 Task: Play online Risk (conquerclub) game.
Action: Mouse moved to (482, 495)
Screenshot: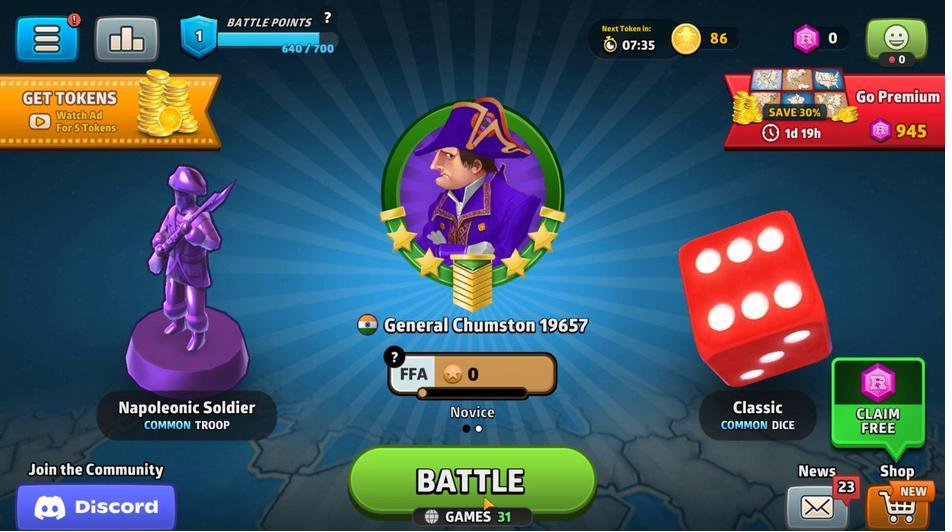
Action: Mouse pressed left at (482, 495)
Screenshot: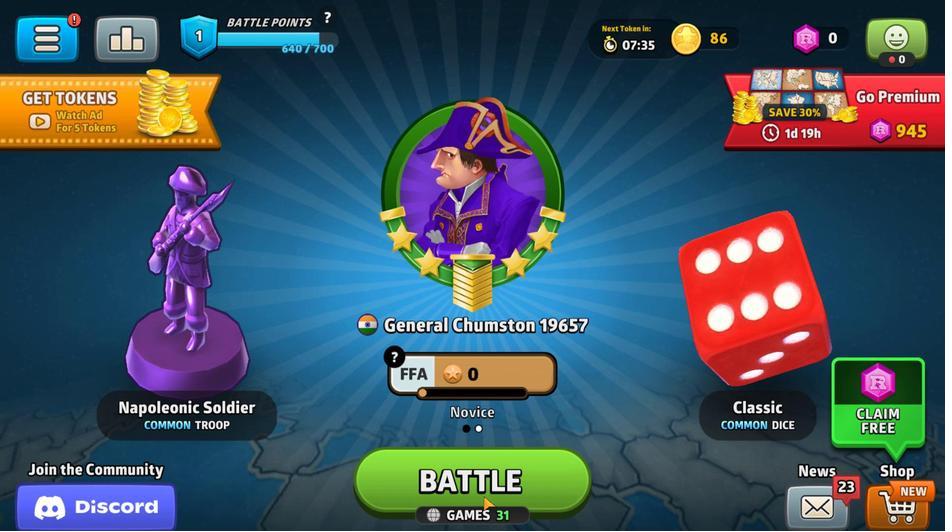 
Action: Mouse moved to (843, 491)
Screenshot: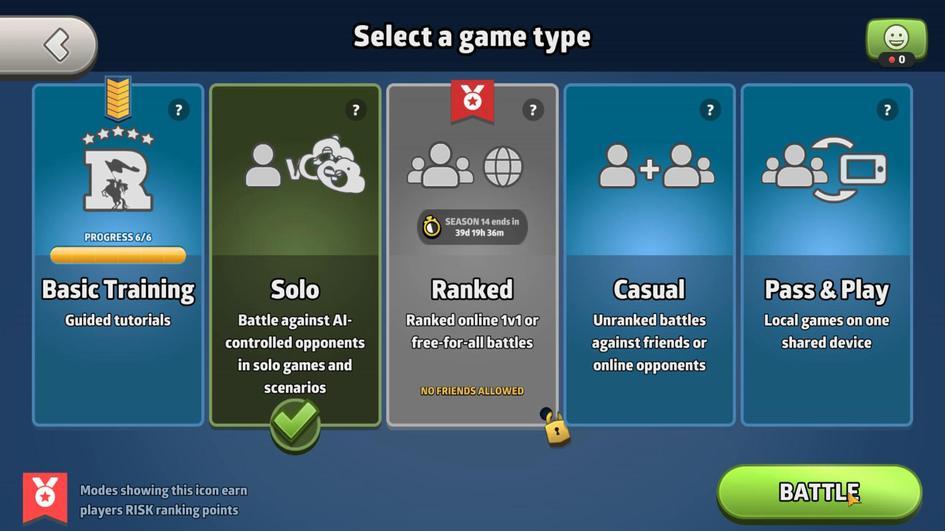 
Action: Mouse pressed left at (843, 491)
Screenshot: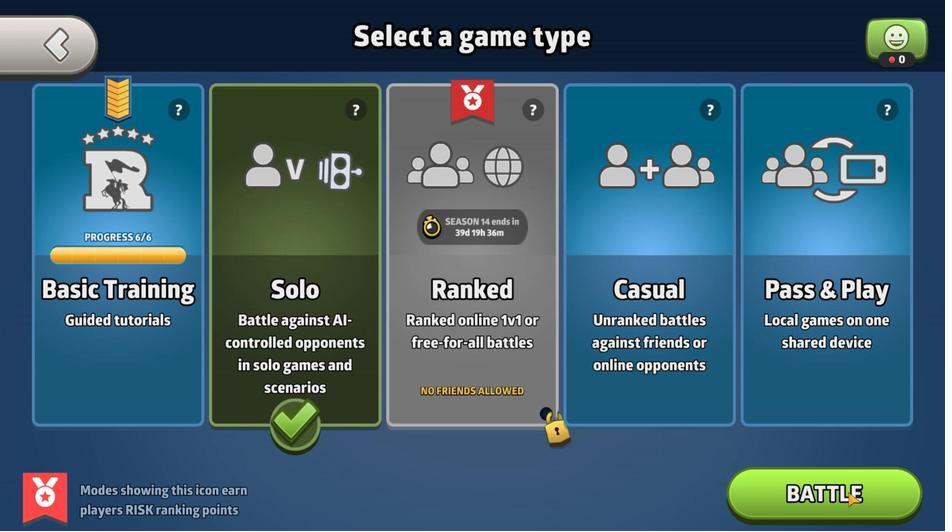 
Action: Mouse moved to (919, 7)
Screenshot: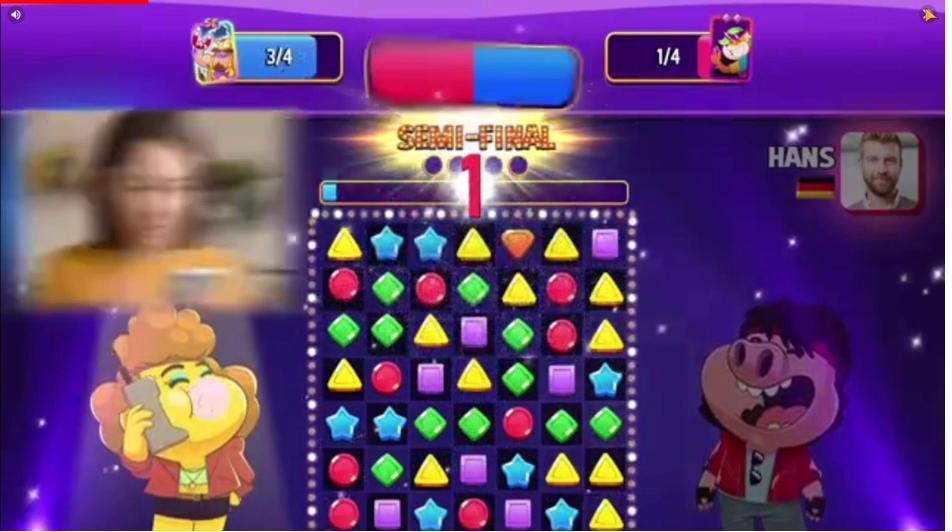 
Action: Mouse pressed left at (919, 7)
Screenshot: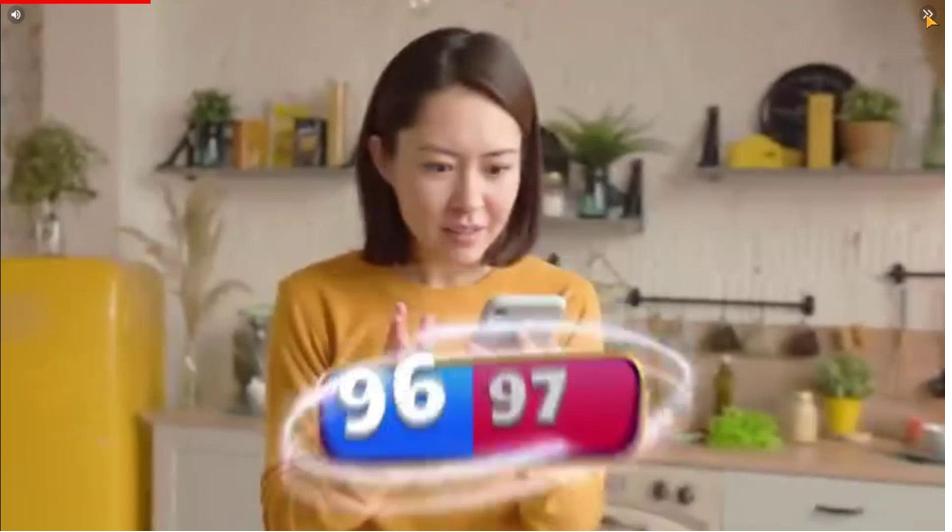 
Action: Mouse moved to (923, 12)
Screenshot: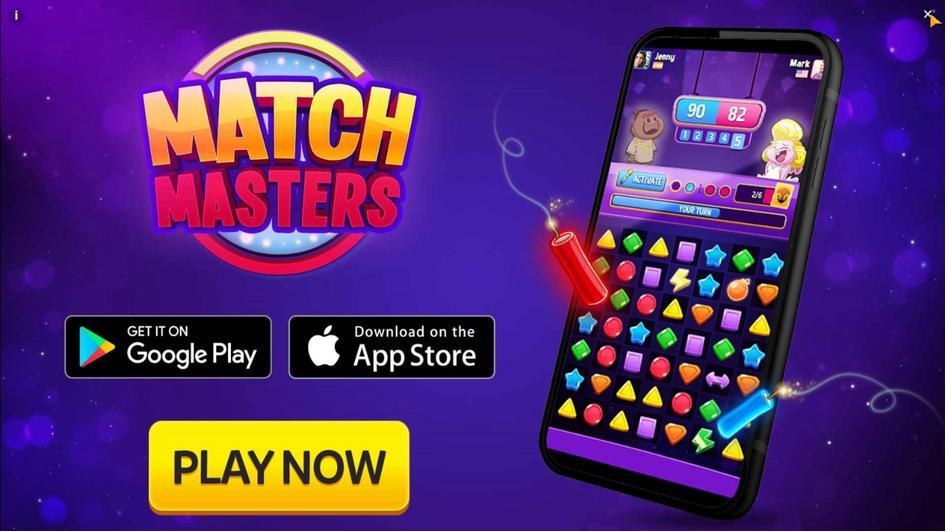 
Action: Mouse pressed left at (923, 12)
Screenshot: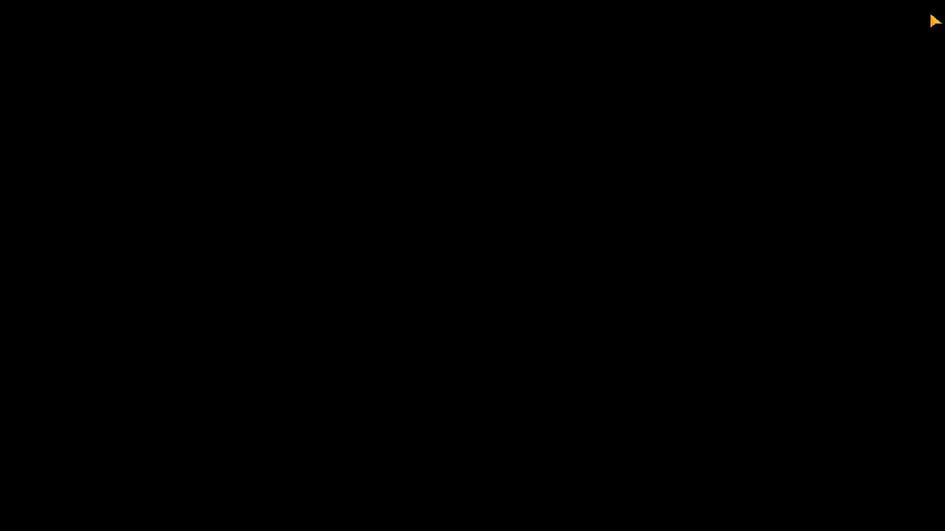 
Action: Mouse moved to (216, 327)
Screenshot: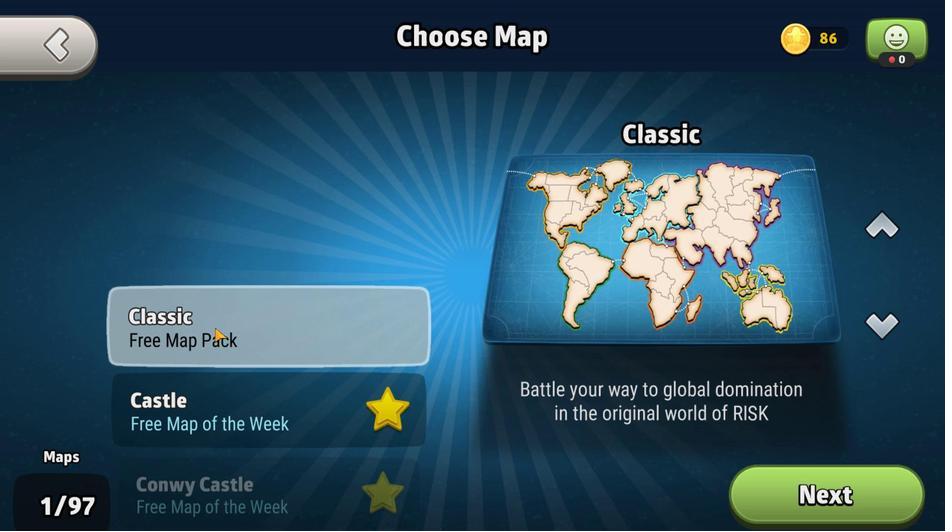 
Action: Mouse pressed left at (216, 327)
Screenshot: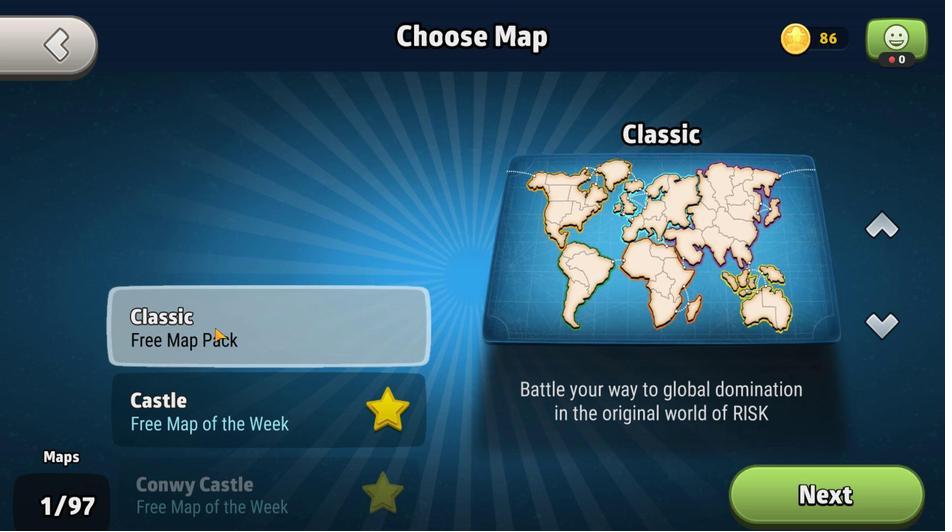 
Action: Mouse moved to (789, 487)
Screenshot: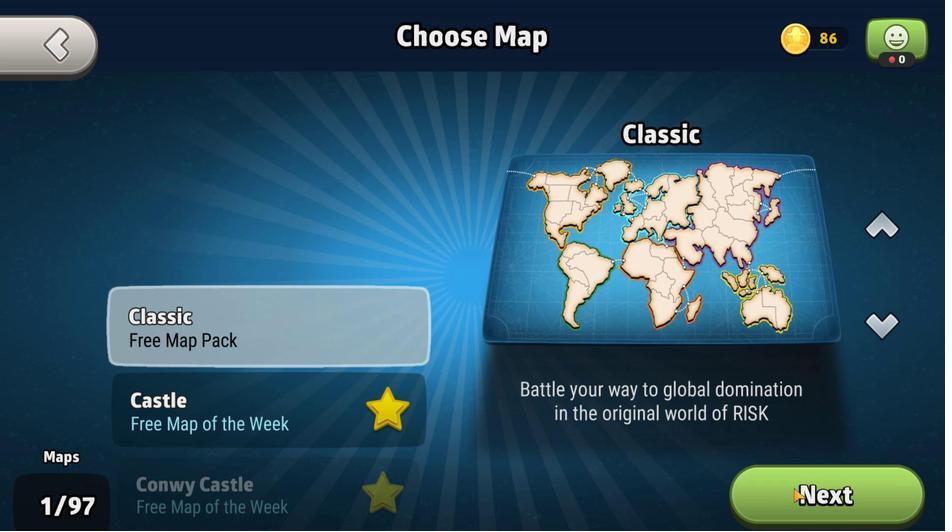 
Action: Mouse pressed left at (789, 487)
Screenshot: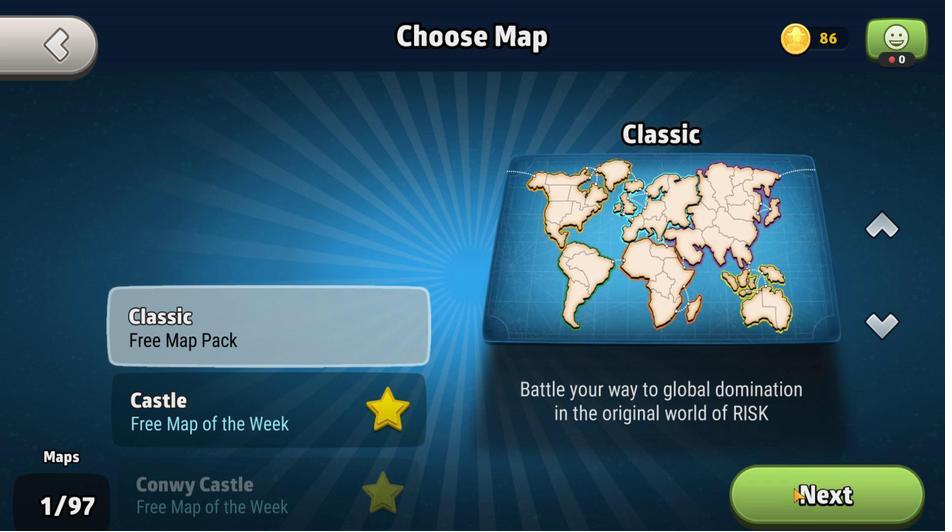 
Action: Mouse moved to (798, 496)
Screenshot: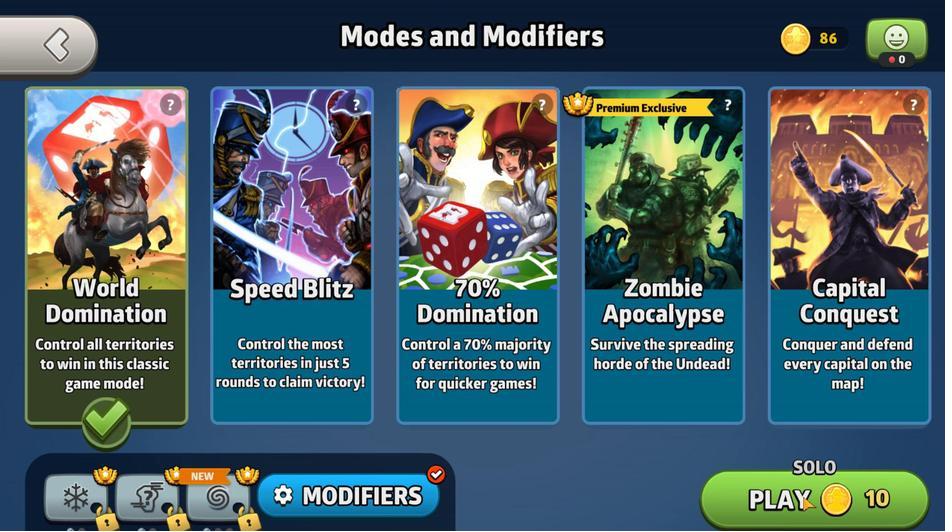 
Action: Mouse pressed left at (798, 496)
Screenshot: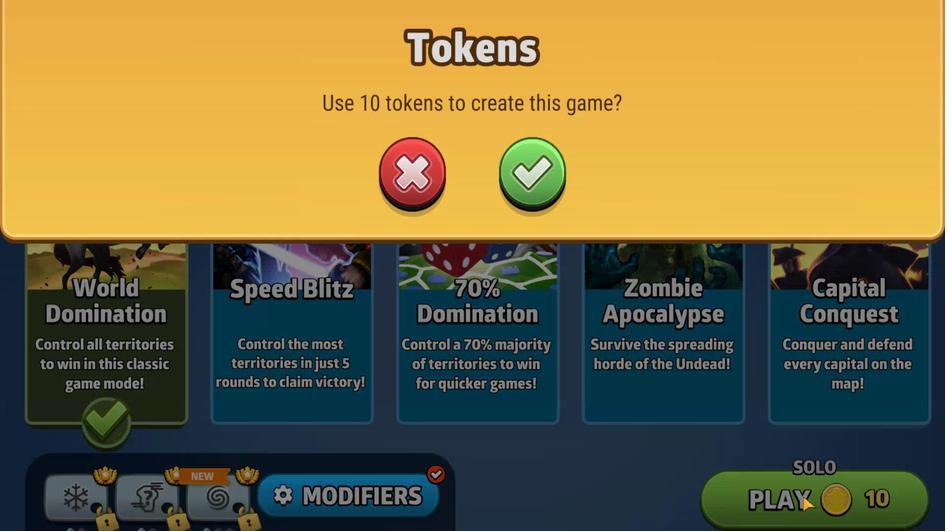 
Action: Mouse moved to (527, 171)
Screenshot: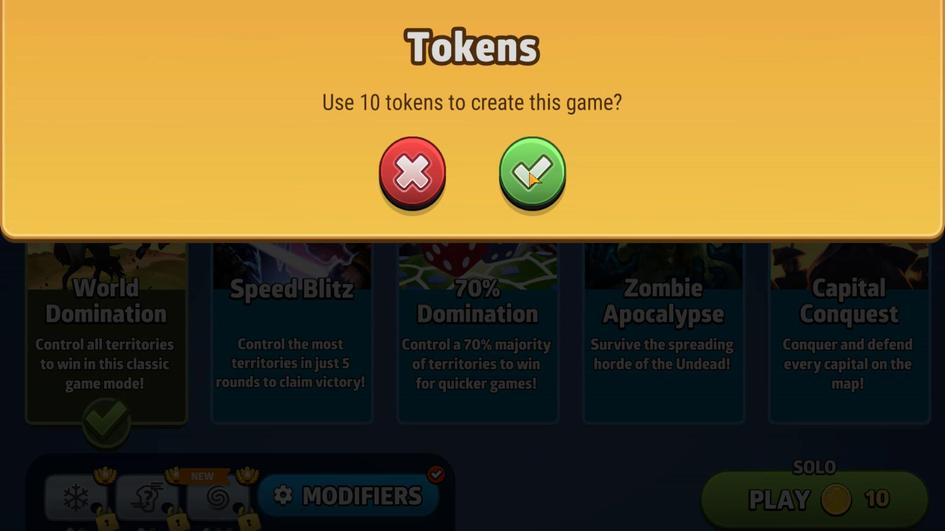 
Action: Mouse pressed left at (527, 171)
Screenshot: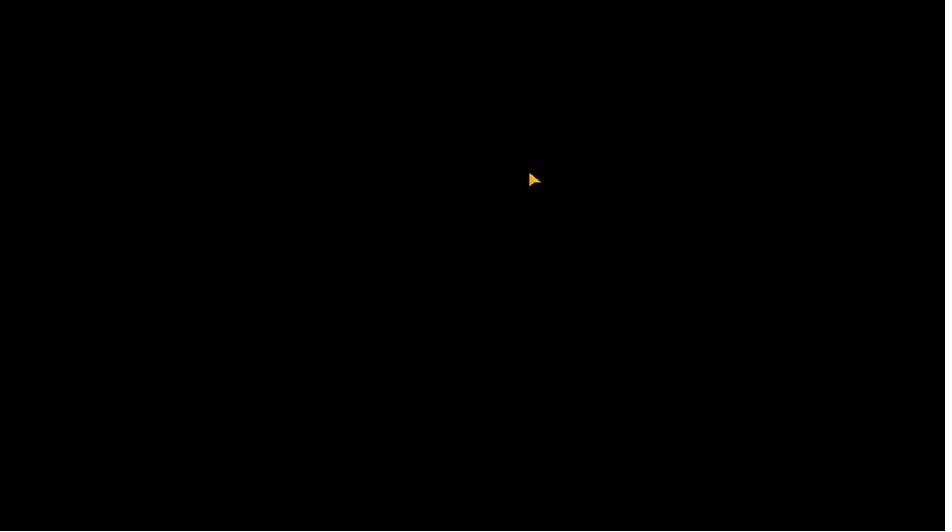 
Action: Mouse moved to (458, 235)
Screenshot: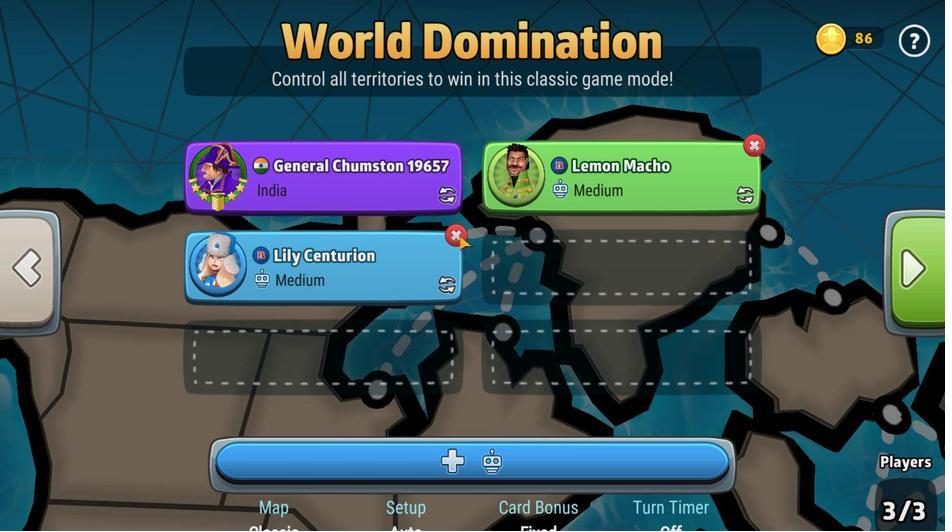 
Action: Mouse pressed left at (458, 235)
Screenshot: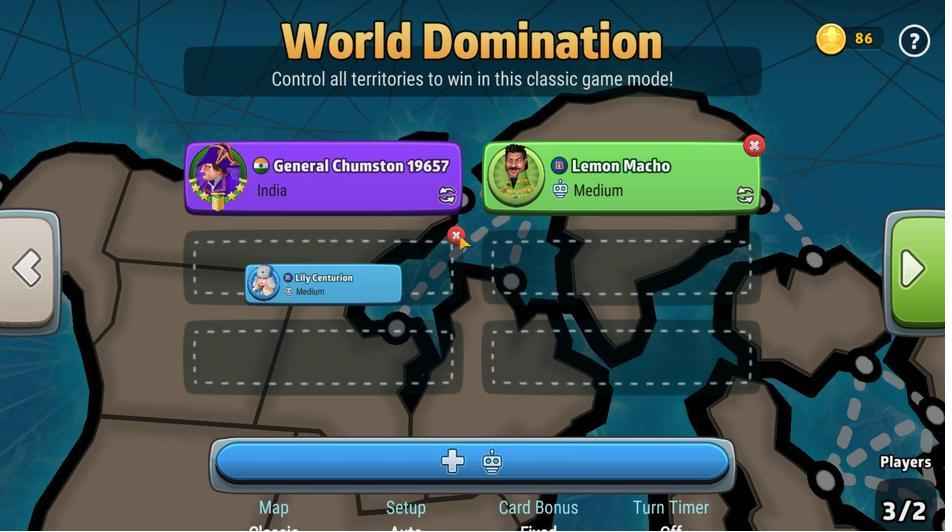 
Action: Mouse moved to (918, 260)
Screenshot: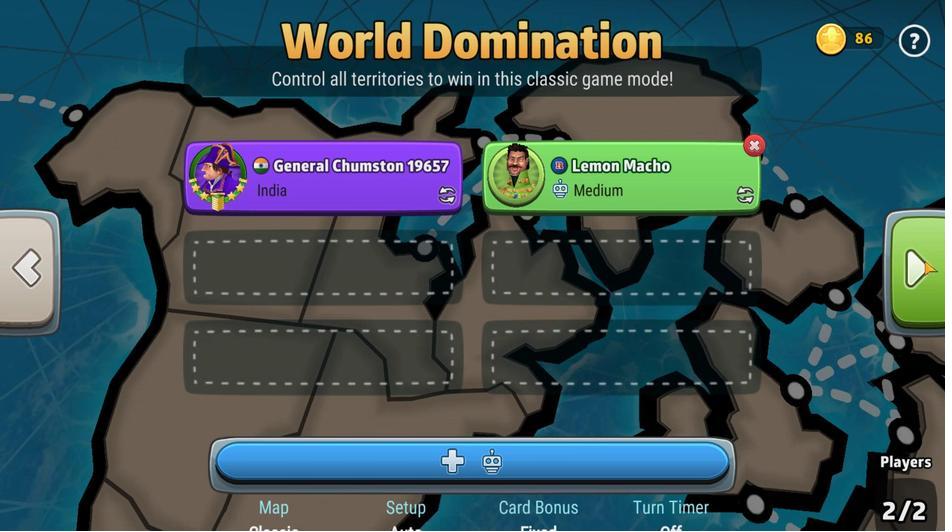 
Action: Mouse pressed left at (918, 260)
Screenshot: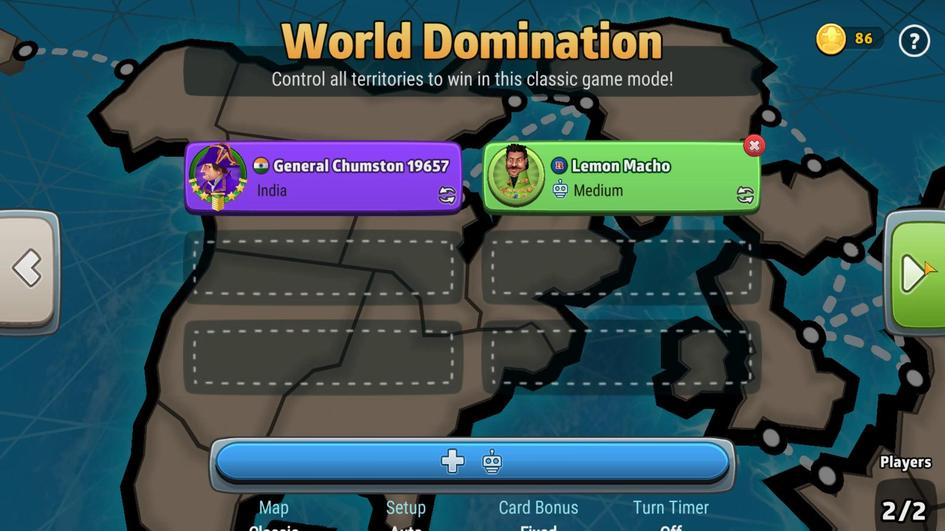 
Action: Mouse moved to (350, 70)
Screenshot: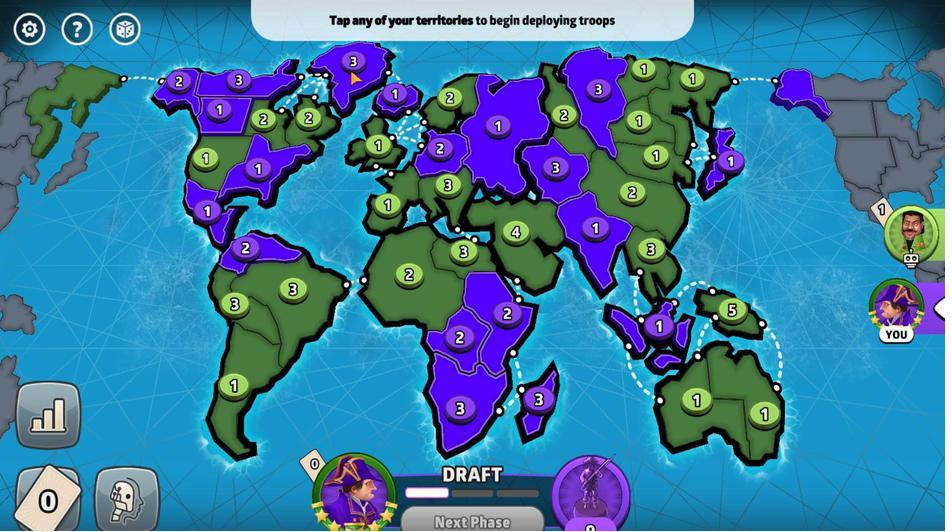 
Action: Mouse pressed left at (350, 70)
Screenshot: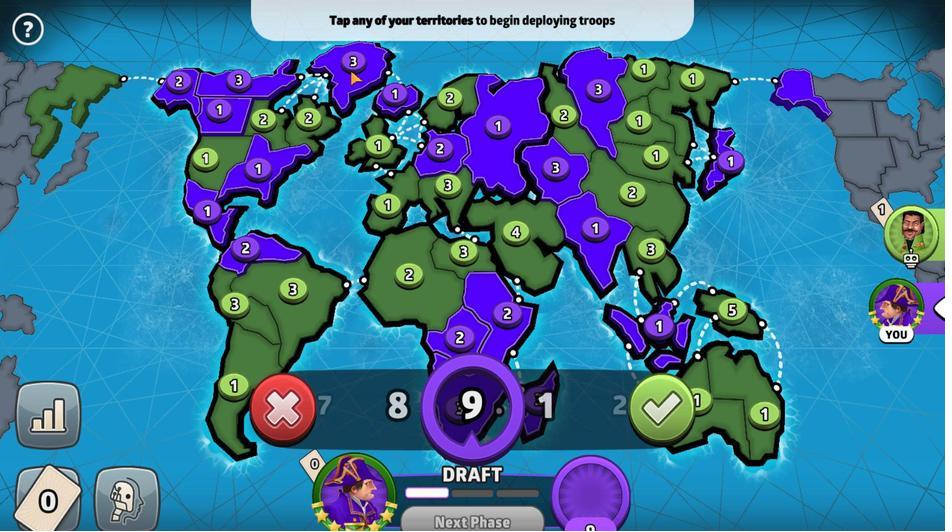
Action: Mouse moved to (674, 405)
Screenshot: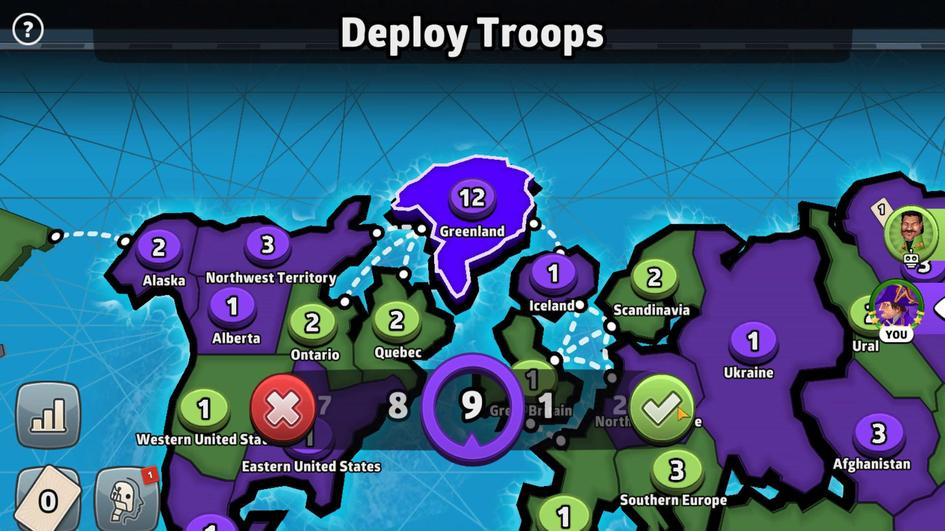 
Action: Mouse pressed left at (674, 405)
Screenshot: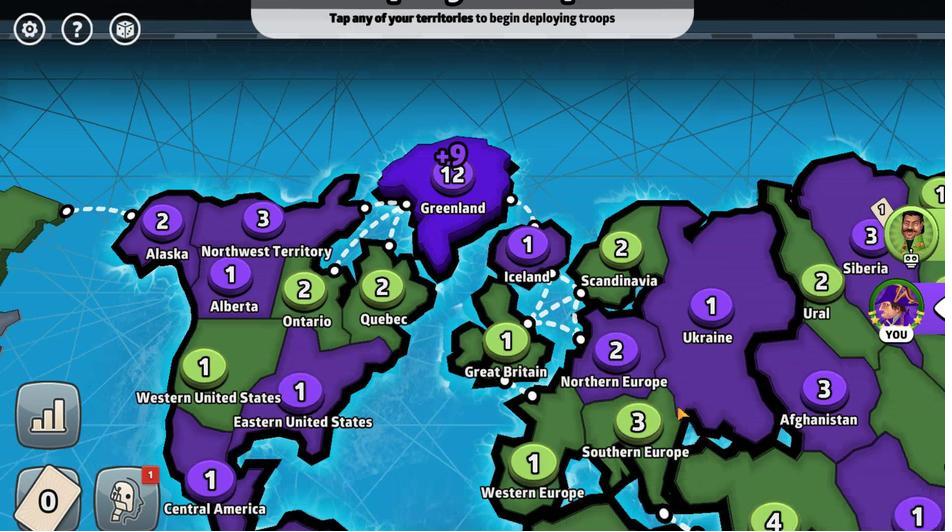 
Action: Mouse moved to (521, 513)
Screenshot: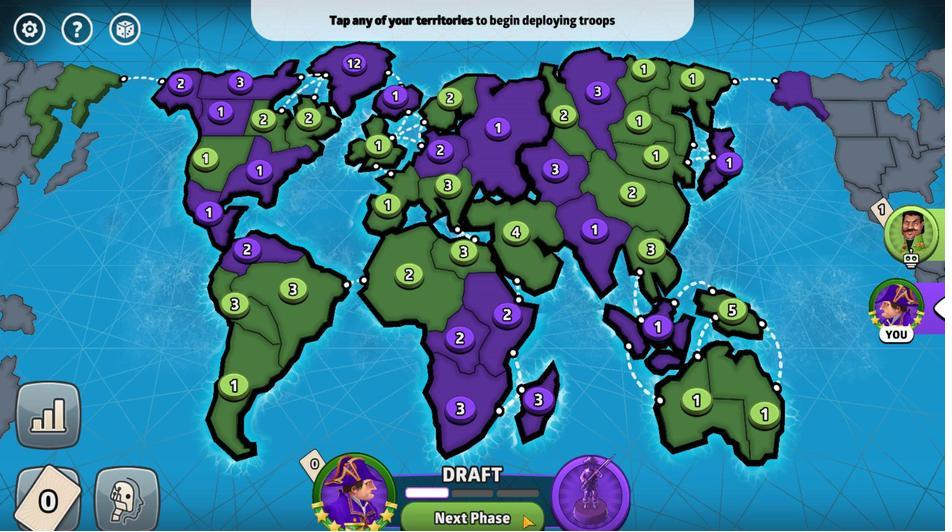
Action: Mouse pressed left at (521, 513)
Screenshot: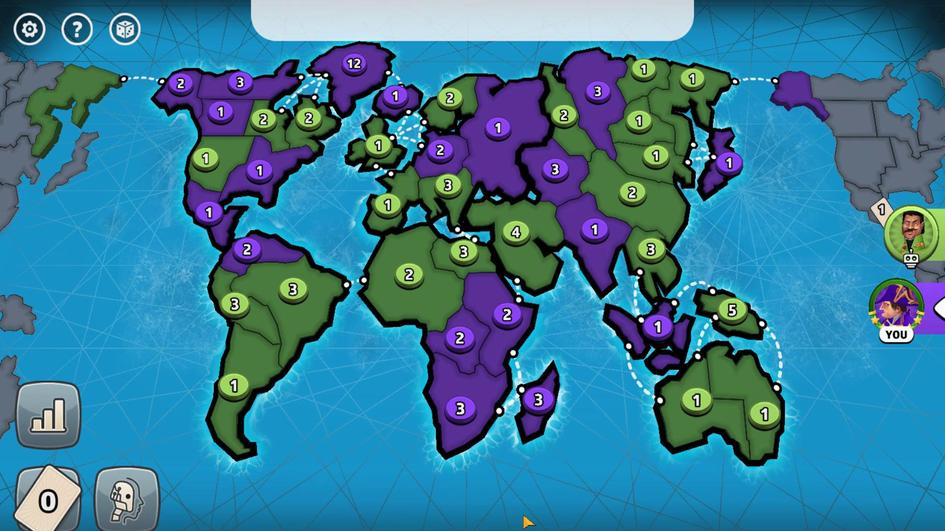 
Action: Mouse moved to (347, 73)
Screenshot: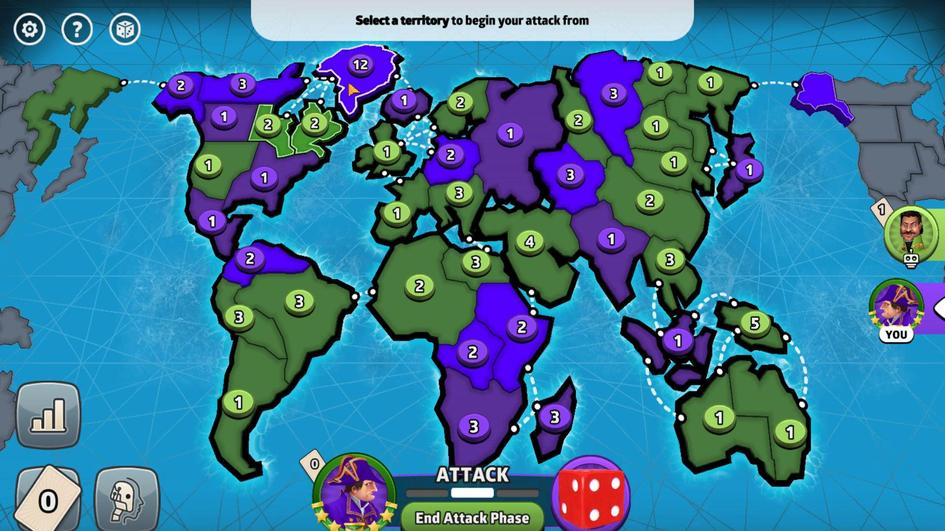
Action: Mouse pressed left at (347, 73)
Screenshot: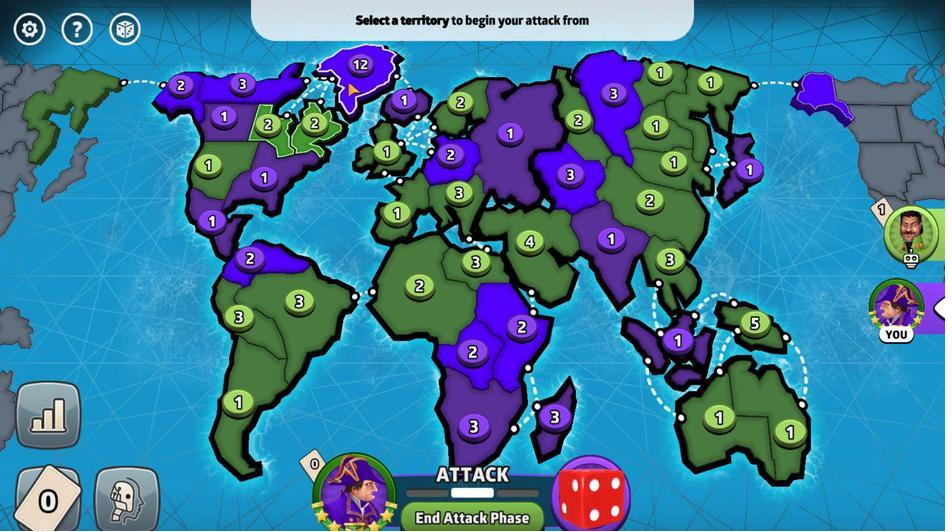 
Action: Mouse moved to (466, 271)
Screenshot: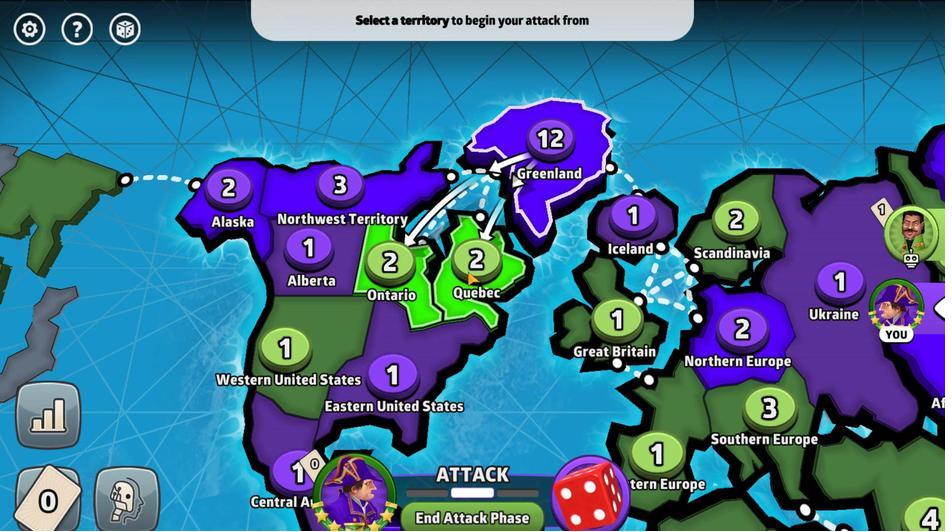 
Action: Mouse pressed left at (466, 271)
Screenshot: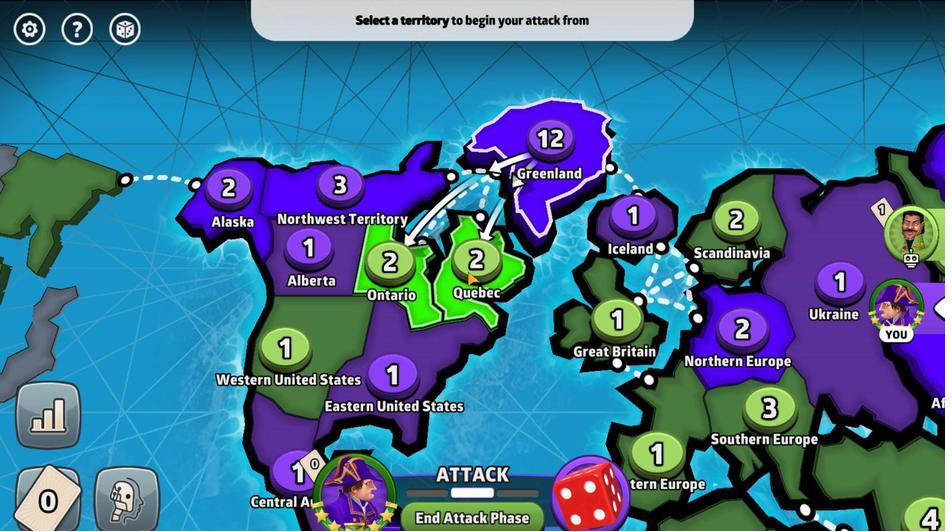 
Action: Mouse moved to (487, 438)
Screenshot: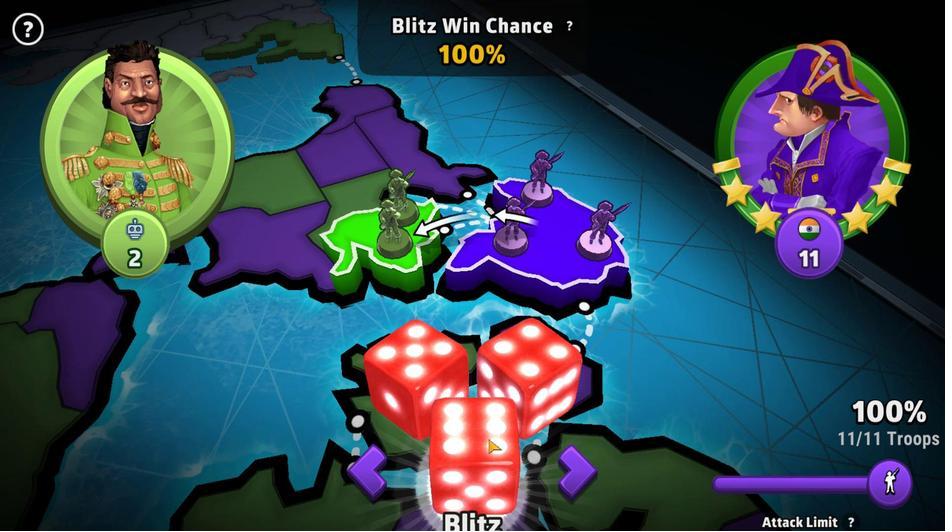 
Action: Mouse pressed left at (487, 438)
Screenshot: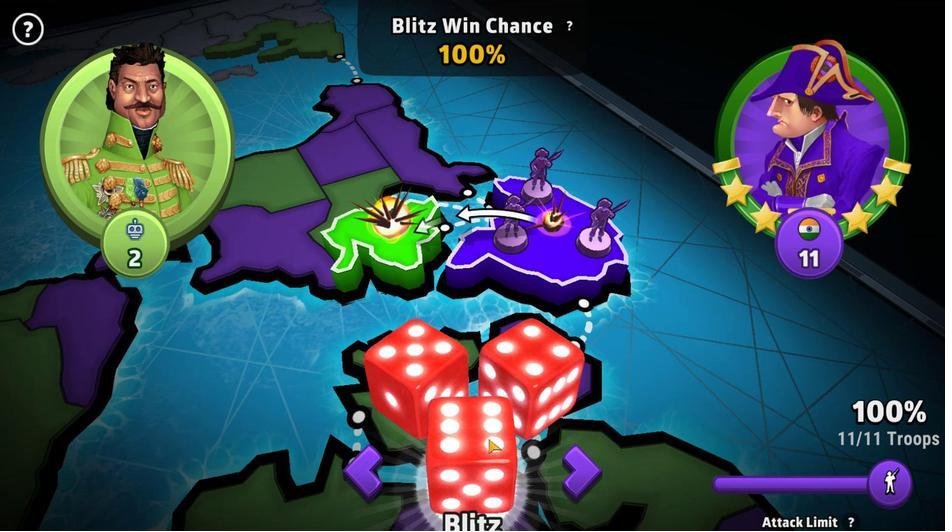
Action: Mouse moved to (656, 411)
Screenshot: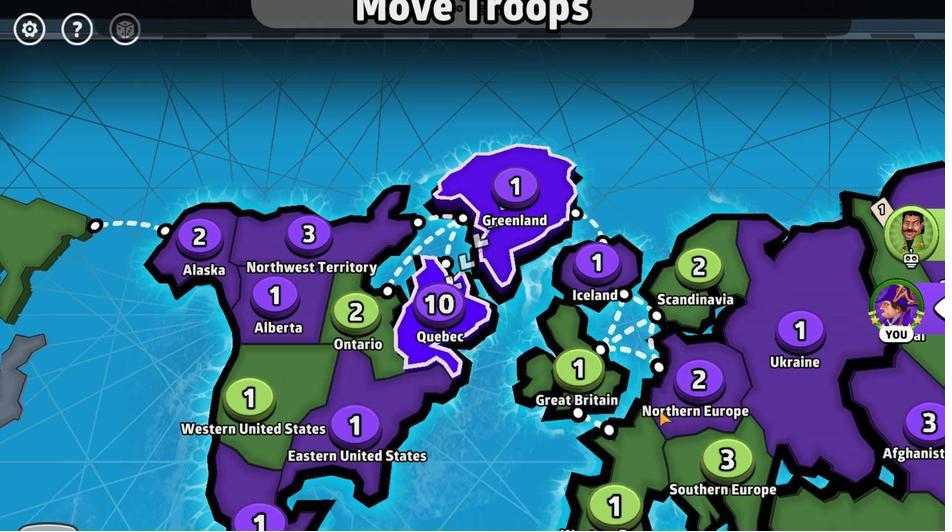 
Action: Mouse pressed left at (656, 411)
Screenshot: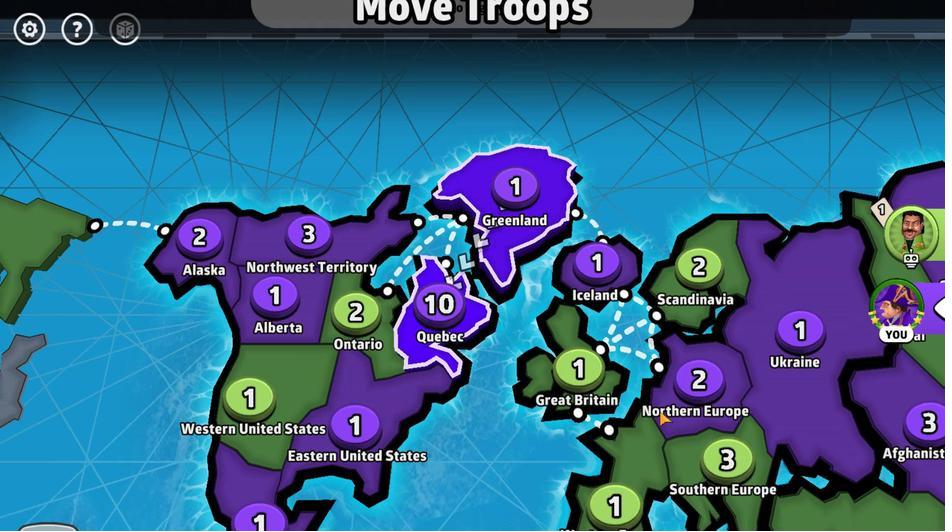 
Action: Mouse moved to (424, 206)
Screenshot: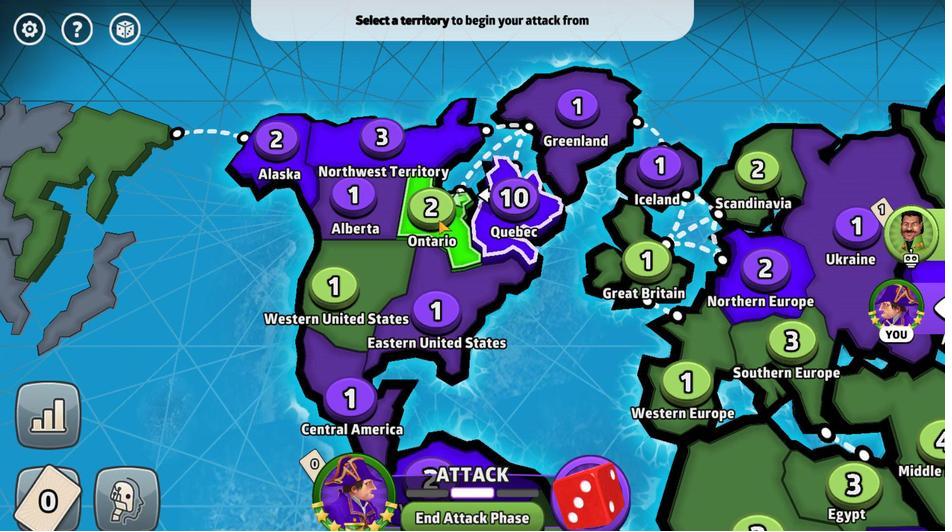 
Action: Mouse pressed left at (424, 206)
Screenshot: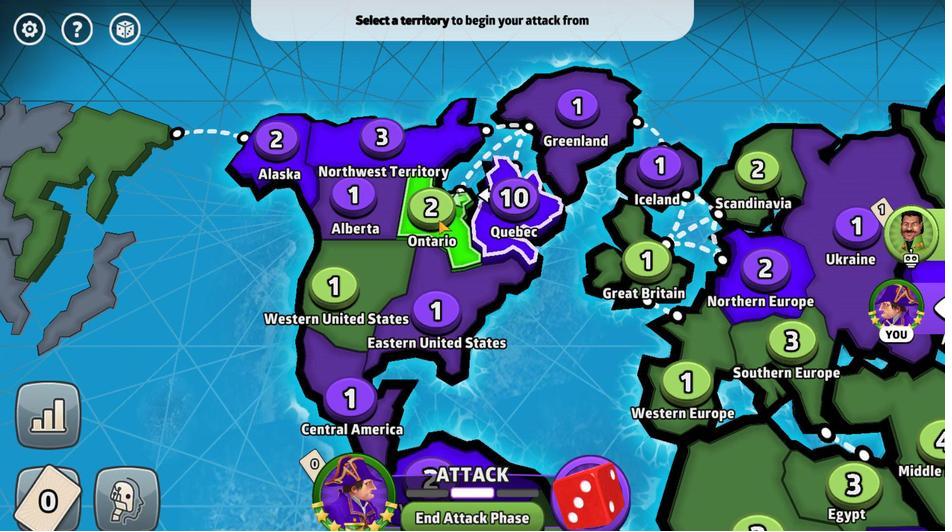 
Action: Mouse moved to (457, 461)
Screenshot: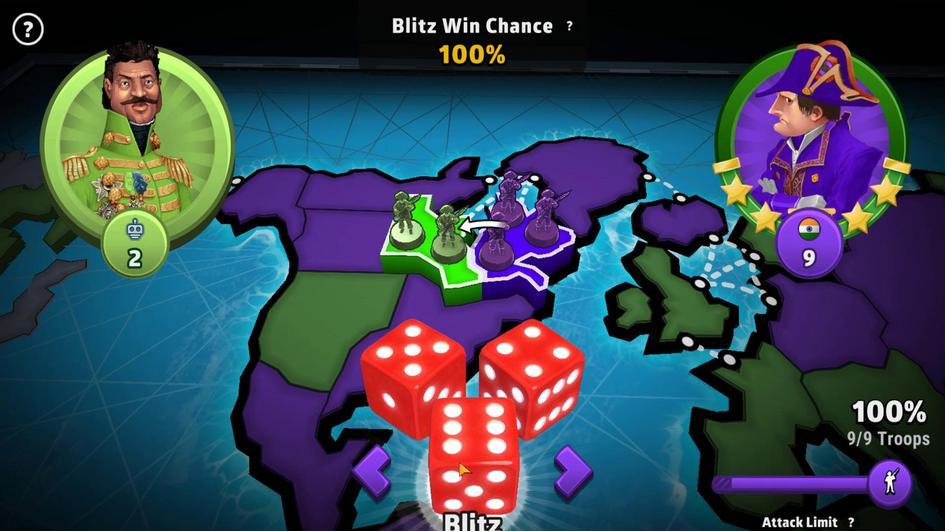 
Action: Mouse pressed left at (457, 461)
Screenshot: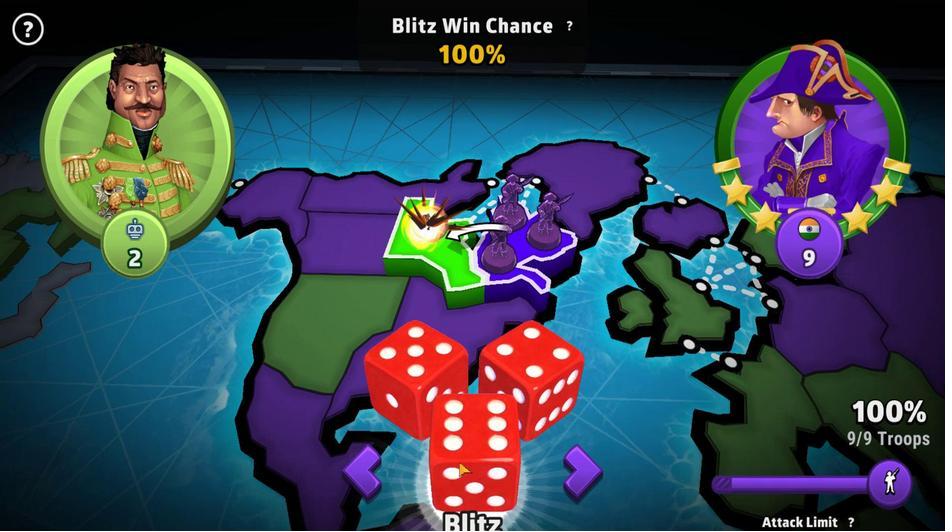 
Action: Mouse moved to (666, 418)
Screenshot: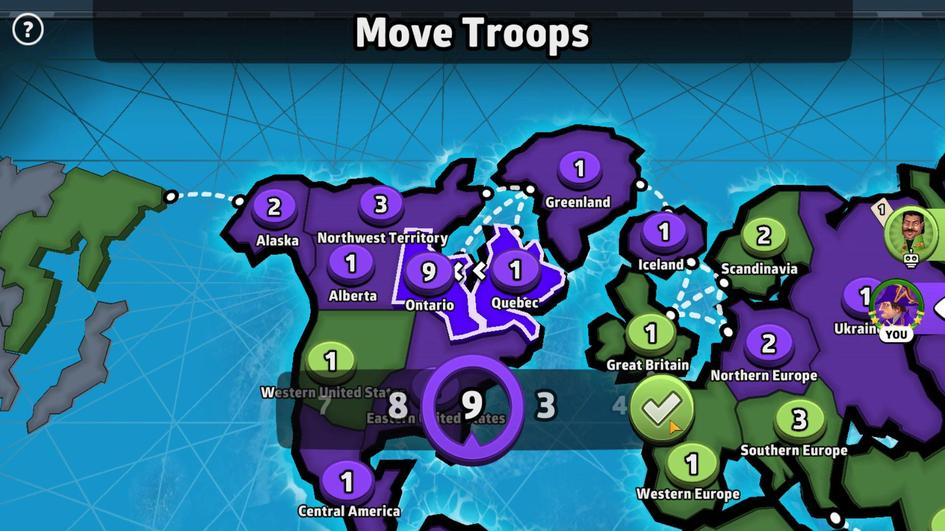 
Action: Mouse pressed left at (666, 418)
Screenshot: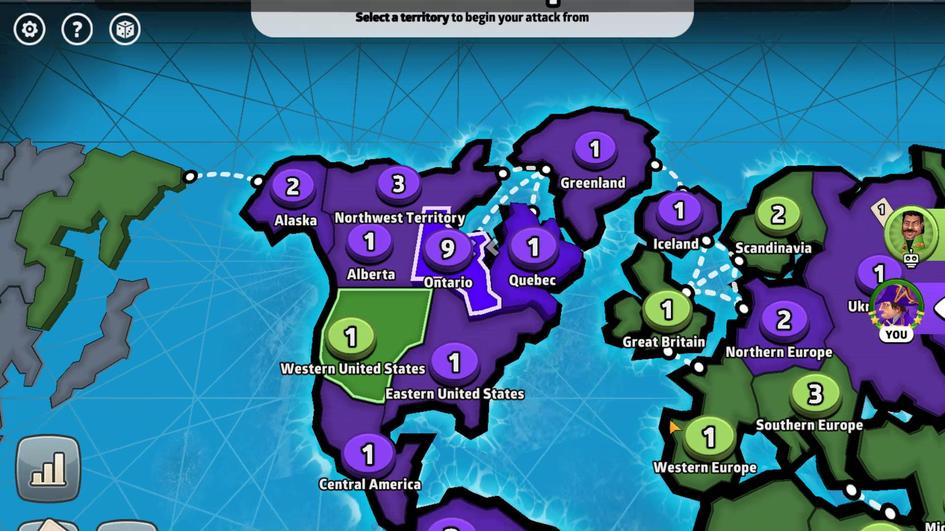 
Action: Mouse moved to (460, 247)
Screenshot: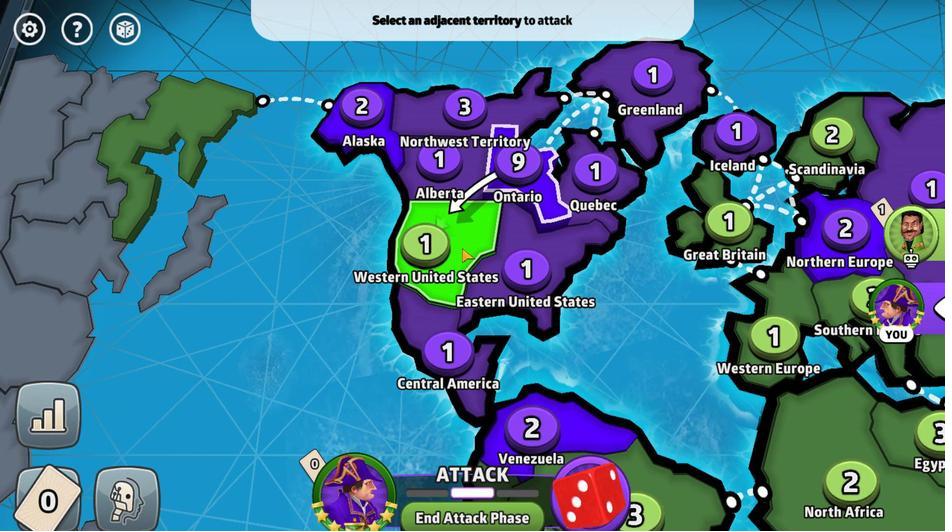 
Action: Mouse pressed left at (460, 247)
Screenshot: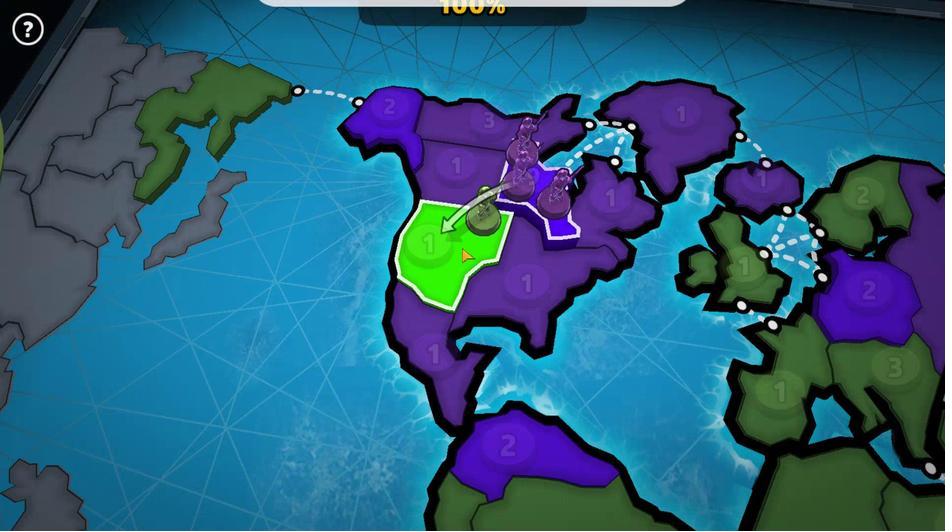 
Action: Mouse moved to (480, 422)
Screenshot: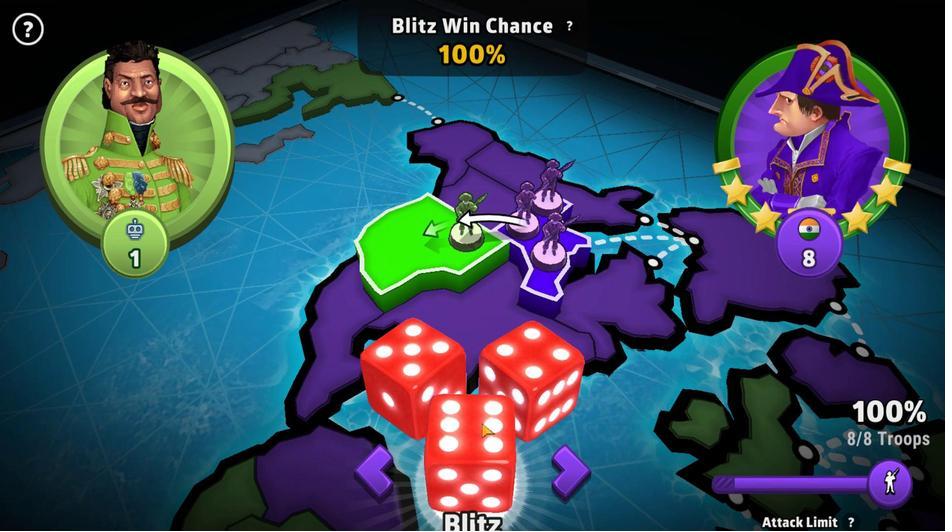 
Action: Mouse pressed left at (480, 422)
Screenshot: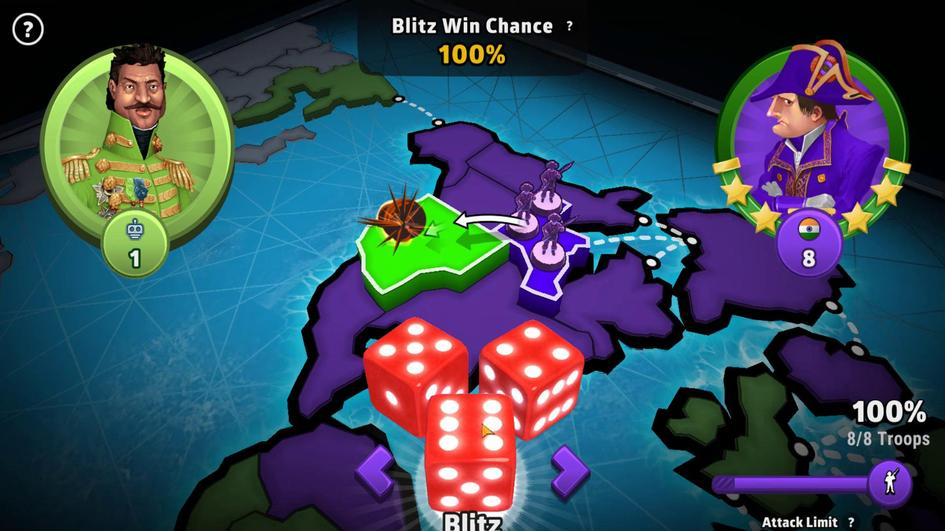 
Action: Mouse moved to (669, 412)
Screenshot: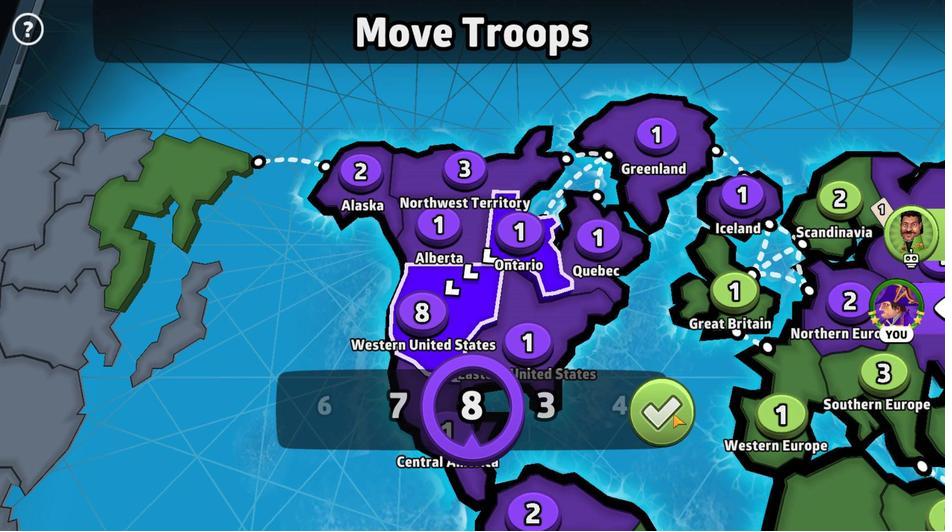 
Action: Mouse pressed left at (669, 412)
Screenshot: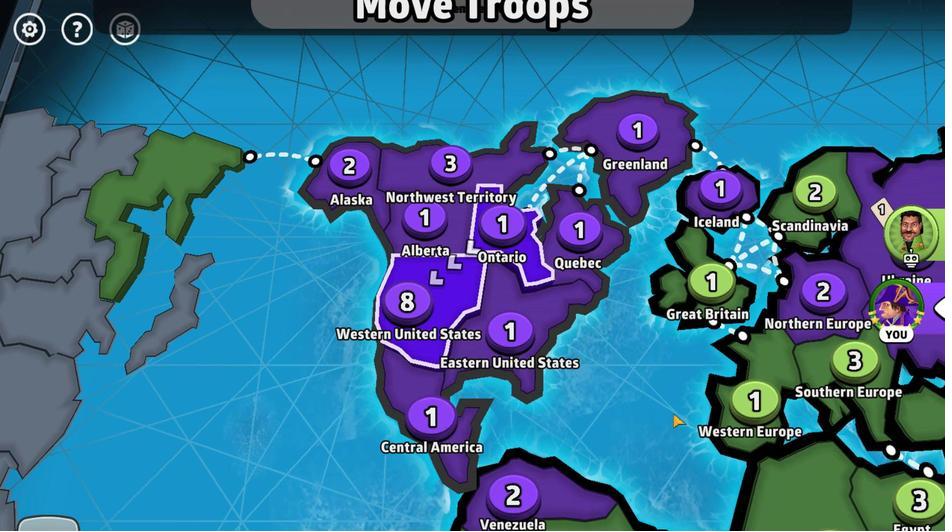 
Action: Mouse moved to (483, 516)
Screenshot: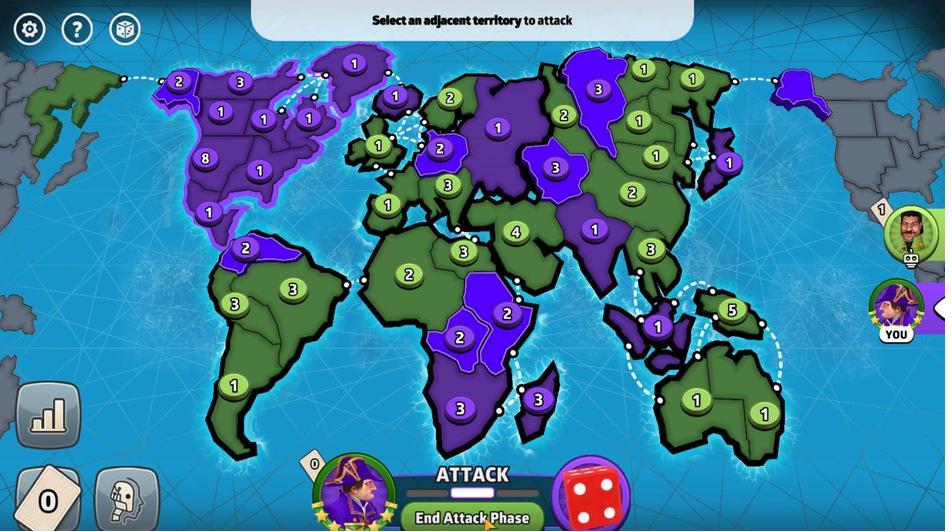 
Action: Mouse pressed left at (483, 516)
Screenshot: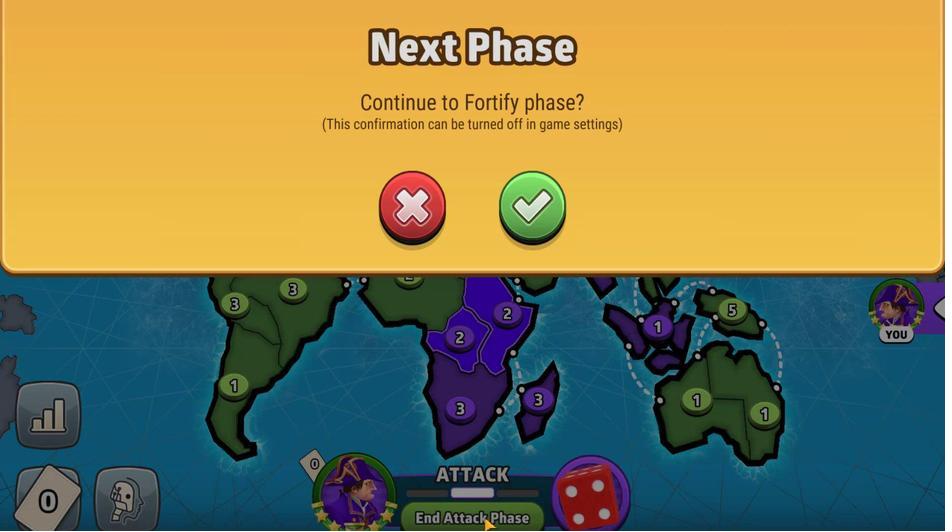 
Action: Mouse moved to (531, 228)
Screenshot: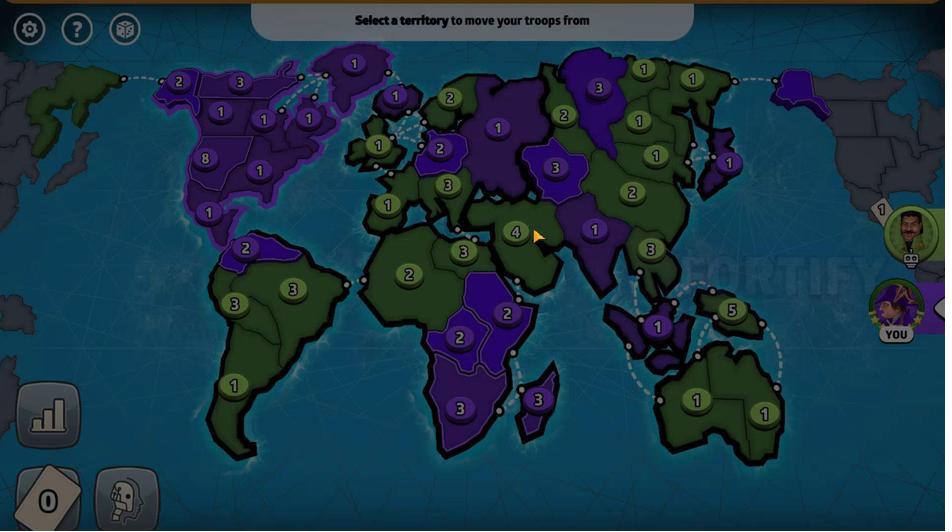 
Action: Mouse pressed left at (531, 228)
Screenshot: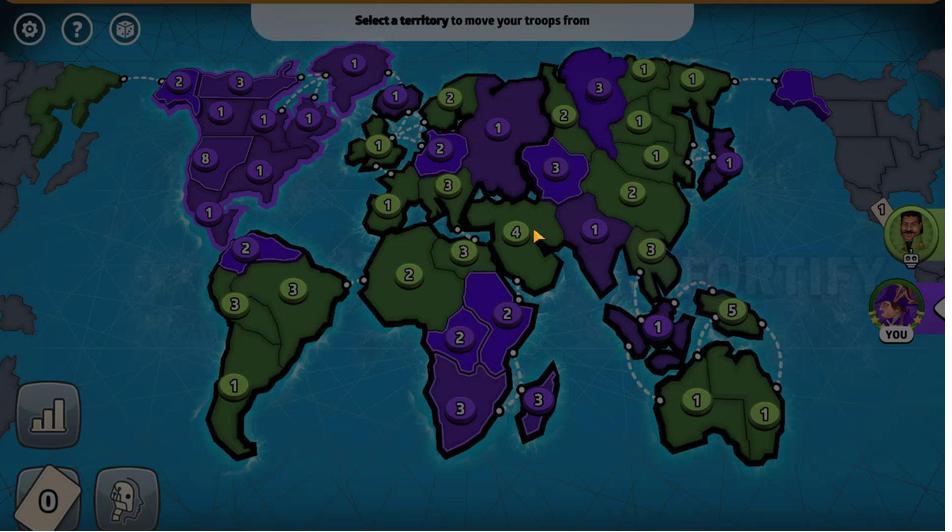 
Action: Mouse moved to (221, 157)
Screenshot: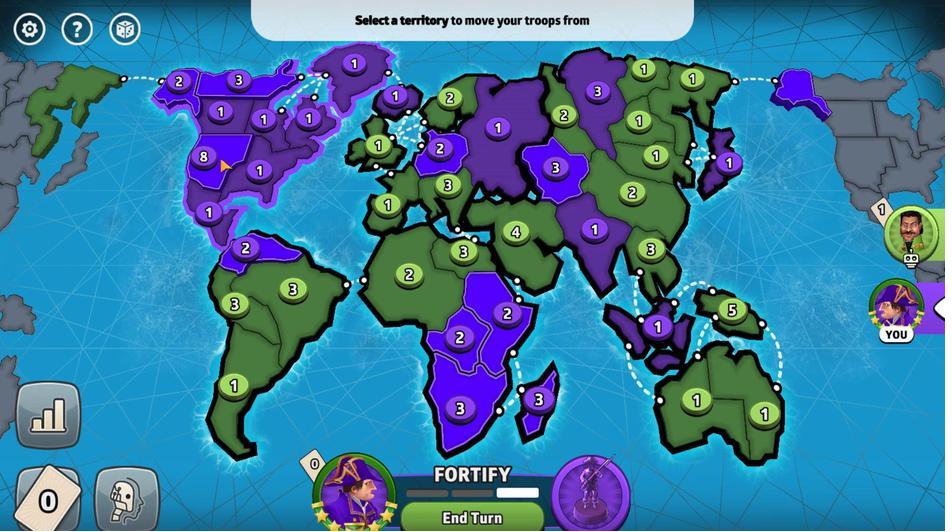 
Action: Mouse pressed left at (221, 157)
Screenshot: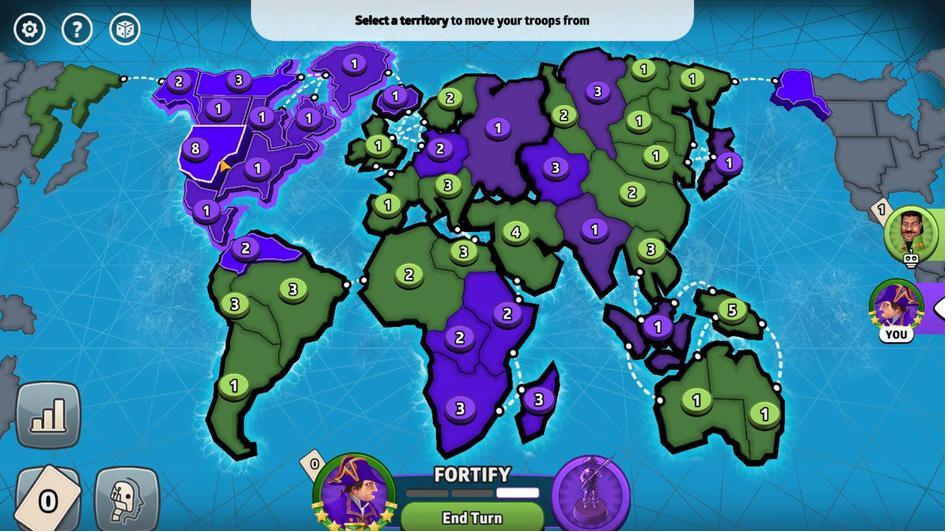 
Action: Mouse moved to (553, 174)
Screenshot: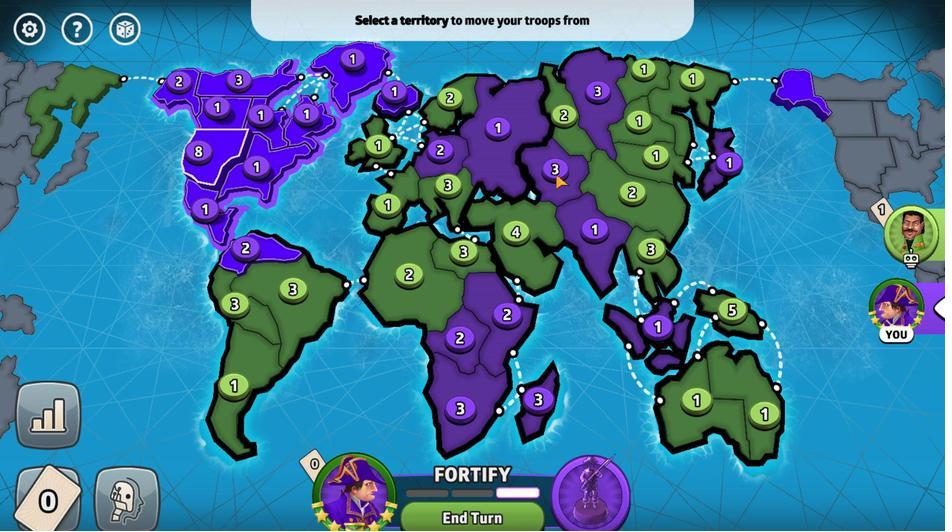 
Action: Mouse pressed left at (553, 174)
Screenshot: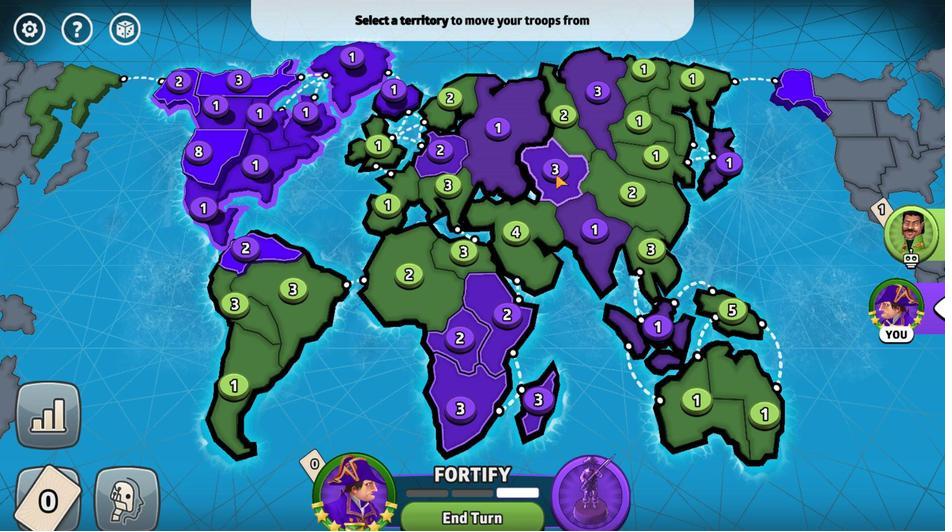 
Action: Mouse moved to (469, 519)
Screenshot: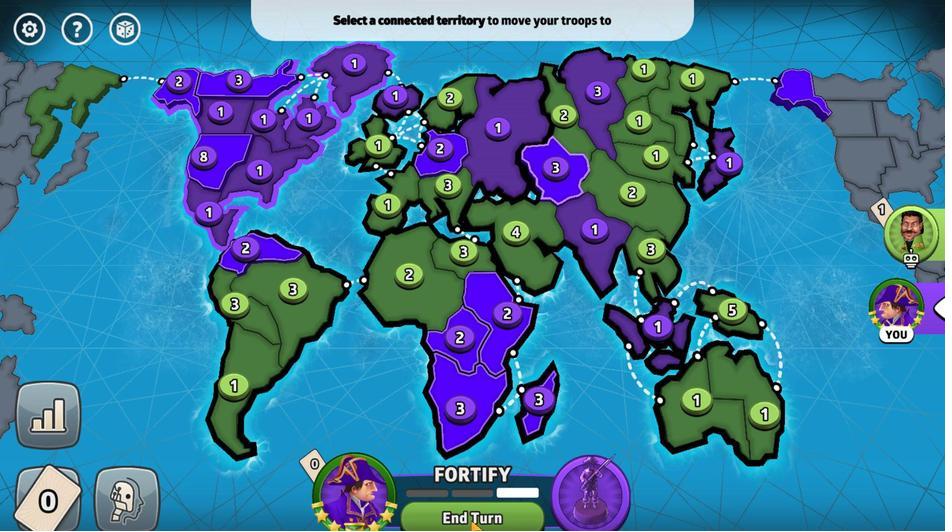 
Action: Mouse pressed left at (469, 519)
Screenshot: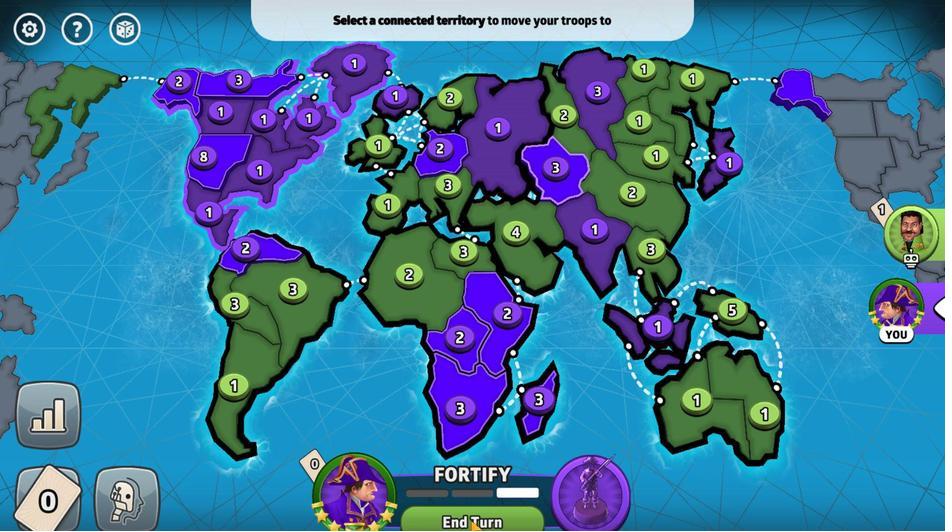 
Action: Mouse moved to (536, 219)
Screenshot: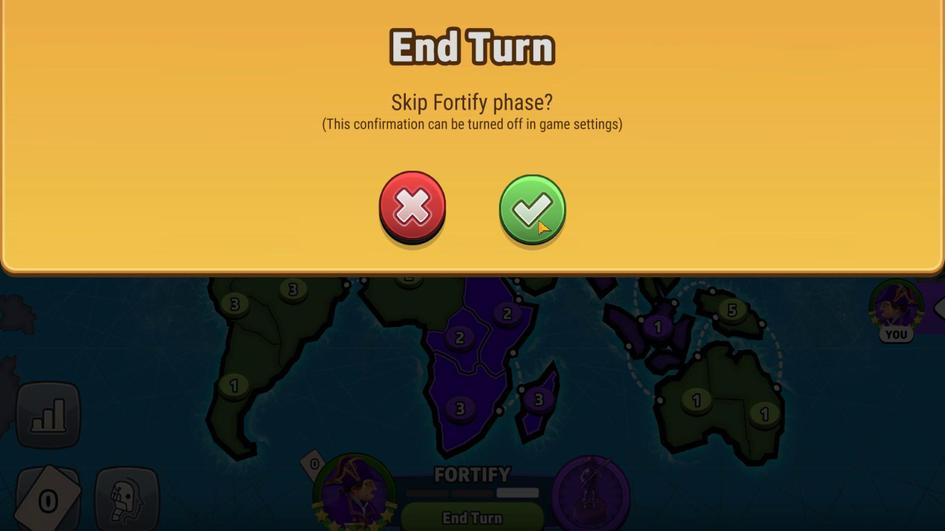 
Action: Mouse pressed left at (536, 219)
Screenshot: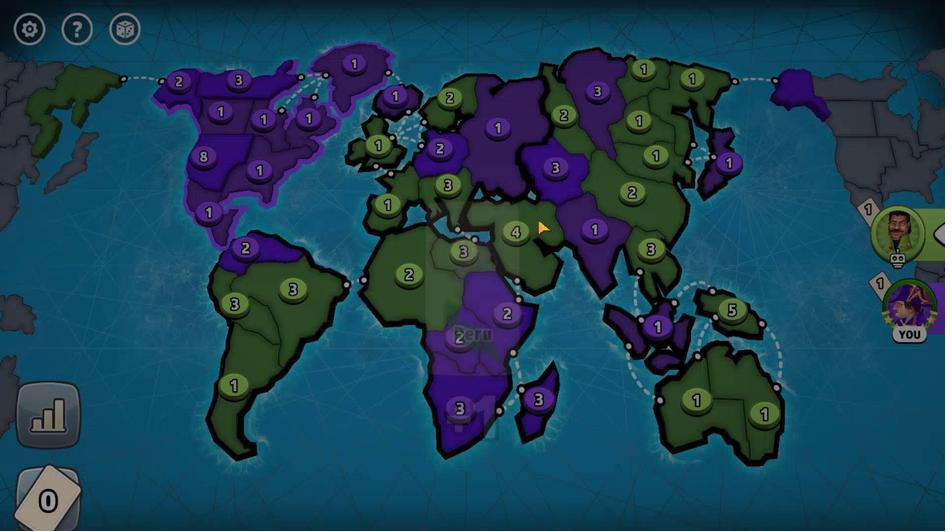 
Action: Mouse moved to (249, 248)
Screenshot: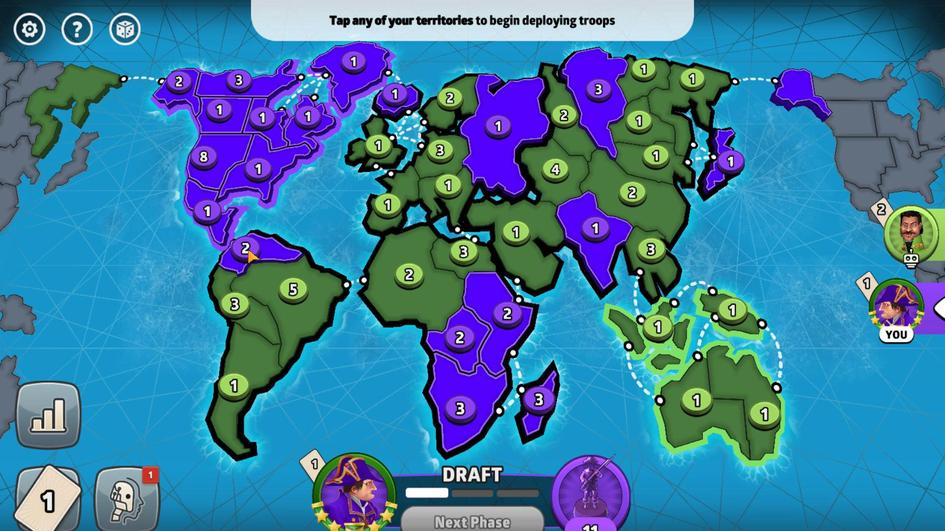 
Action: Mouse pressed left at (249, 248)
Screenshot: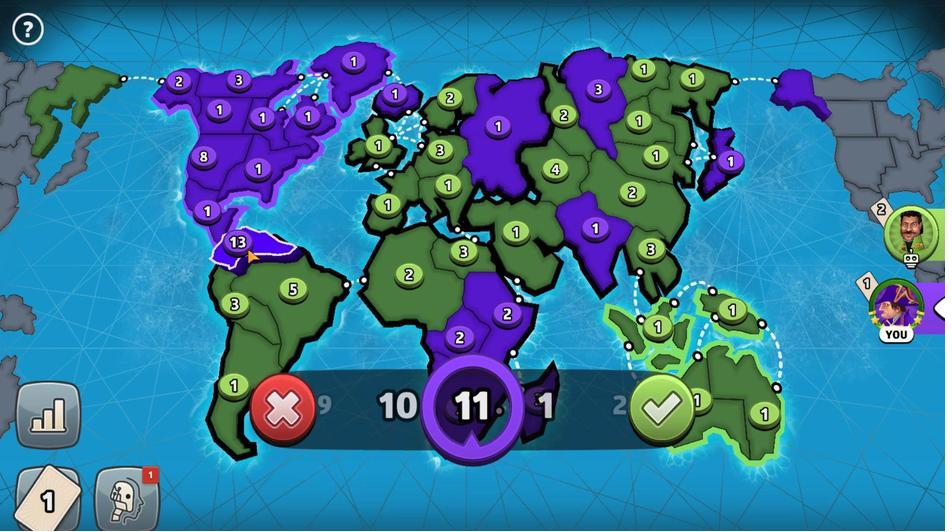 
Action: Mouse moved to (672, 400)
Screenshot: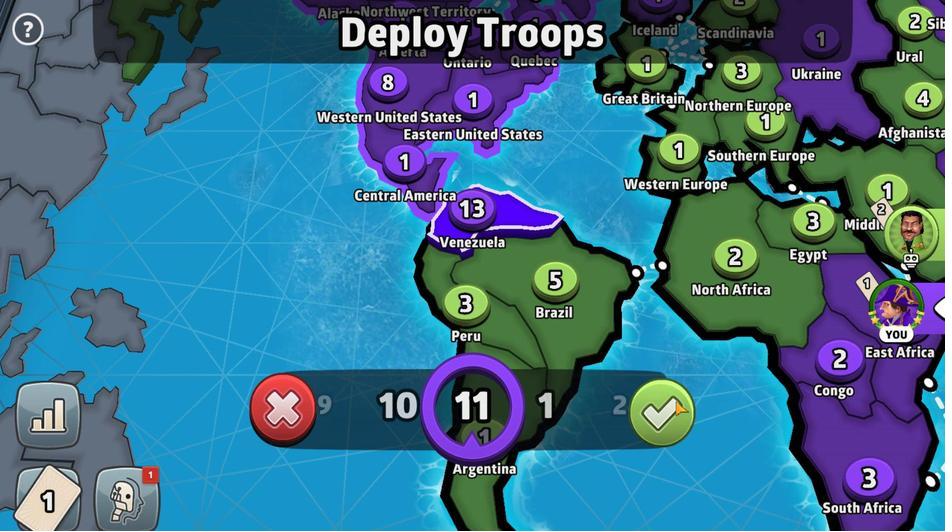 
Action: Mouse pressed left at (672, 400)
Screenshot: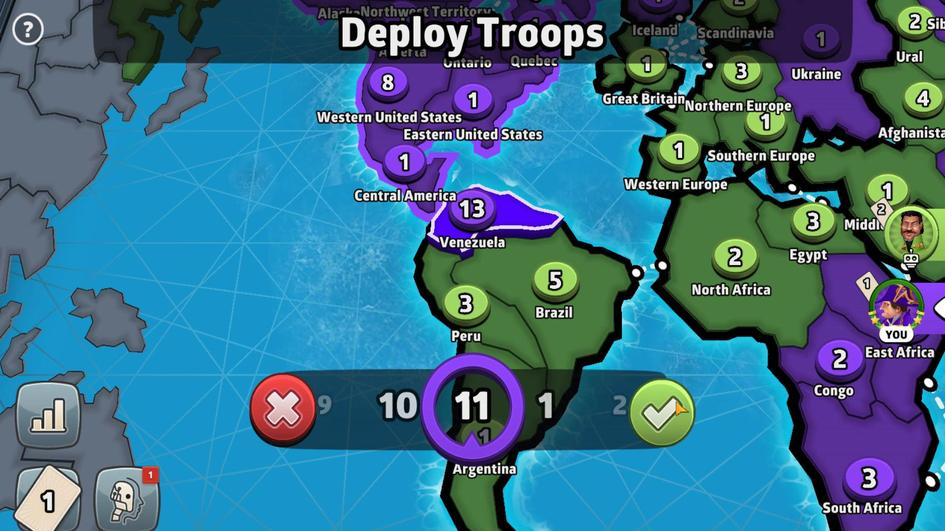 
Action: Mouse moved to (471, 526)
Screenshot: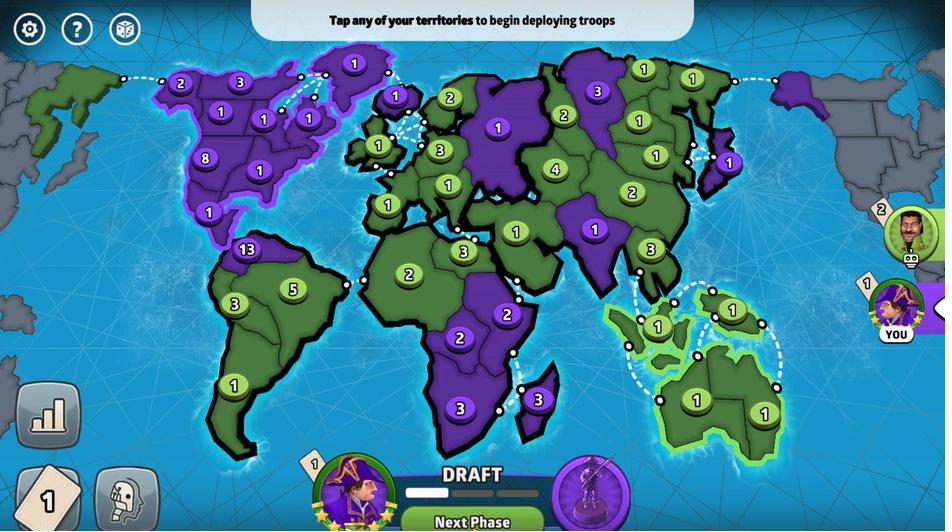 
Action: Mouse pressed left at (471, 526)
Screenshot: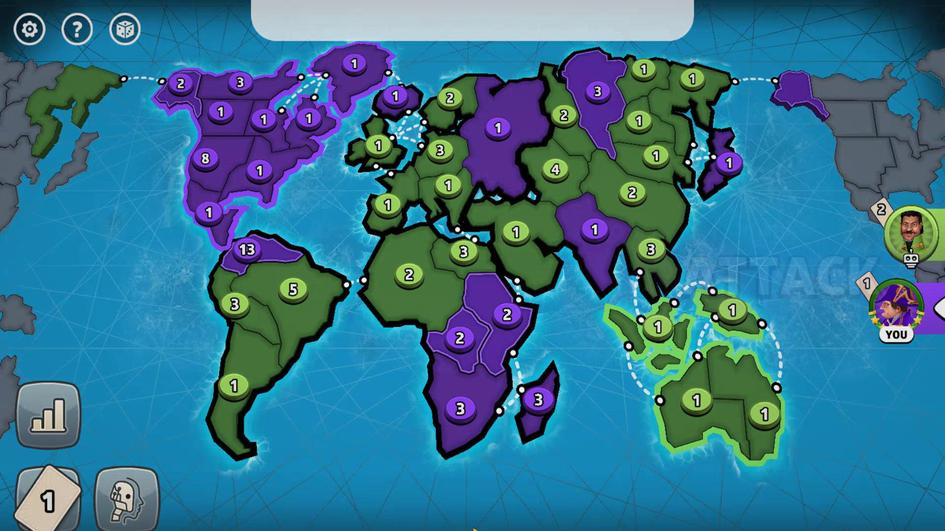 
Action: Mouse moved to (259, 254)
Screenshot: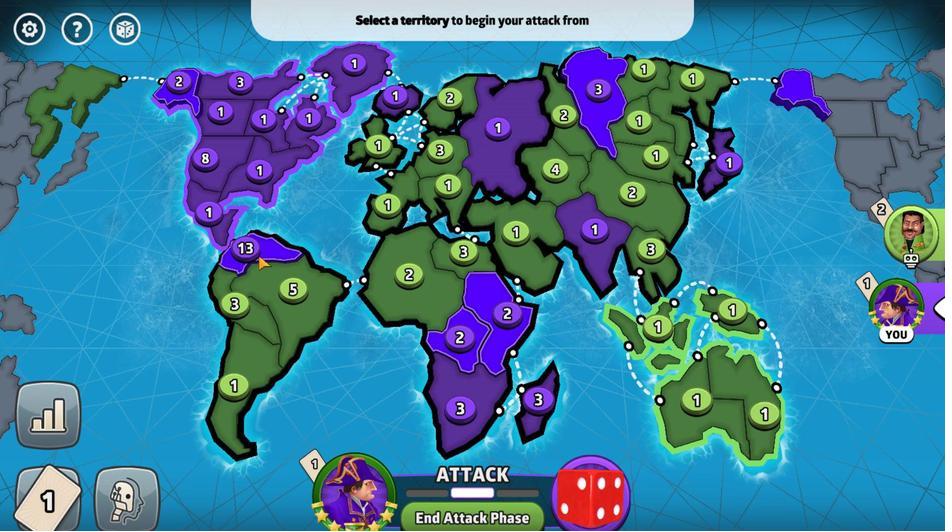 
Action: Mouse pressed left at (259, 254)
Screenshot: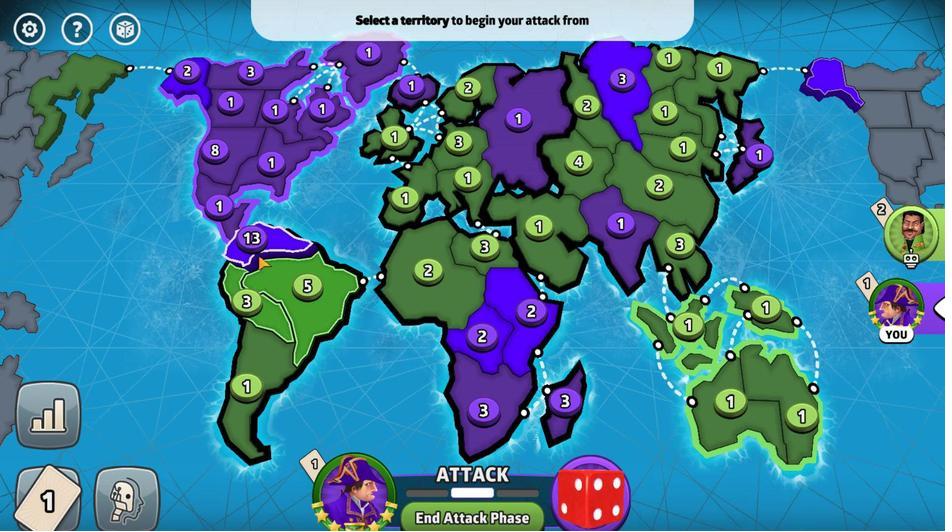
Action: Mouse moved to (395, 332)
Screenshot: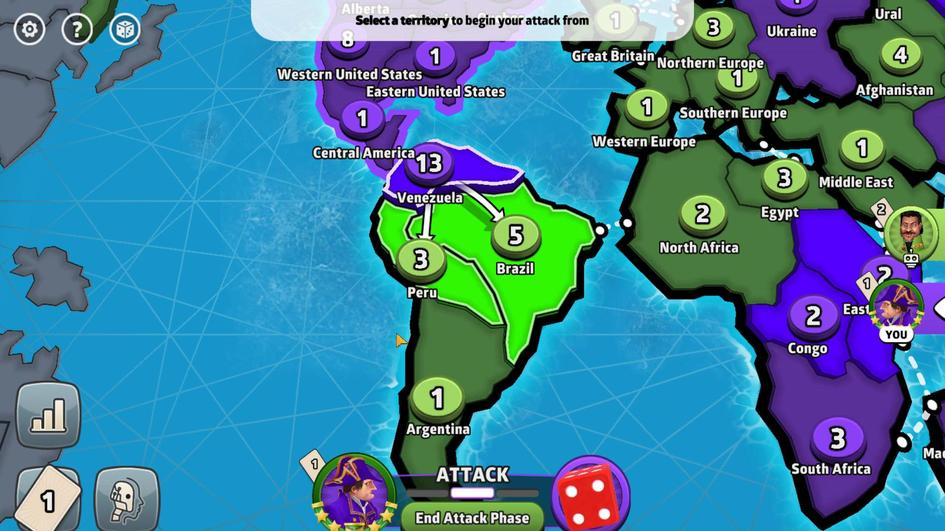 
Action: Mouse pressed left at (395, 332)
Screenshot: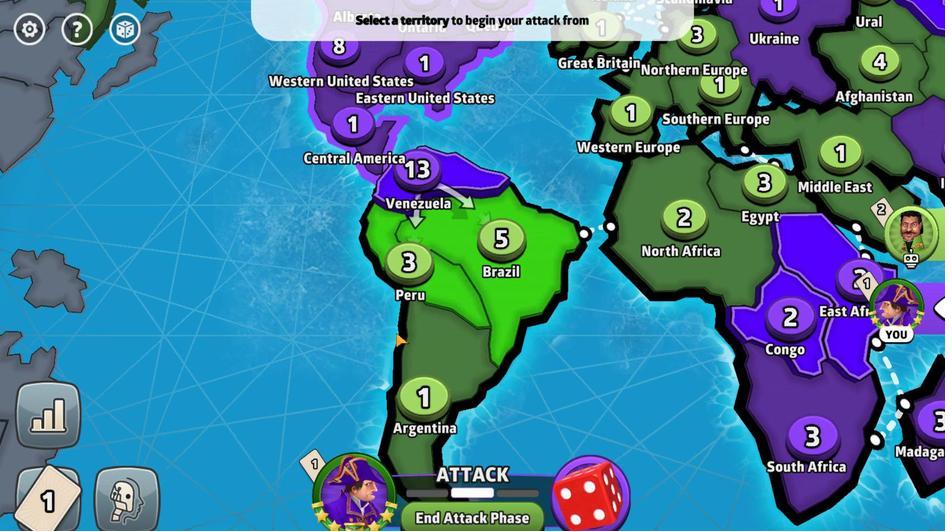 
Action: Mouse moved to (254, 245)
Screenshot: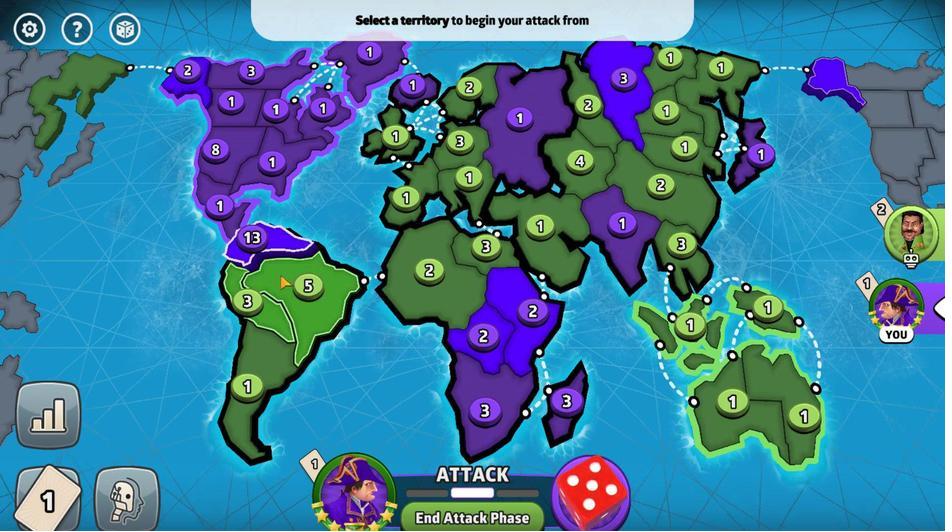 
Action: Mouse pressed left at (254, 245)
Screenshot: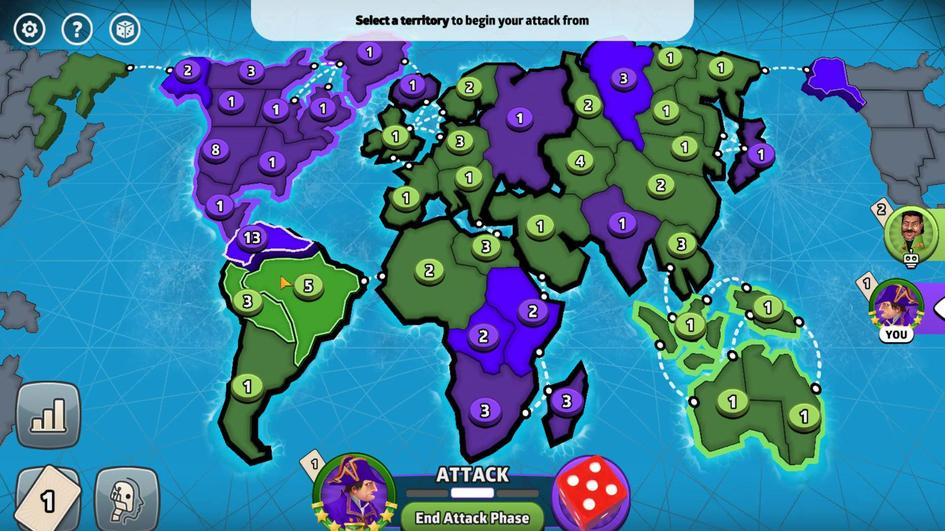 
Action: Mouse moved to (517, 268)
Screenshot: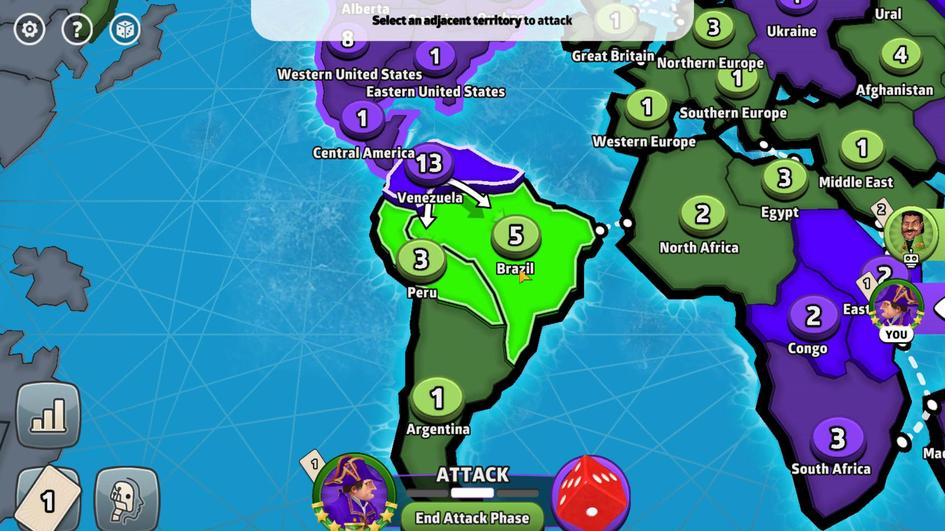
Action: Mouse pressed left at (517, 268)
Screenshot: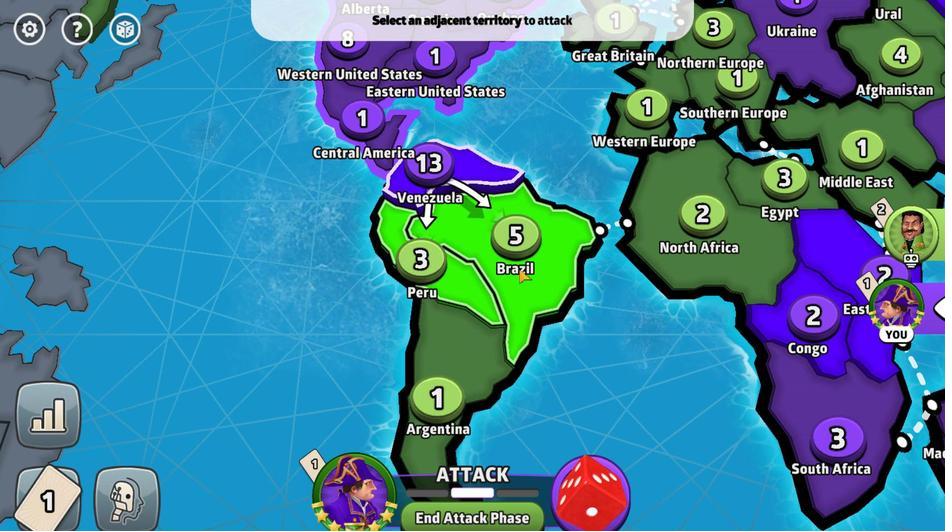 
Action: Mouse moved to (488, 443)
Screenshot: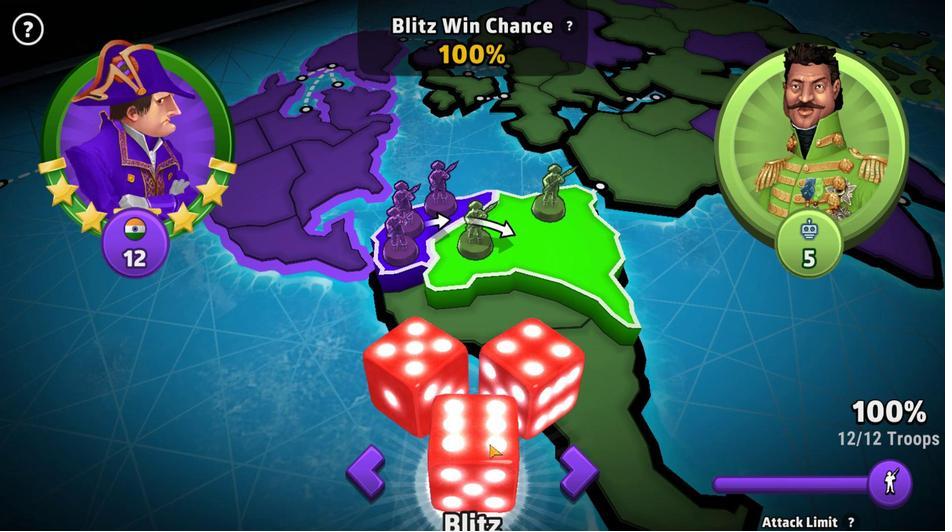 
Action: Mouse pressed left at (488, 443)
Screenshot: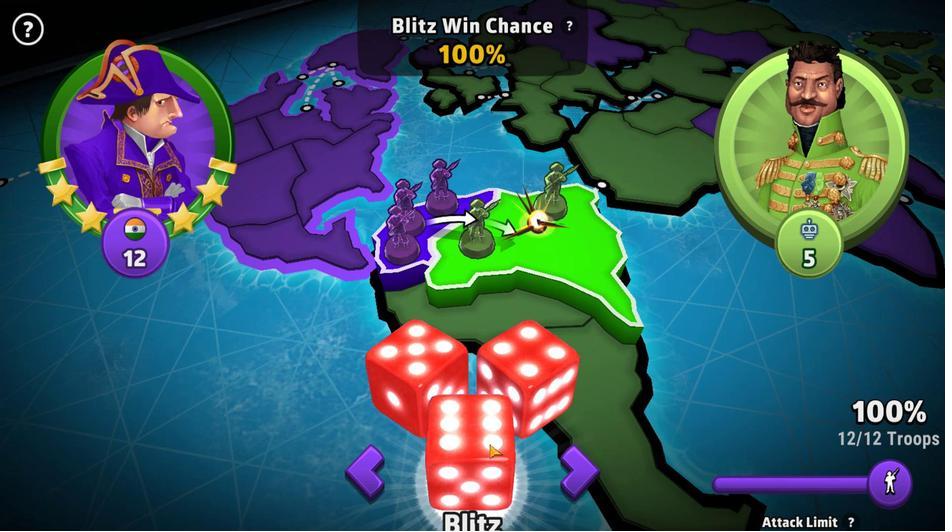 
Action: Mouse moved to (666, 417)
Screenshot: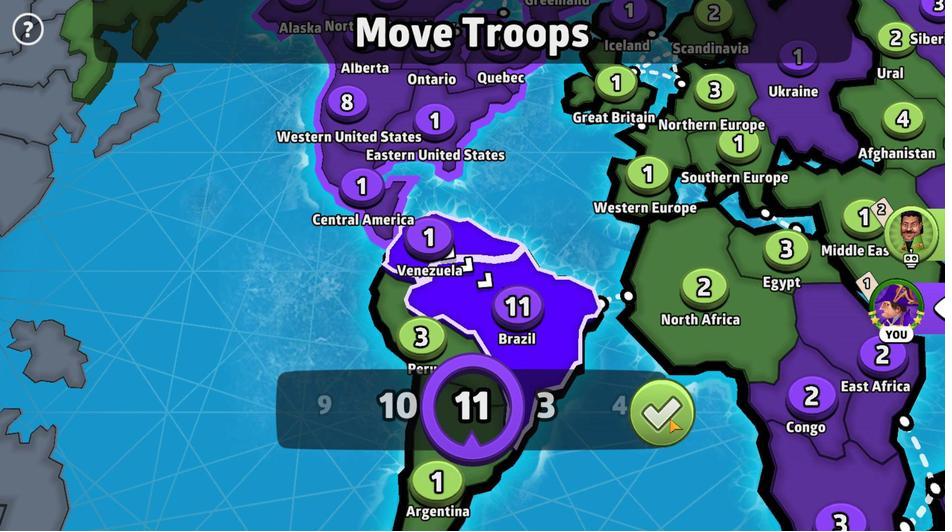 
Action: Mouse pressed left at (666, 417)
Screenshot: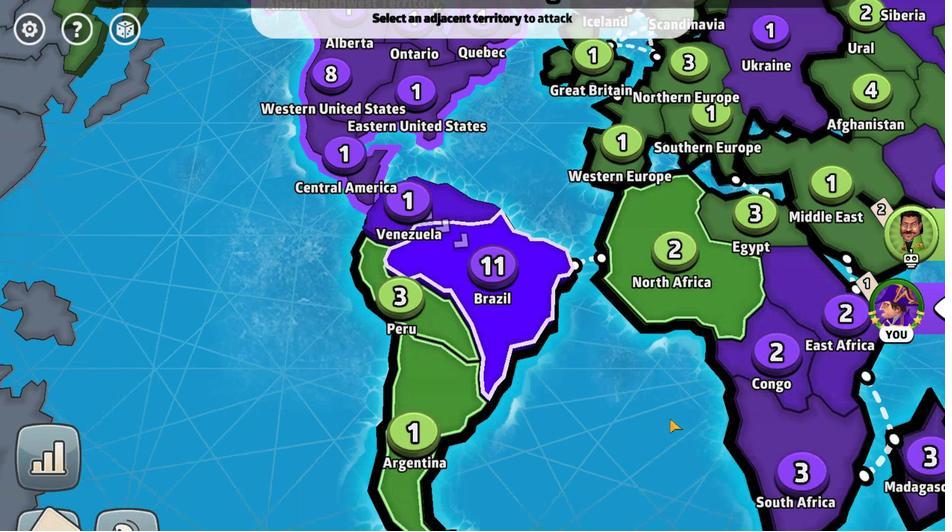 
Action: Mouse moved to (340, 176)
Screenshot: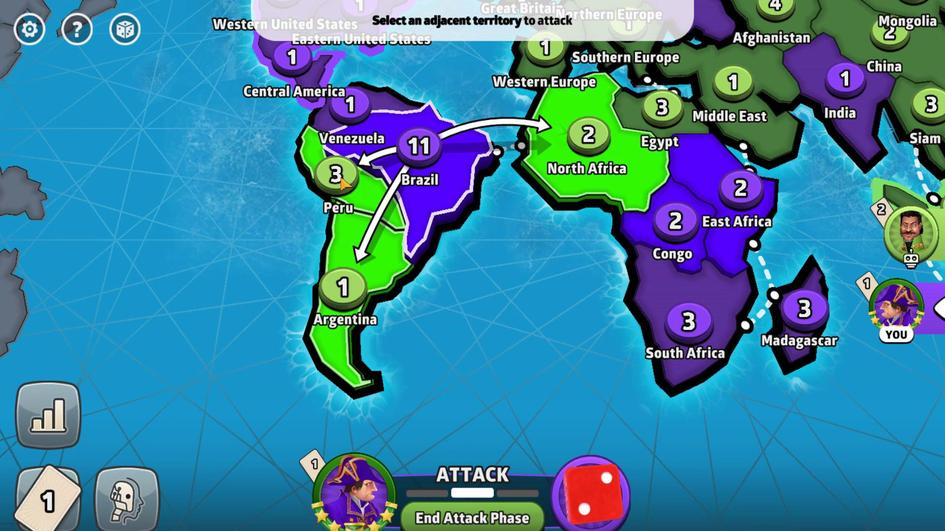 
Action: Mouse pressed left at (340, 176)
Screenshot: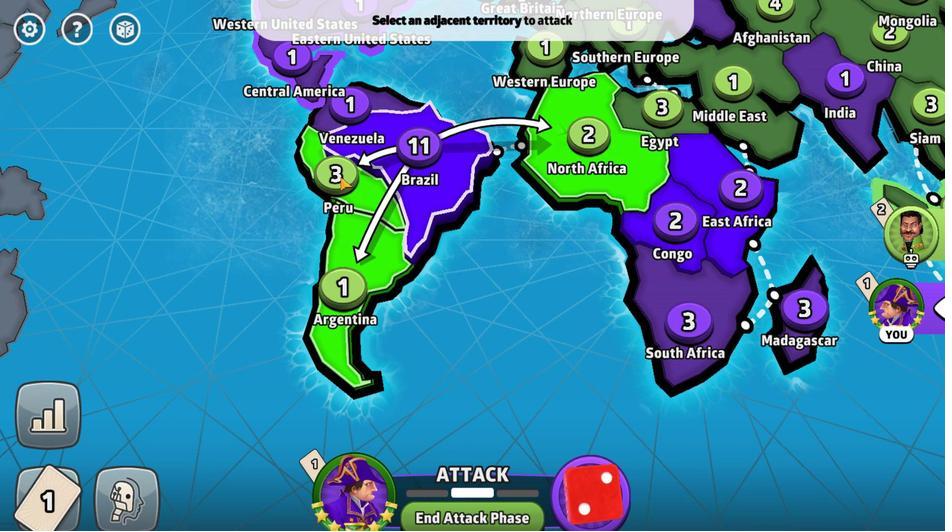 
Action: Mouse moved to (479, 433)
Screenshot: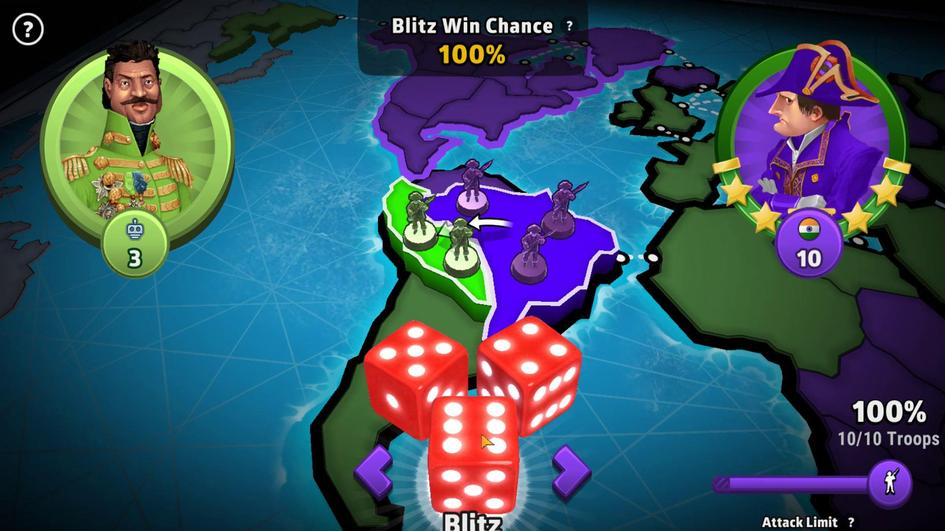 
Action: Mouse pressed left at (479, 433)
Screenshot: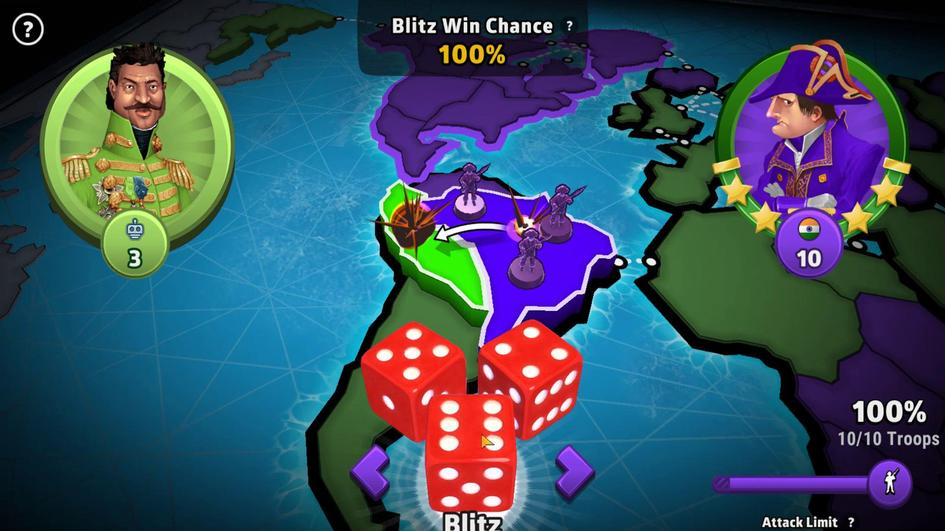 
Action: Mouse moved to (644, 414)
Screenshot: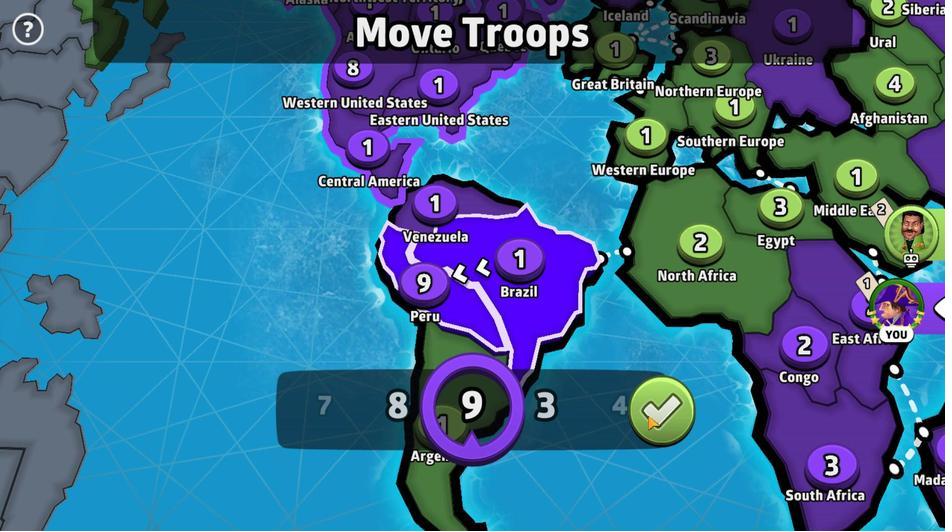 
Action: Mouse pressed left at (644, 414)
Screenshot: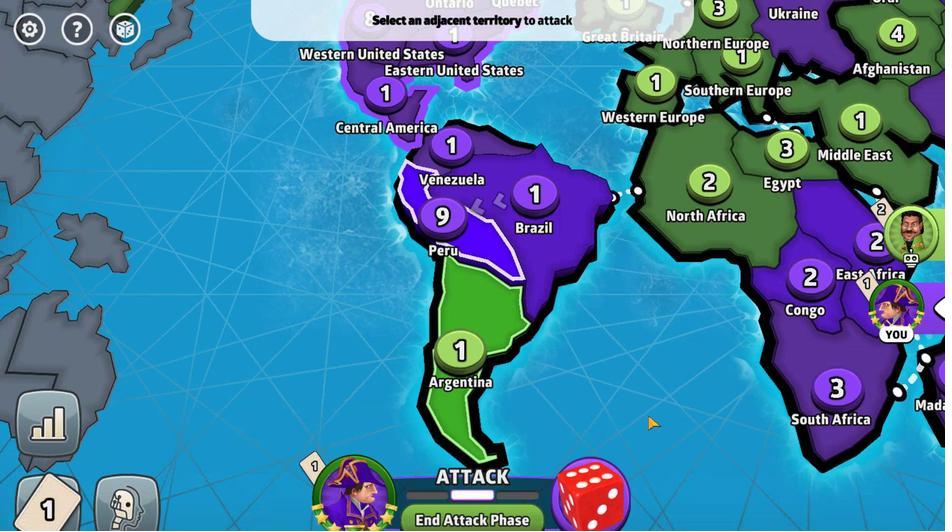 
Action: Mouse moved to (467, 276)
Screenshot: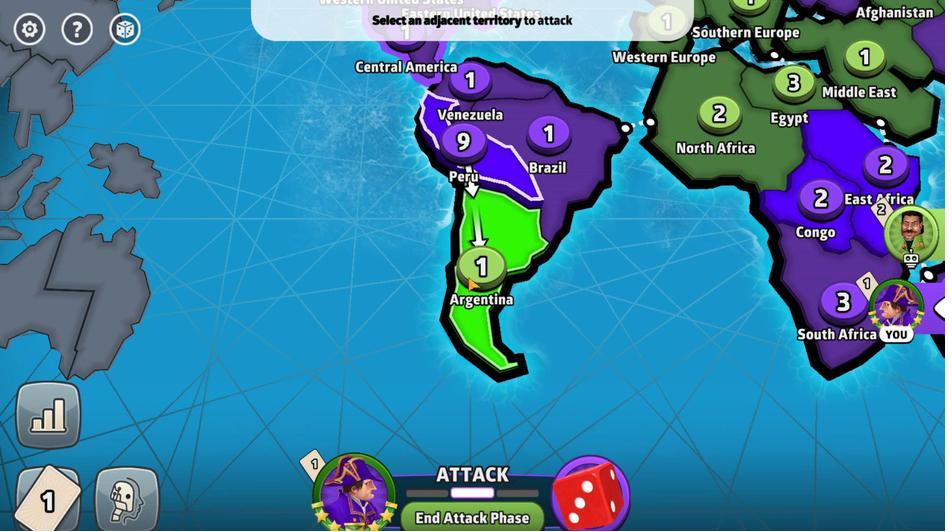 
Action: Mouse pressed left at (467, 276)
Screenshot: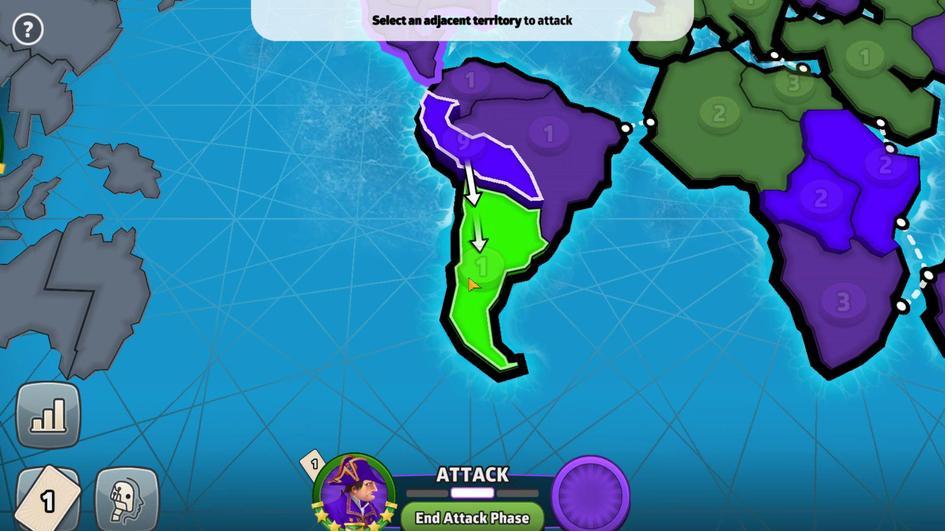 
Action: Mouse moved to (480, 427)
Screenshot: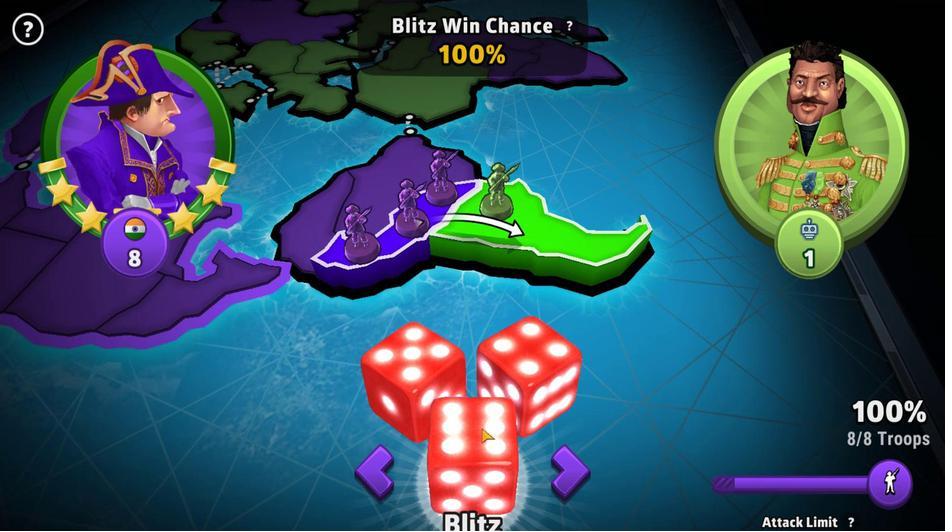 
Action: Mouse pressed left at (480, 427)
Screenshot: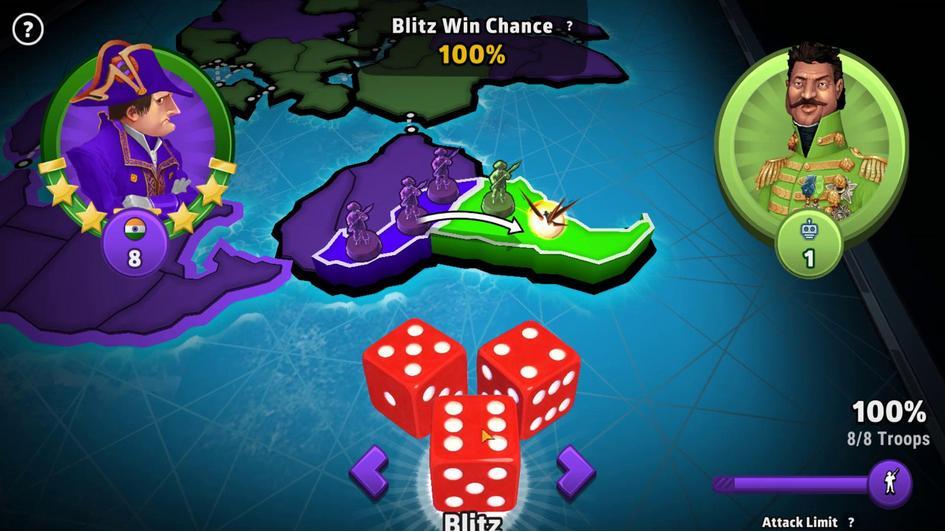 
Action: Mouse moved to (662, 396)
Screenshot: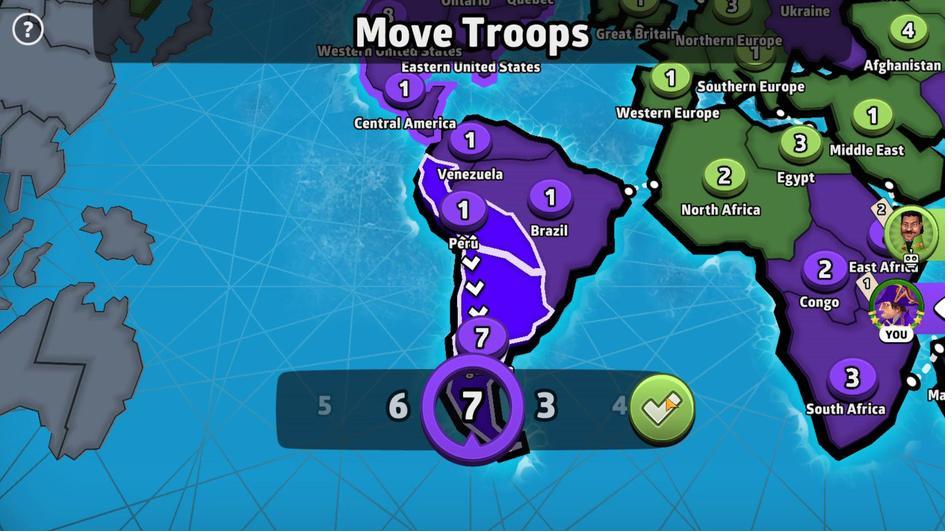 
Action: Mouse pressed left at (662, 396)
Screenshot: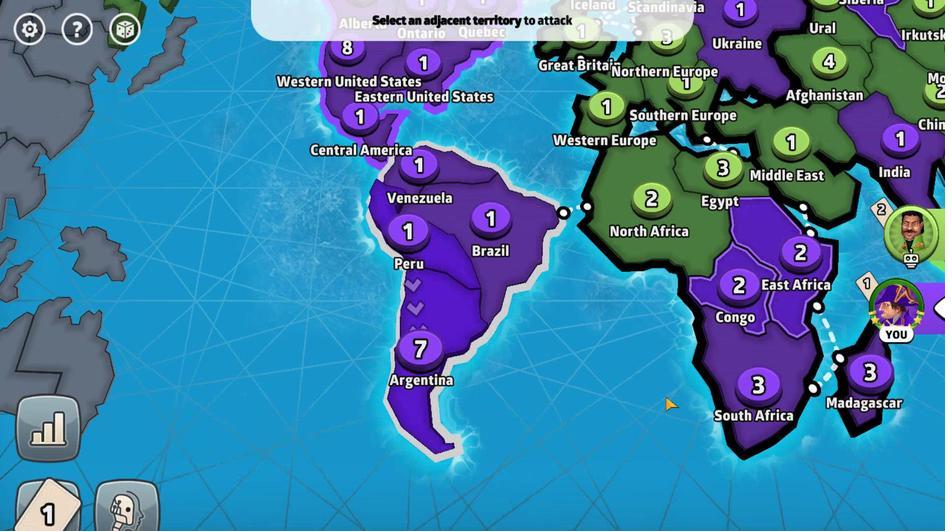 
Action: Mouse pressed left at (662, 396)
Screenshot: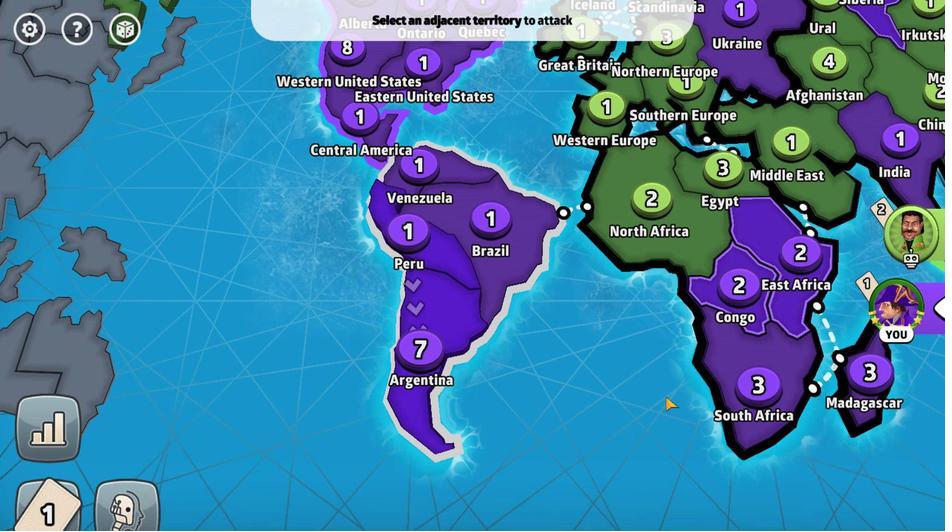 
Action: Mouse moved to (595, 102)
Screenshot: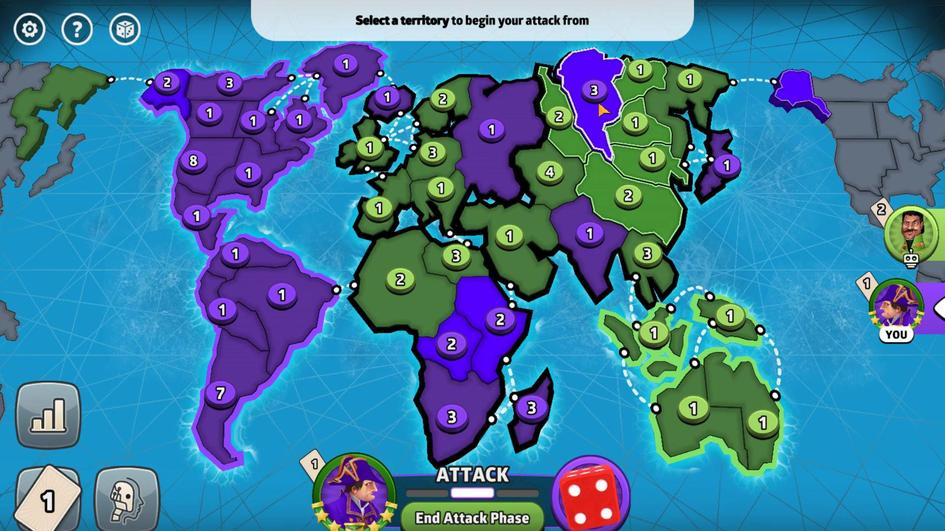 
Action: Mouse pressed left at (595, 102)
Screenshot: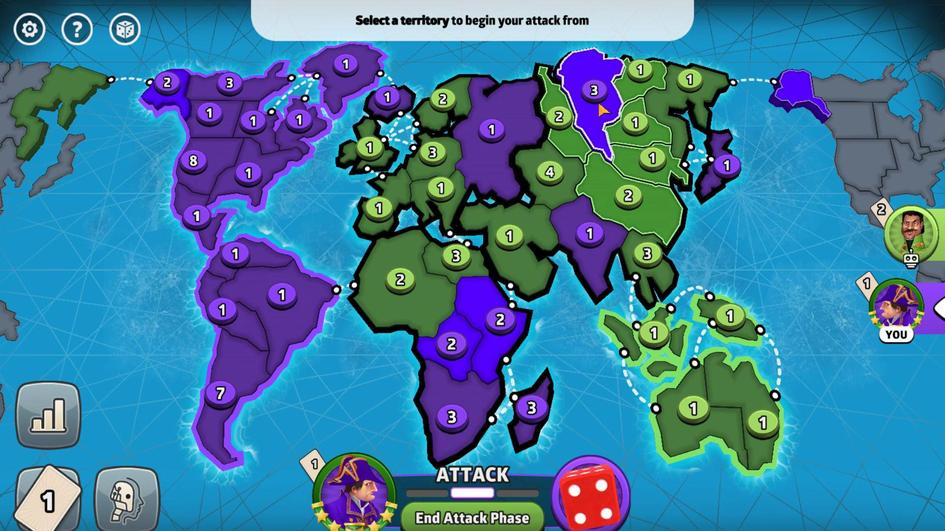
Action: Mouse moved to (502, 88)
Screenshot: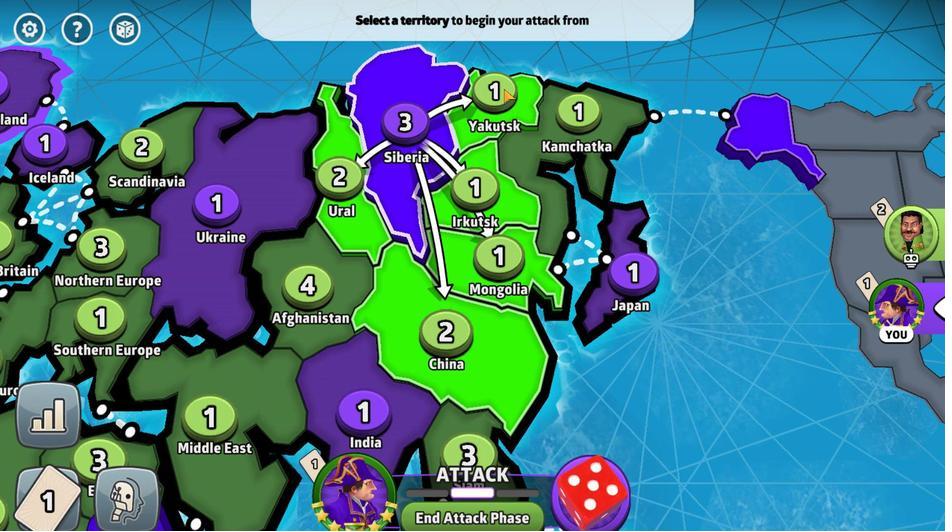 
Action: Mouse pressed left at (502, 88)
Screenshot: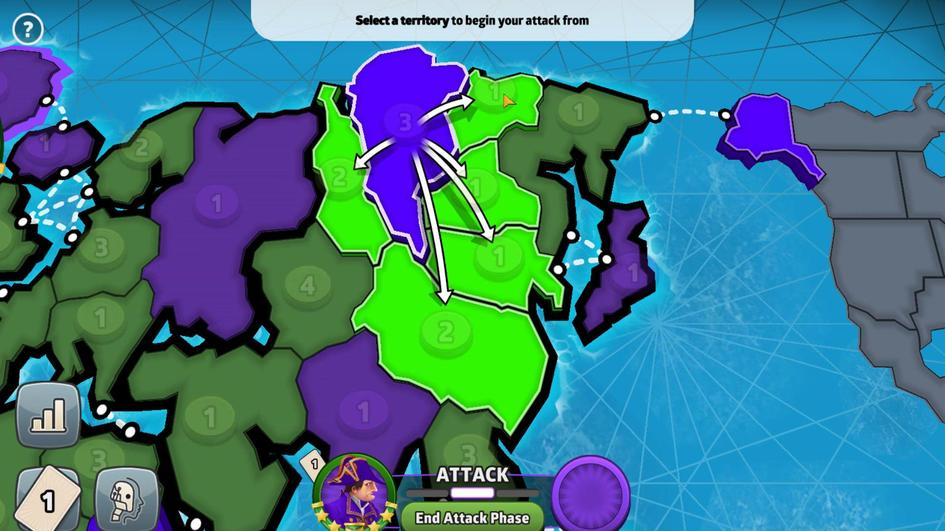 
Action: Mouse moved to (459, 448)
Screenshot: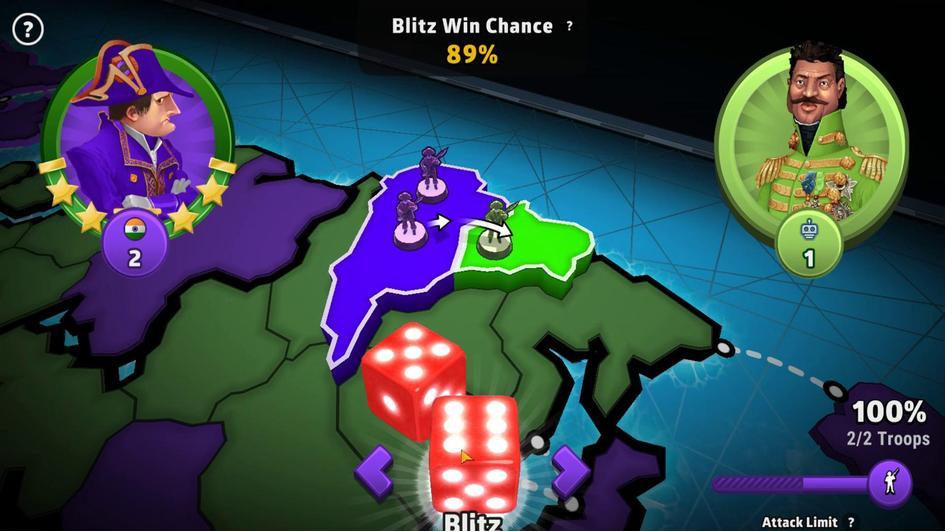
Action: Mouse pressed left at (459, 448)
Screenshot: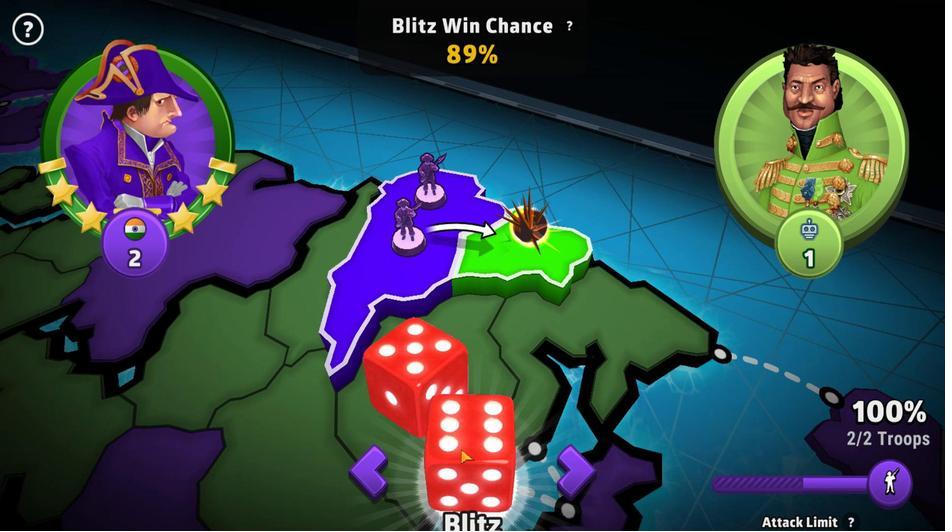 
Action: Mouse moved to (486, 523)
Screenshot: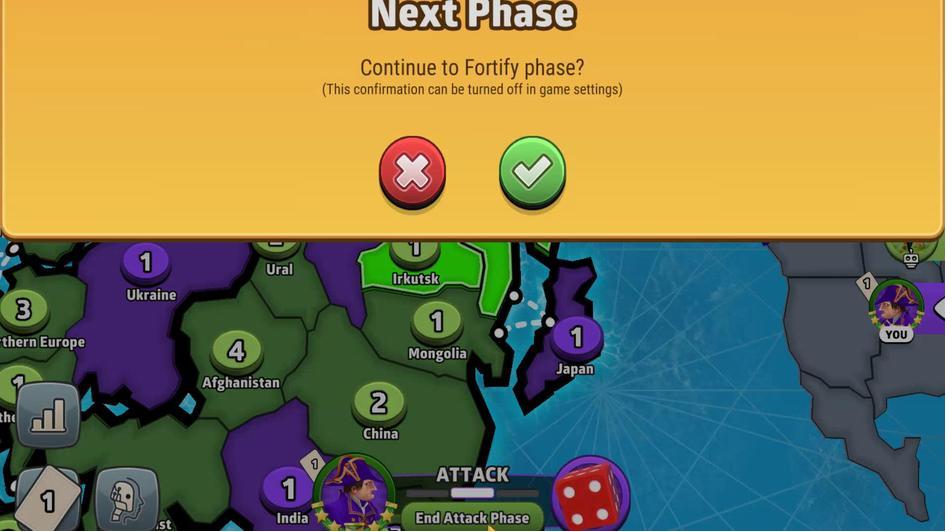 
Action: Mouse pressed left at (486, 523)
Screenshot: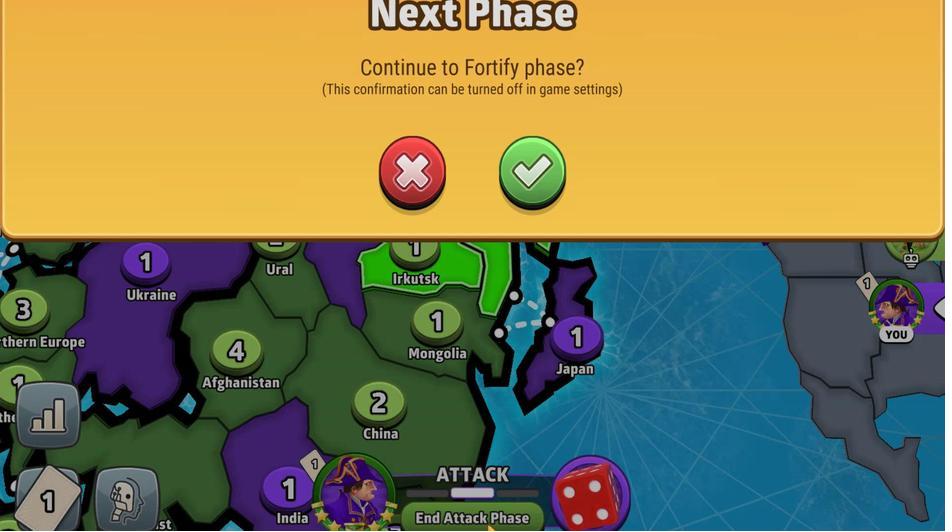 
Action: Mouse moved to (522, 204)
Screenshot: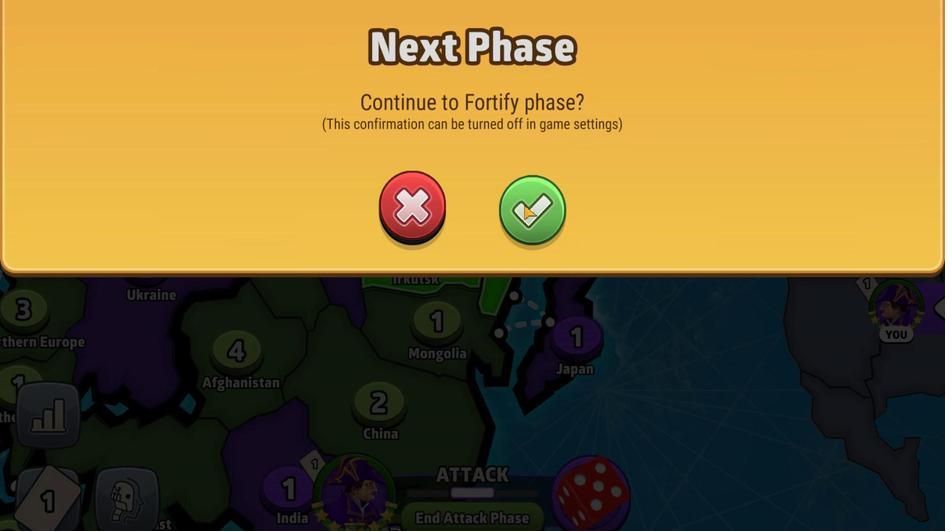 
Action: Mouse pressed left at (522, 204)
Screenshot: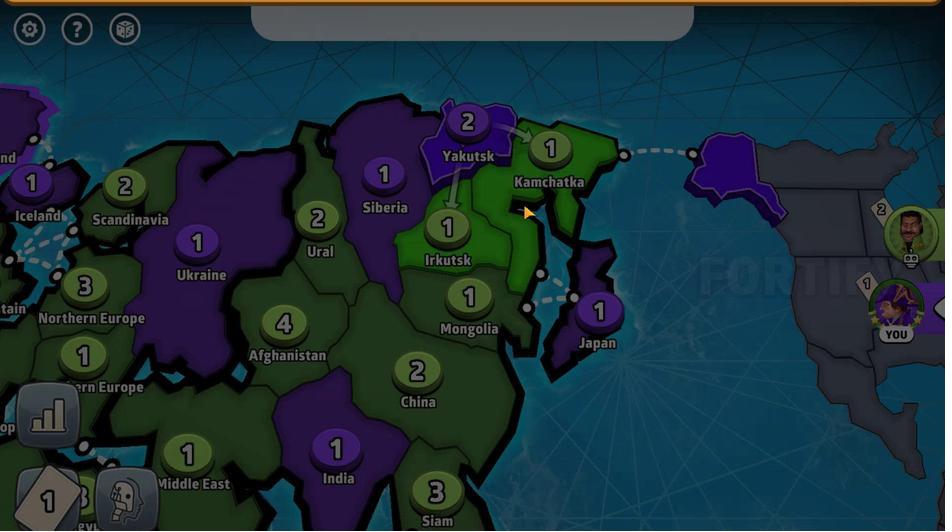 
Action: Mouse moved to (263, 363)
Screenshot: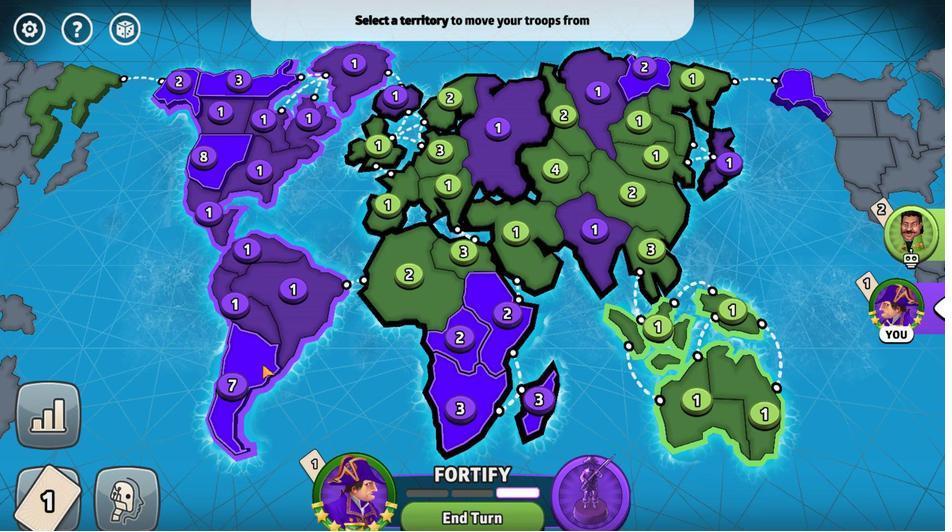 
Action: Mouse pressed left at (263, 363)
Screenshot: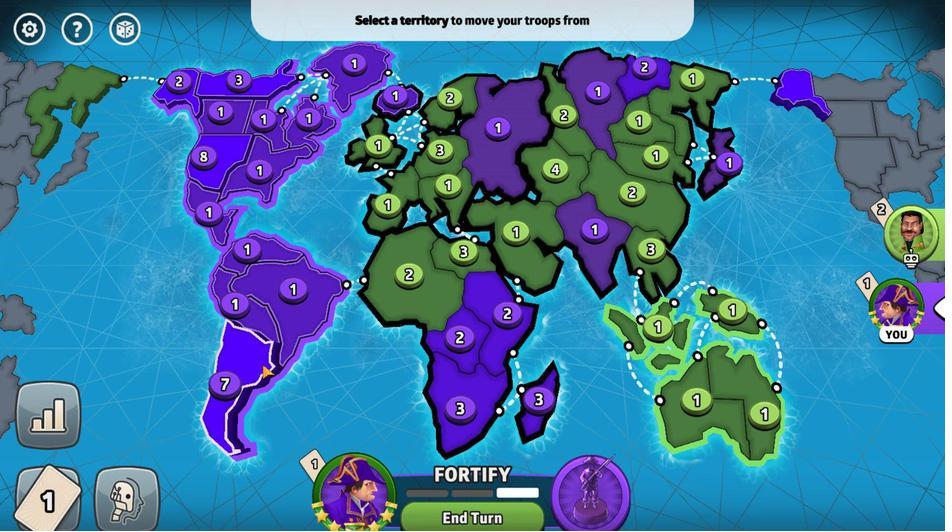 
Action: Mouse moved to (399, 87)
Screenshot: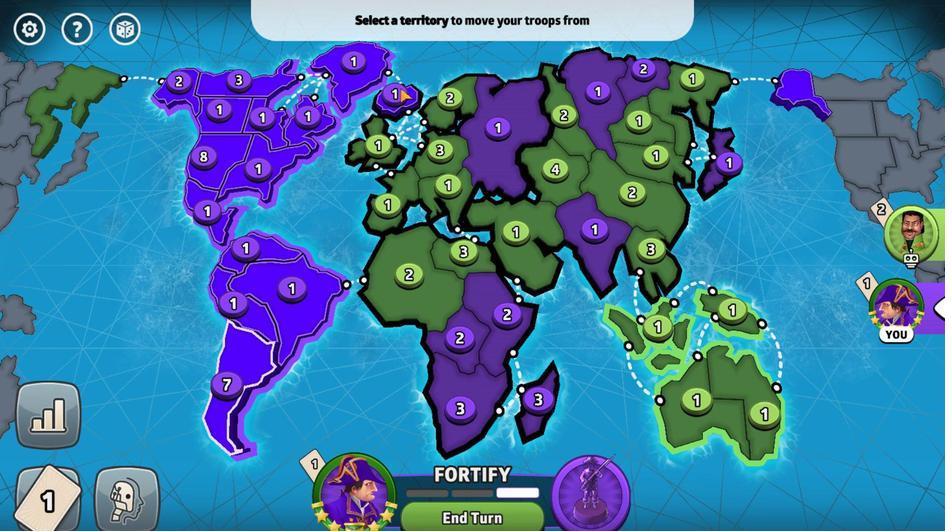 
Action: Mouse pressed left at (399, 87)
Screenshot: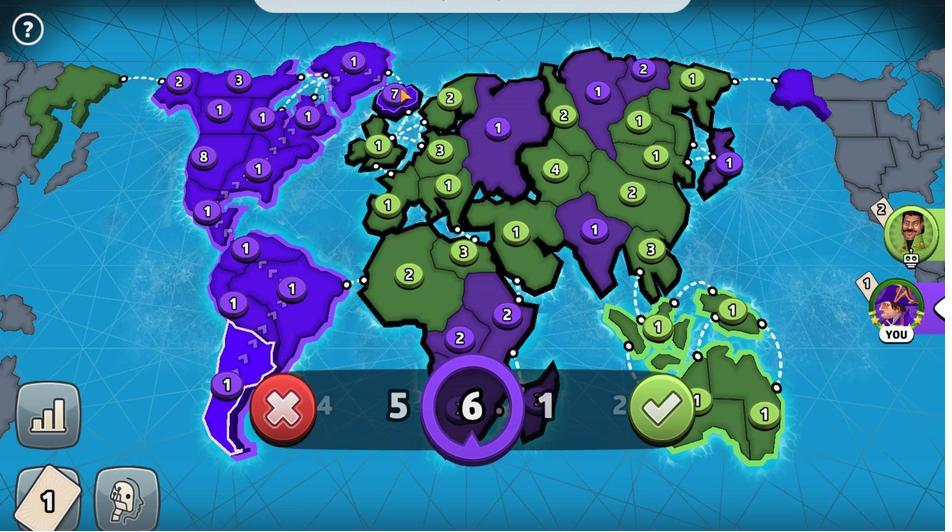 
Action: Mouse moved to (651, 397)
Screenshot: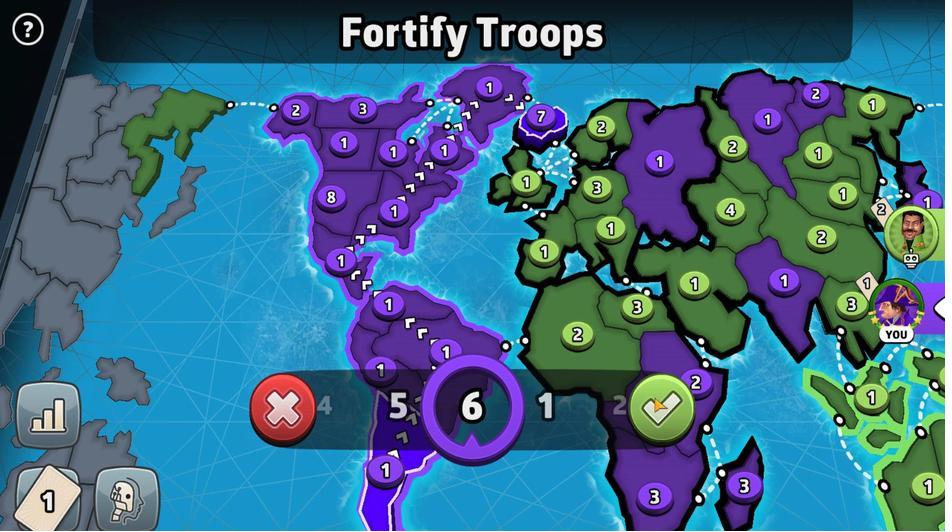 
Action: Mouse pressed left at (651, 397)
Screenshot: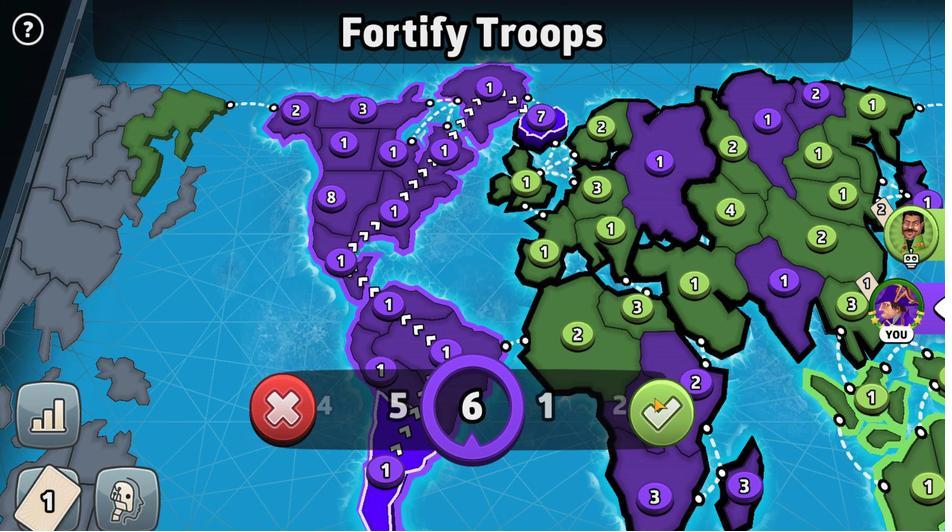 
Action: Mouse moved to (404, 98)
Screenshot: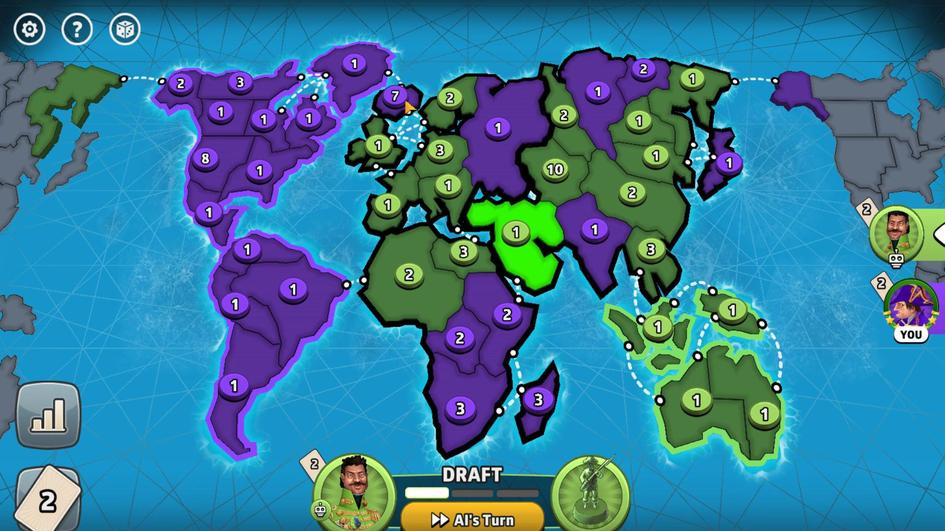 
Action: Mouse pressed left at (404, 98)
Screenshot: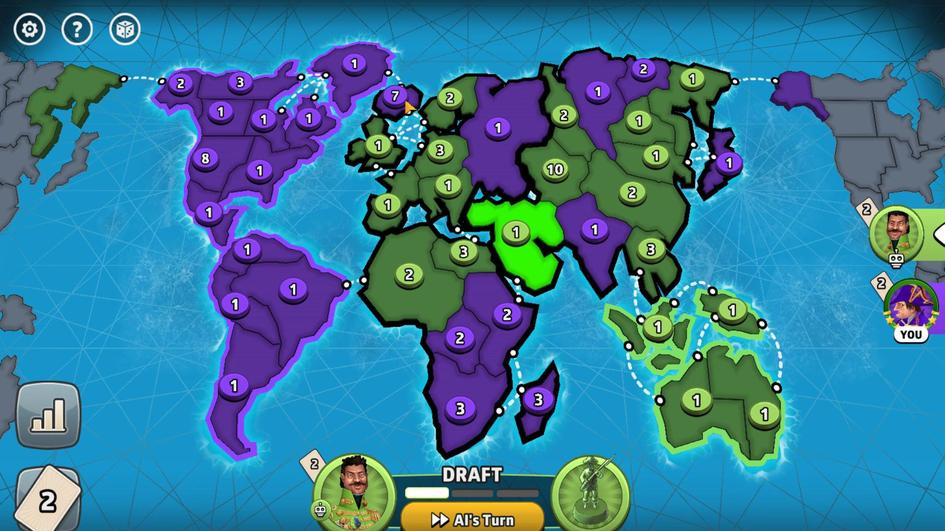 
Action: Mouse moved to (400, 94)
Screenshot: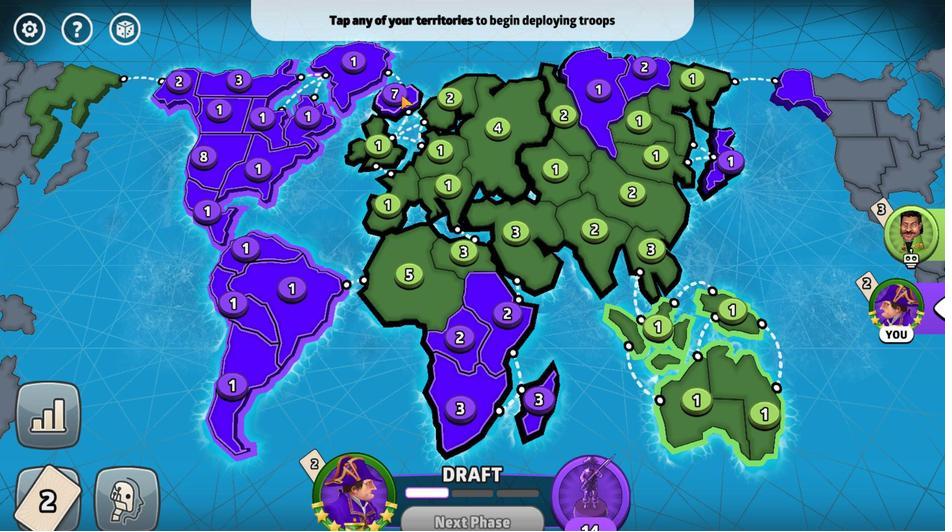 
Action: Mouse pressed left at (400, 94)
Screenshot: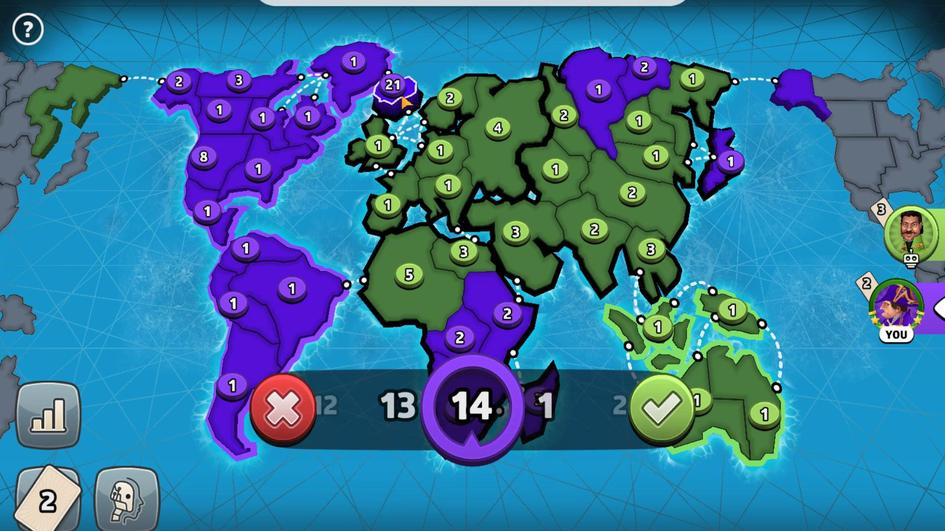 
Action: Mouse moved to (653, 412)
Screenshot: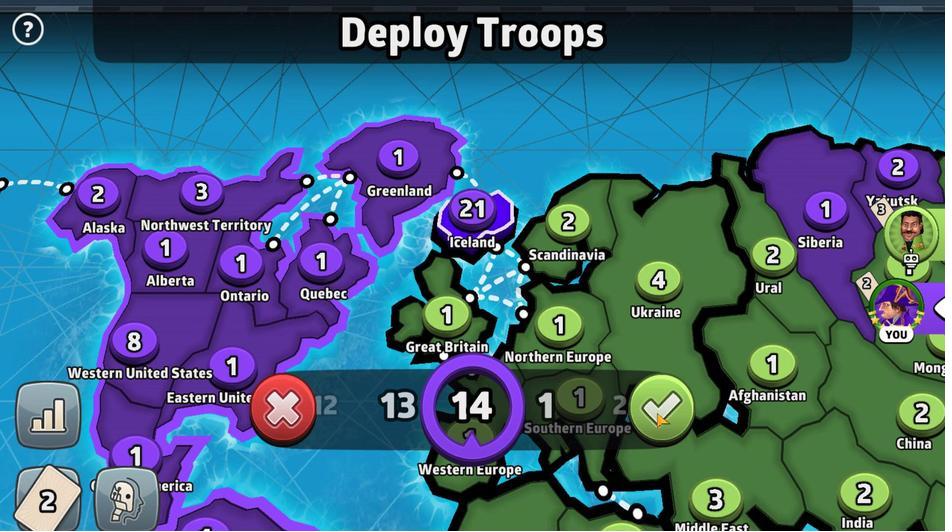 
Action: Mouse pressed left at (653, 412)
Screenshot: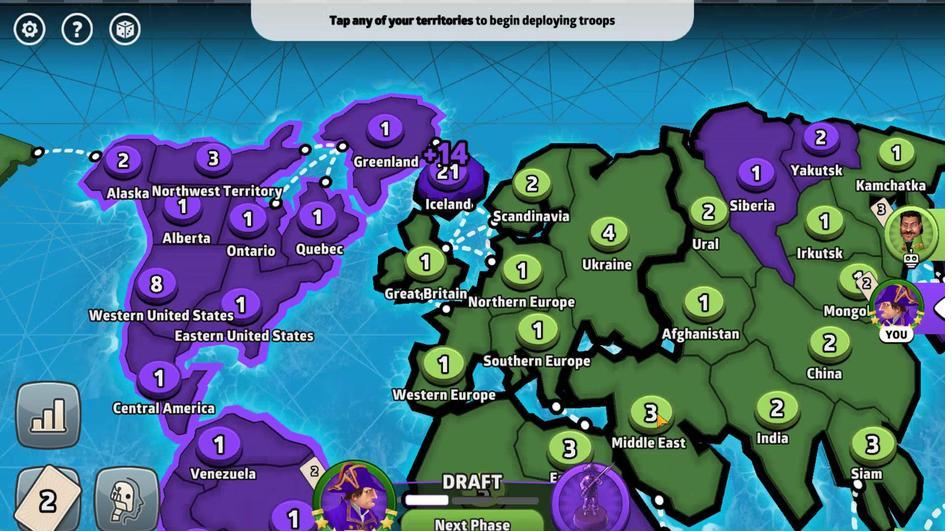 
Action: Mouse moved to (512, 525)
Screenshot: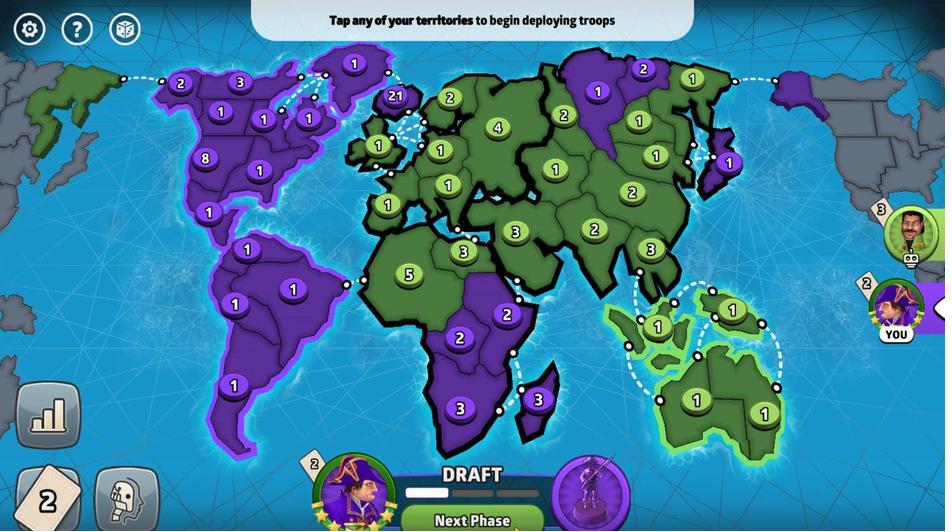 
Action: Mouse pressed left at (512, 525)
Screenshot: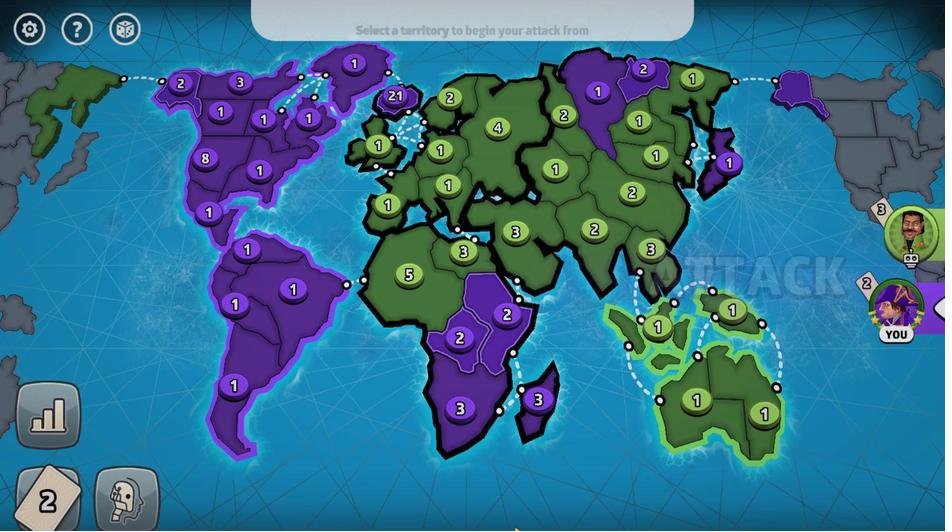 
Action: Mouse pressed left at (512, 525)
Screenshot: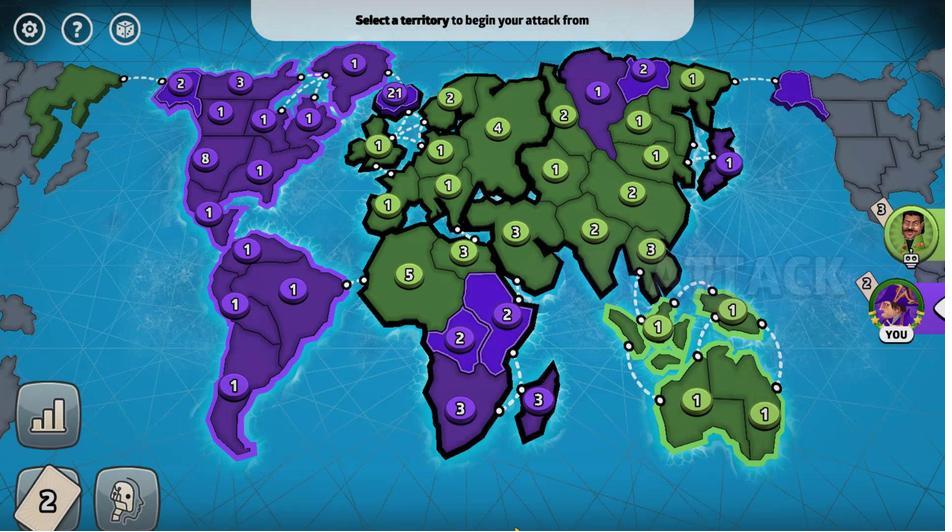
Action: Mouse moved to (387, 95)
Screenshot: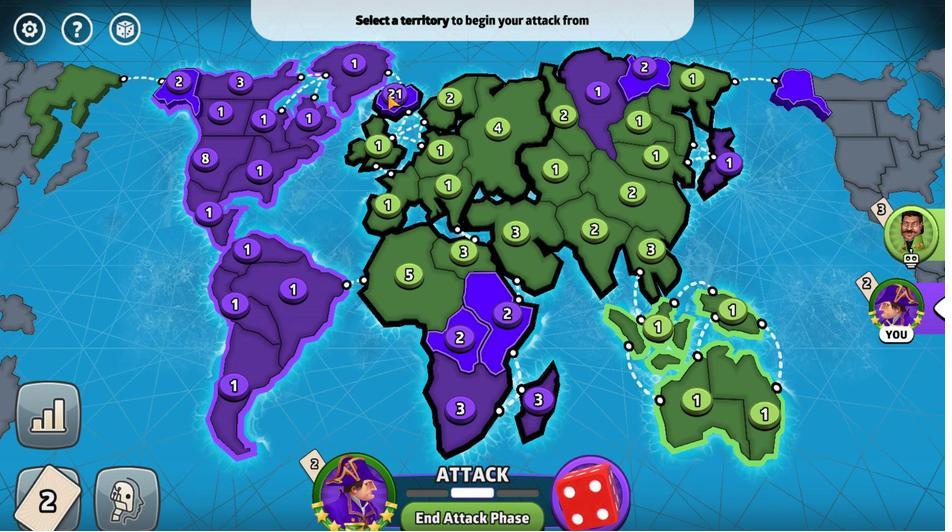 
Action: Mouse pressed left at (387, 95)
Screenshot: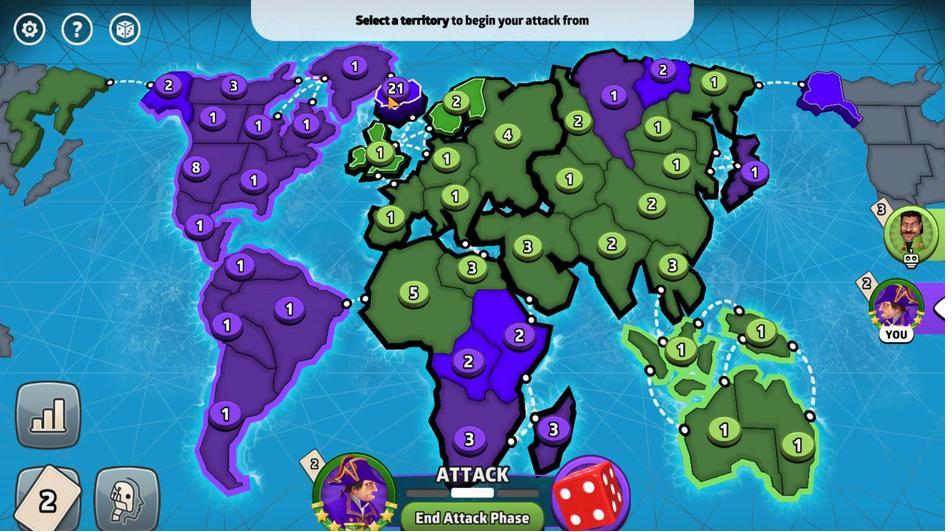 
Action: Mouse moved to (534, 173)
Screenshot: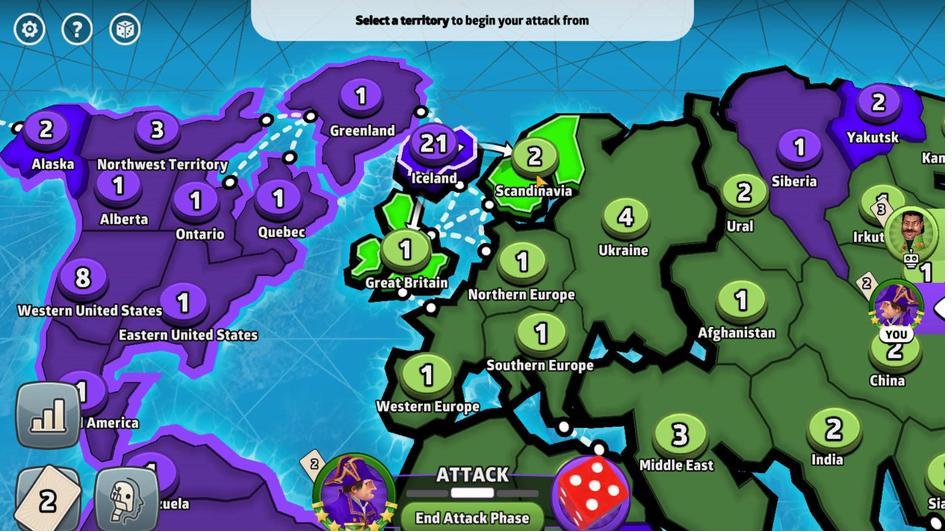 
Action: Mouse pressed left at (534, 173)
Screenshot: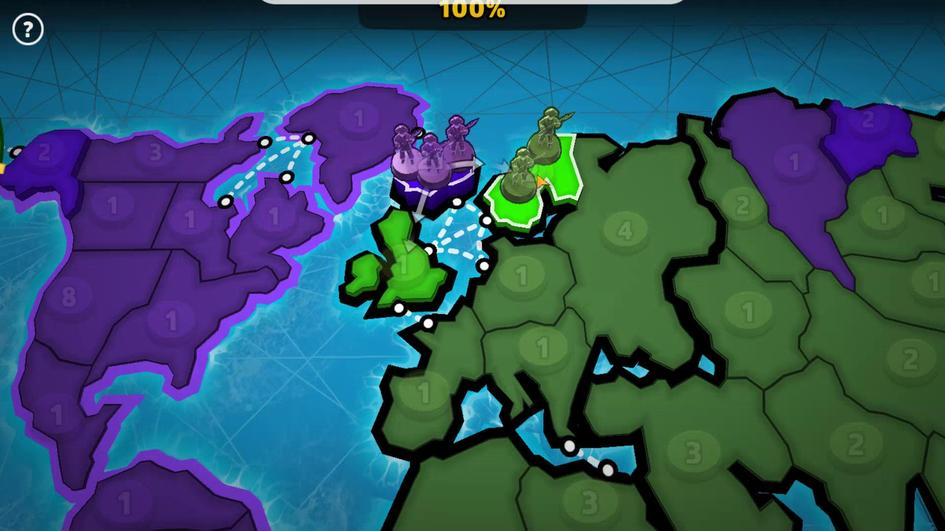 
Action: Mouse moved to (492, 414)
Screenshot: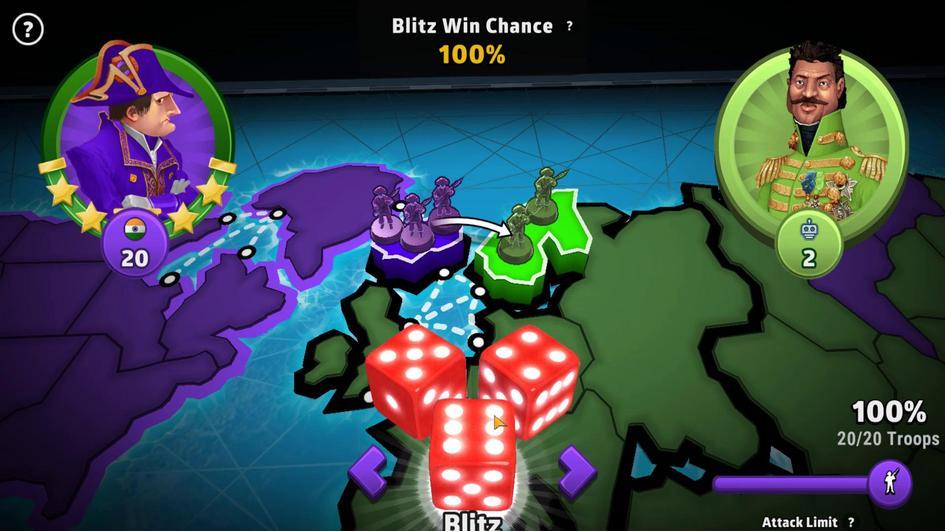 
Action: Mouse pressed left at (492, 414)
Screenshot: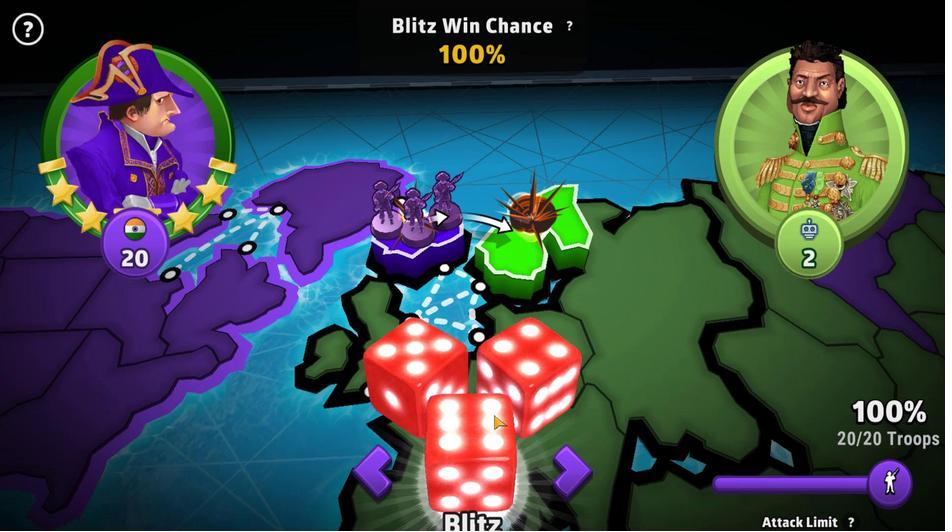 
Action: Mouse moved to (652, 408)
Screenshot: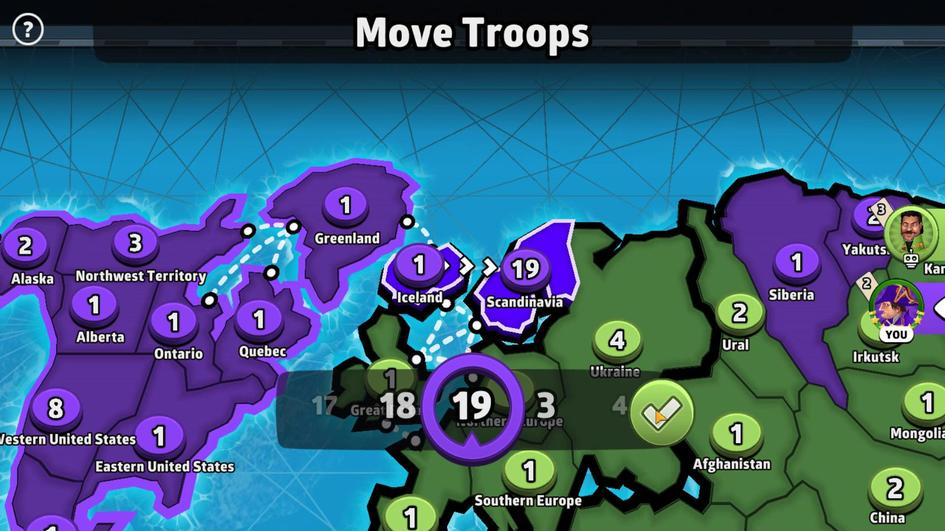 
Action: Mouse pressed left at (652, 408)
Screenshot: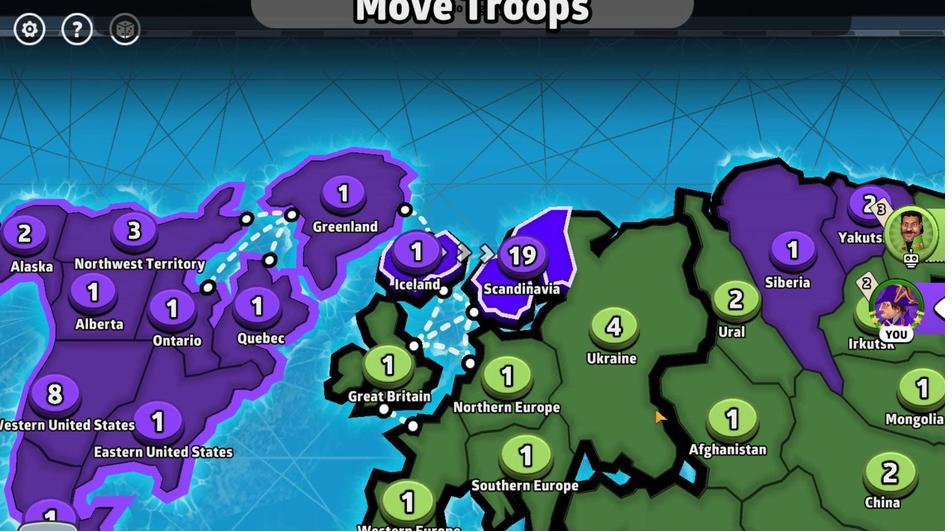 
Action: Mouse moved to (590, 213)
Screenshot: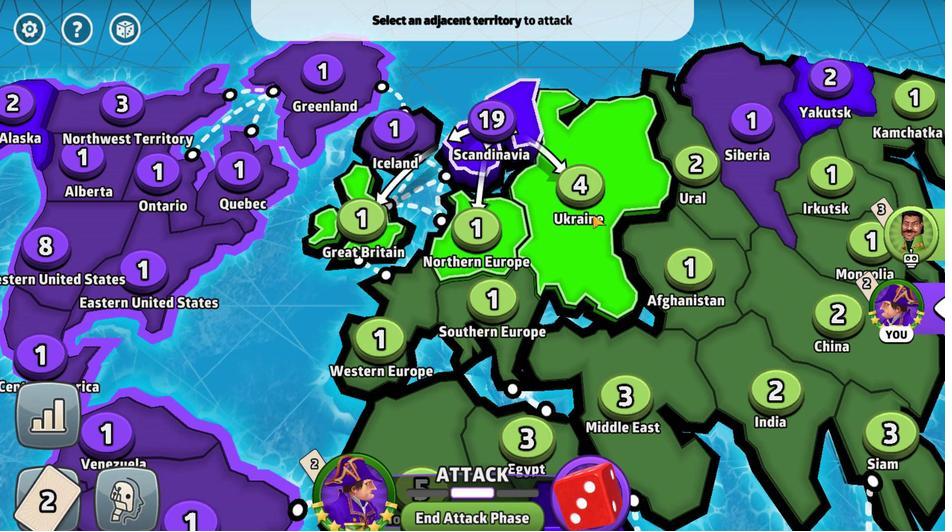 
Action: Mouse pressed left at (590, 213)
Screenshot: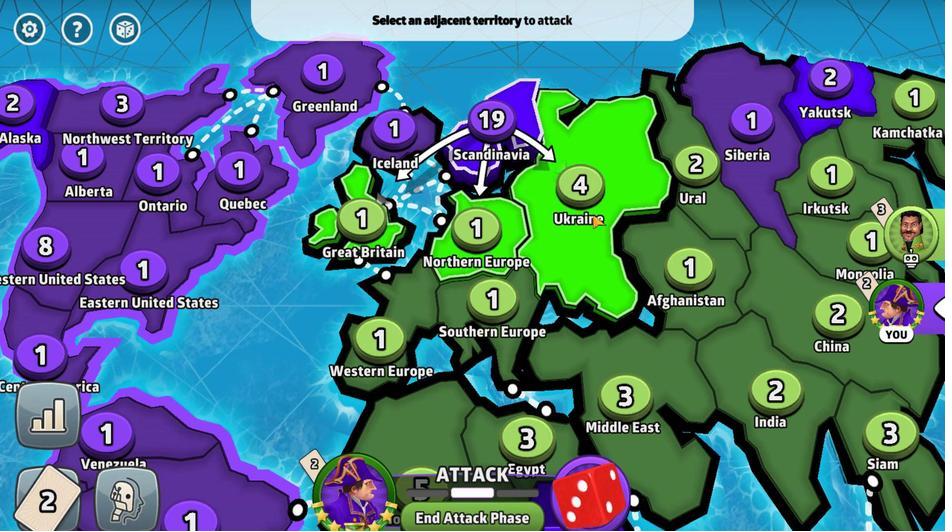 
Action: Mouse moved to (475, 442)
Screenshot: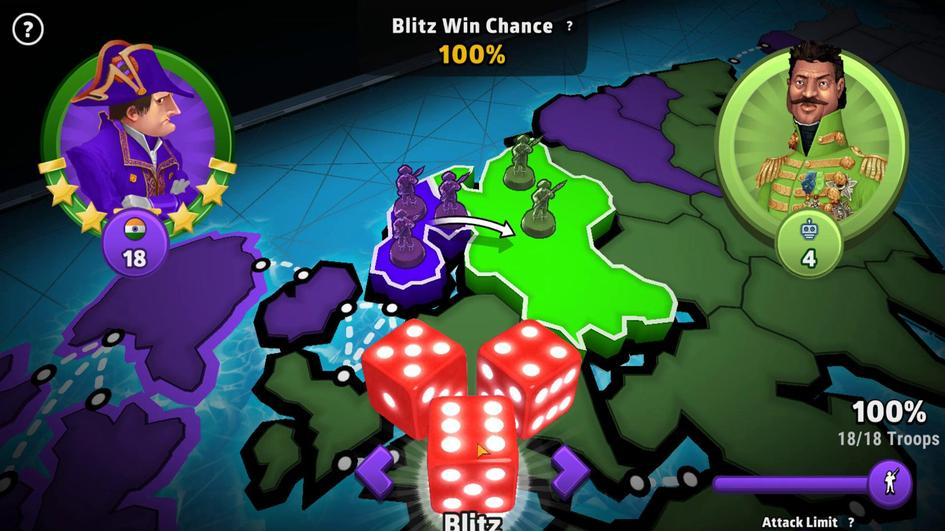 
Action: Mouse pressed left at (475, 442)
Screenshot: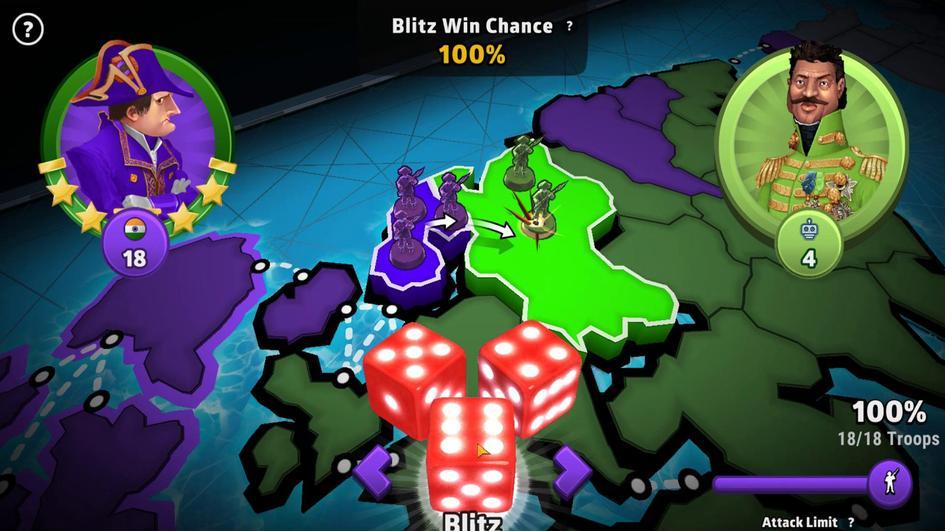 
Action: Mouse moved to (652, 406)
Screenshot: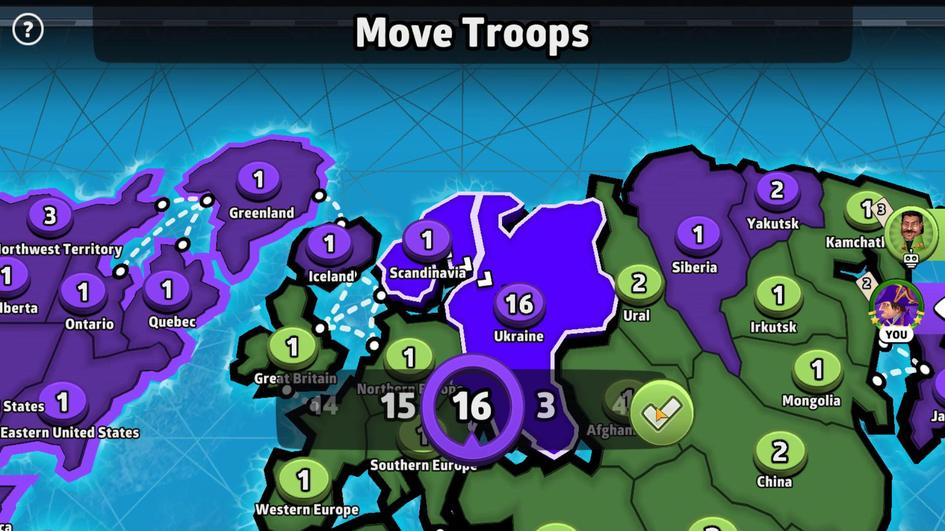 
Action: Mouse pressed left at (652, 406)
Screenshot: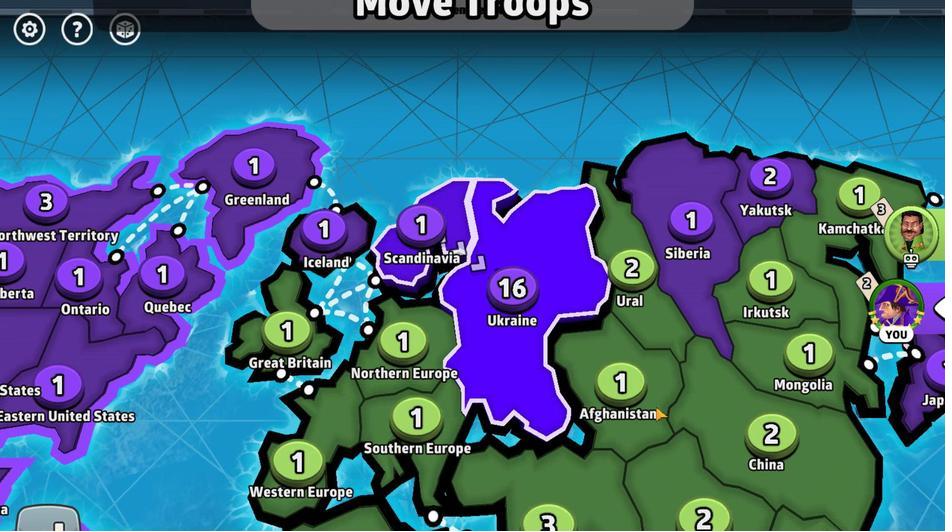 
Action: Mouse moved to (575, 146)
Screenshot: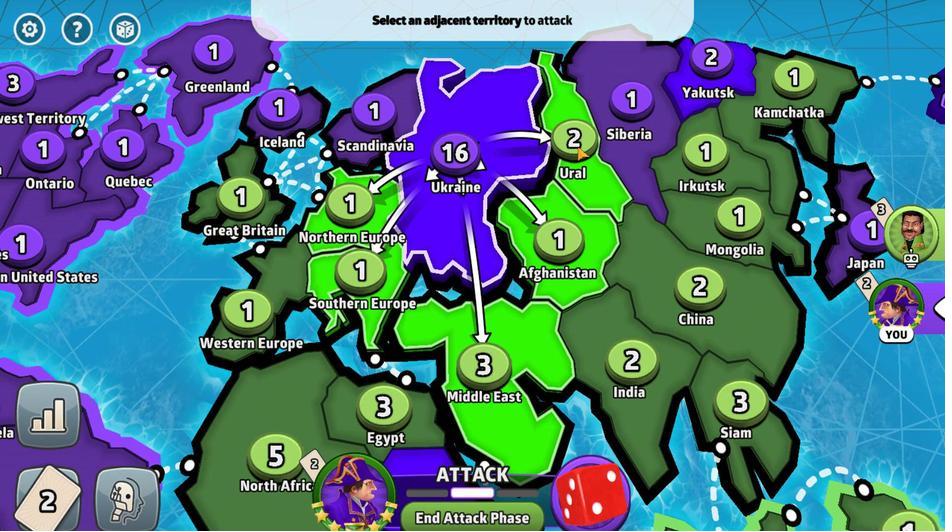 
Action: Mouse pressed left at (575, 146)
Screenshot: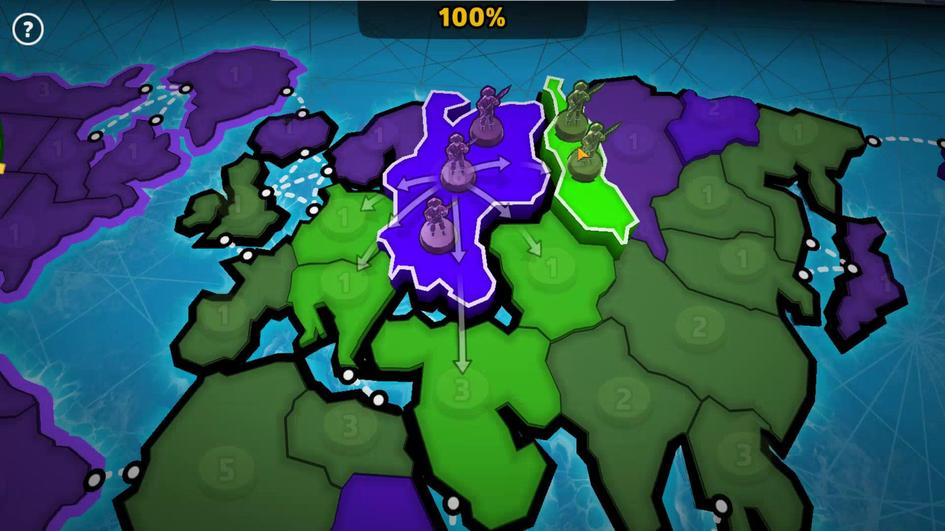 
Action: Mouse moved to (488, 454)
Screenshot: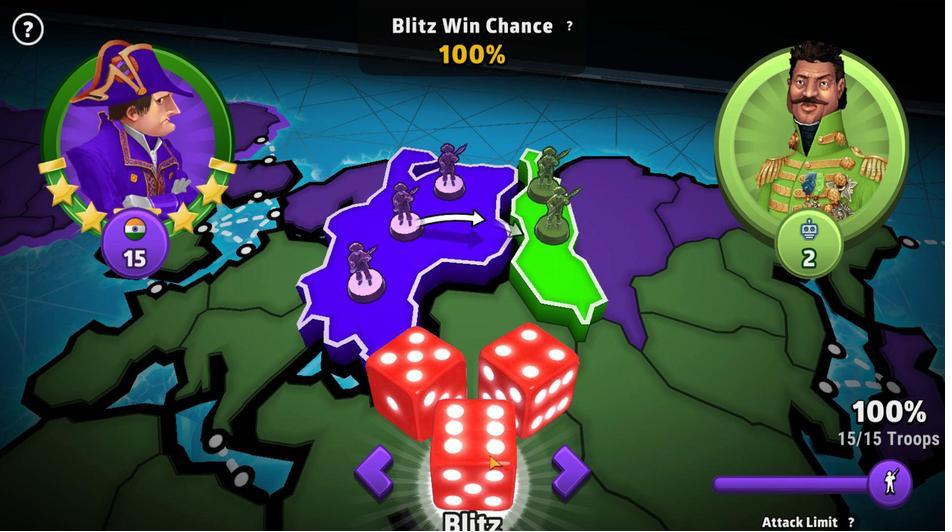 
Action: Mouse pressed left at (488, 454)
Screenshot: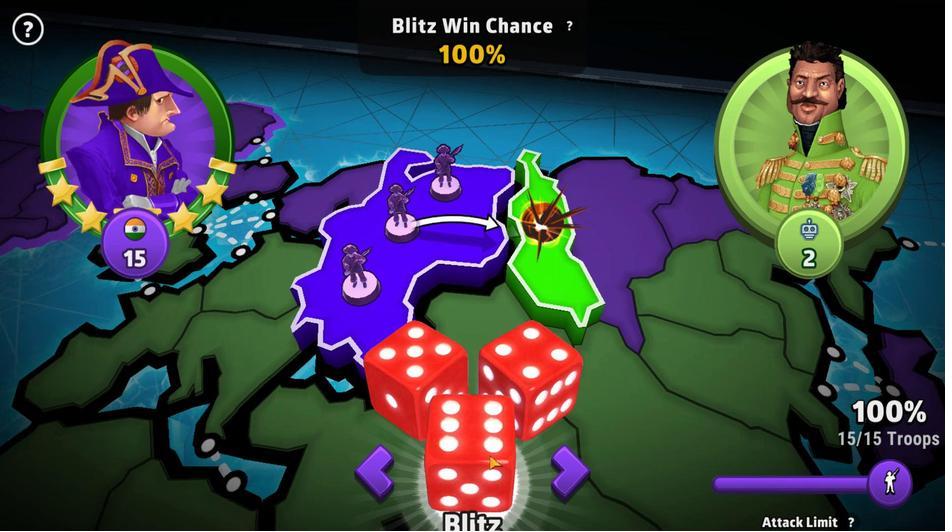 
Action: Mouse moved to (654, 403)
Screenshot: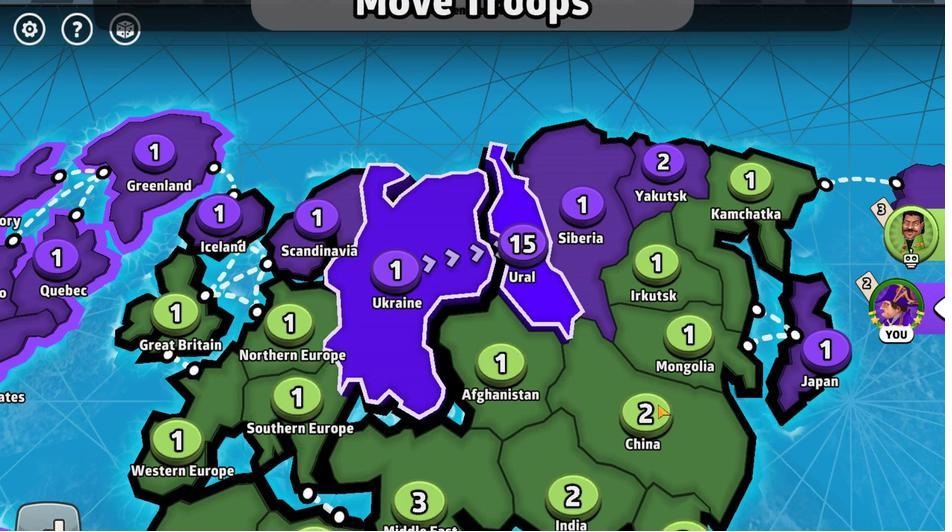
Action: Mouse pressed left at (654, 403)
Screenshot: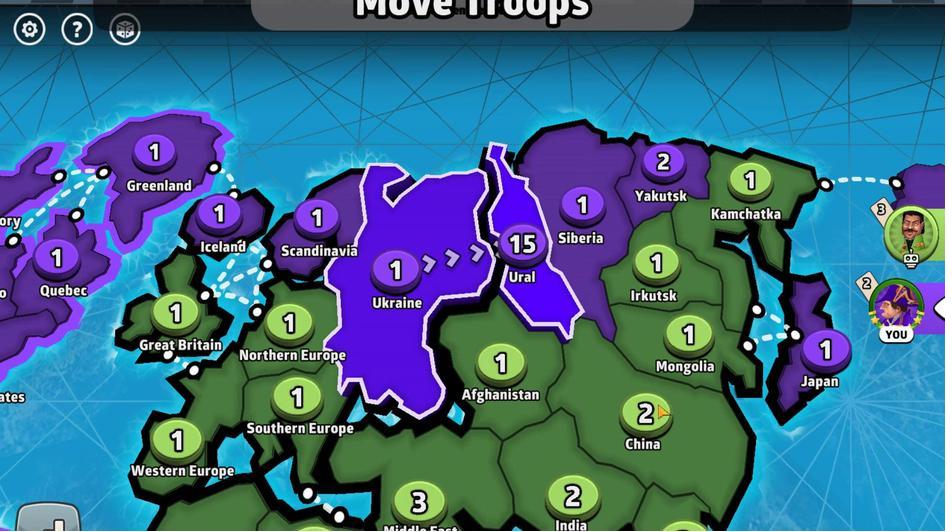 
Action: Mouse moved to (504, 268)
Screenshot: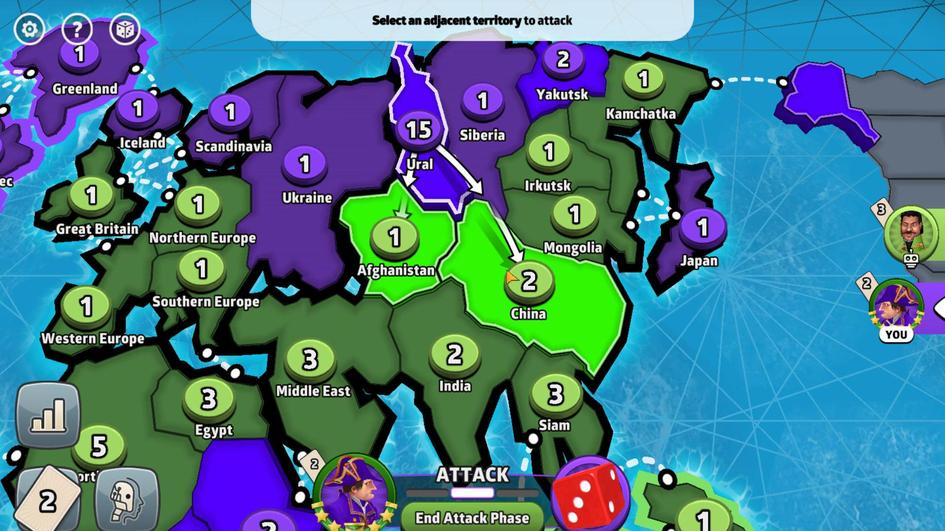 
Action: Mouse pressed left at (504, 268)
Screenshot: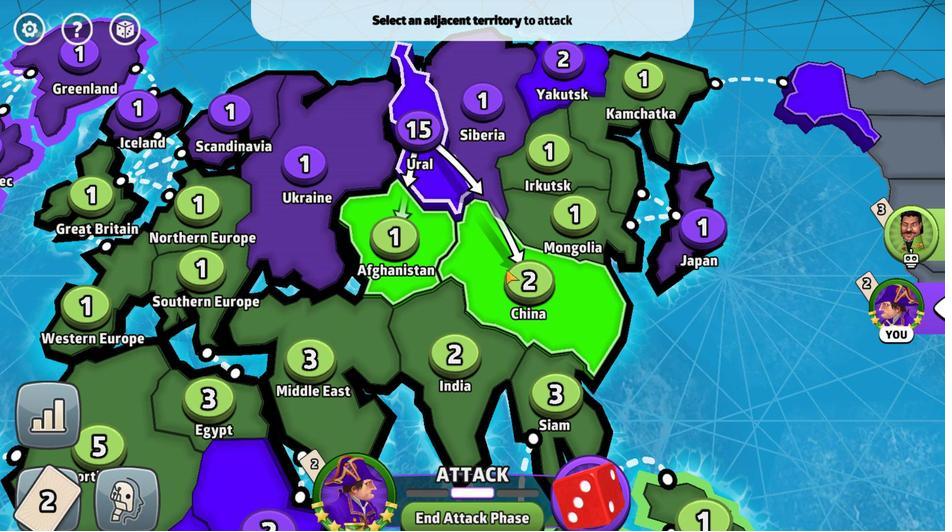 
Action: Mouse moved to (476, 416)
Screenshot: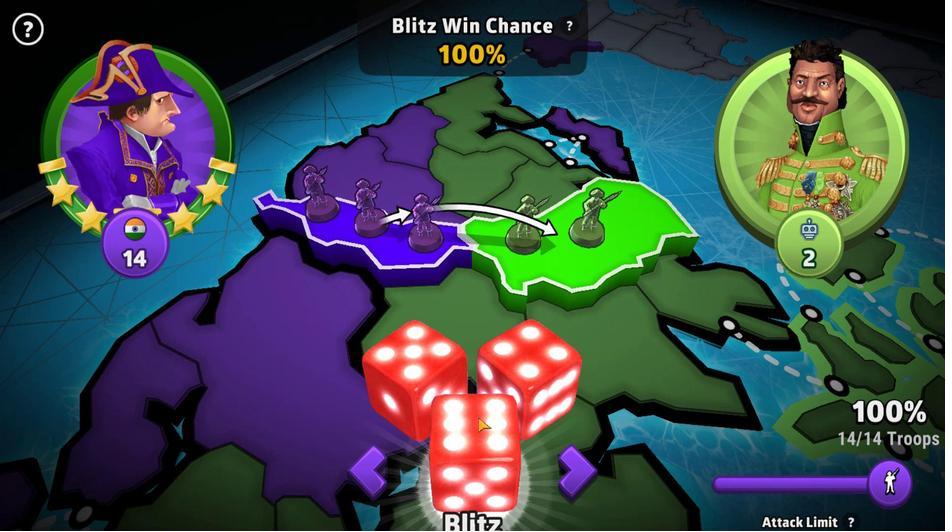 
Action: Mouse pressed left at (476, 416)
Screenshot: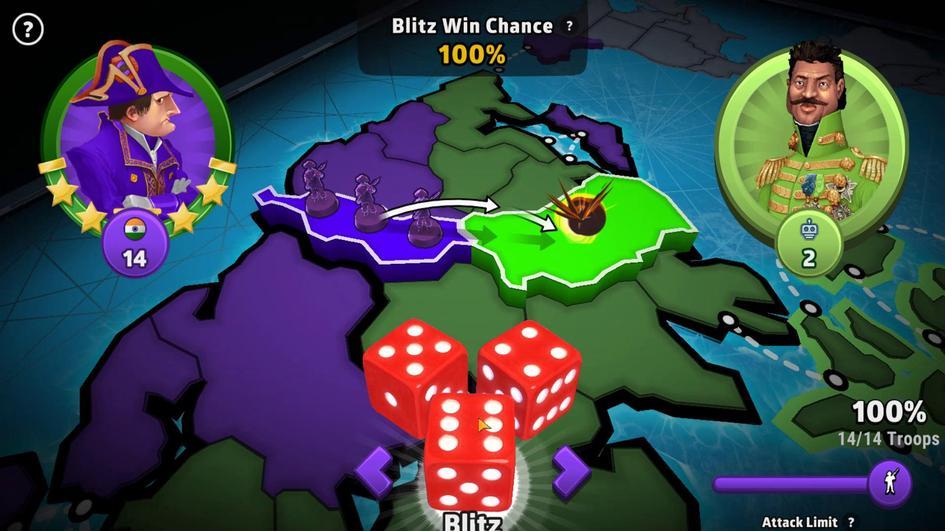 
Action: Mouse moved to (646, 389)
Screenshot: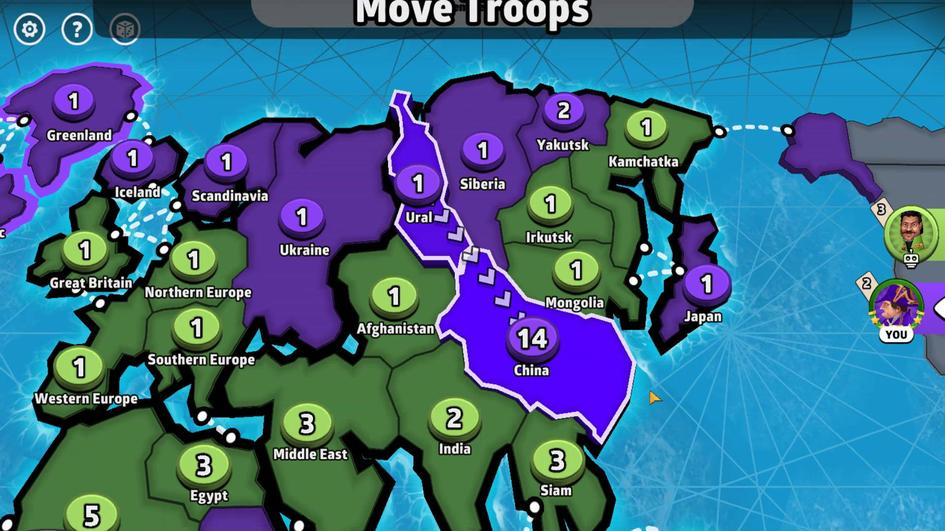
Action: Mouse pressed left at (646, 389)
Screenshot: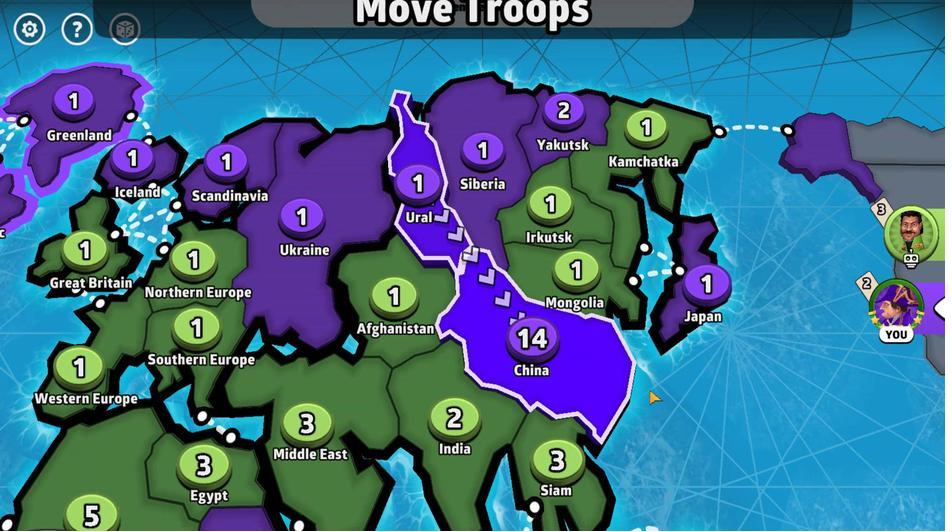
Action: Mouse moved to (546, 269)
Screenshot: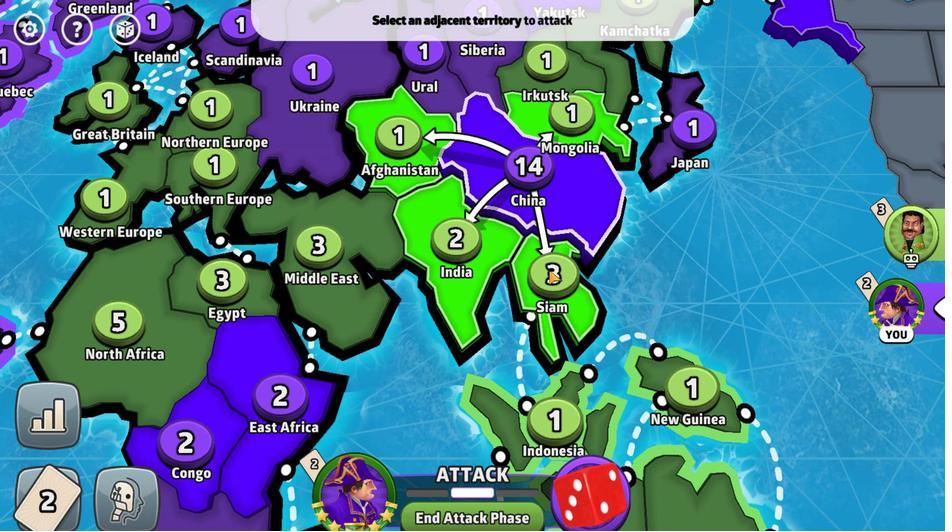 
Action: Mouse pressed left at (546, 269)
Screenshot: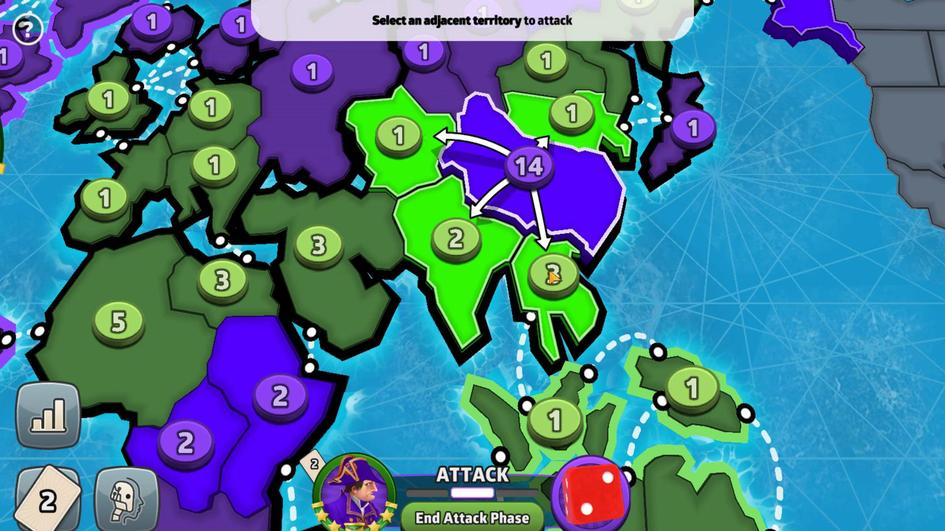 
Action: Mouse moved to (475, 435)
Screenshot: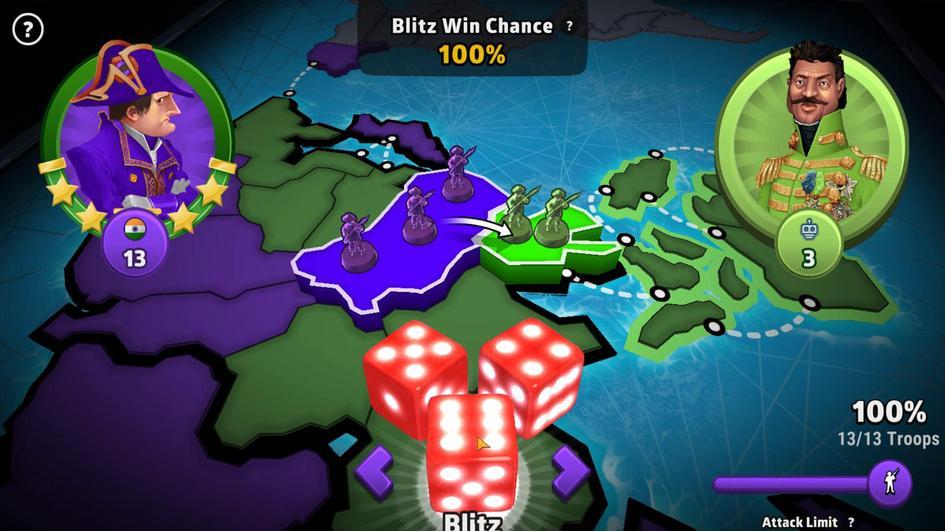 
Action: Mouse pressed left at (475, 435)
Screenshot: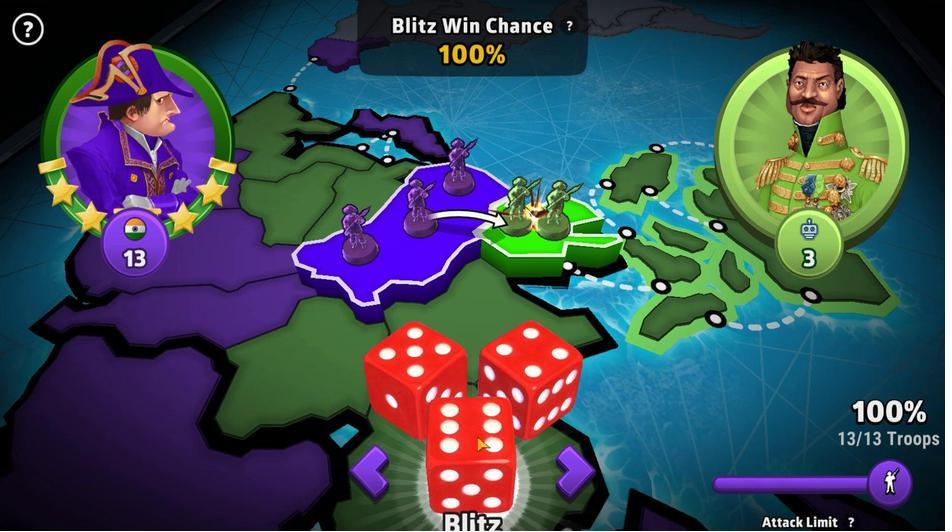
Action: Mouse moved to (651, 407)
Screenshot: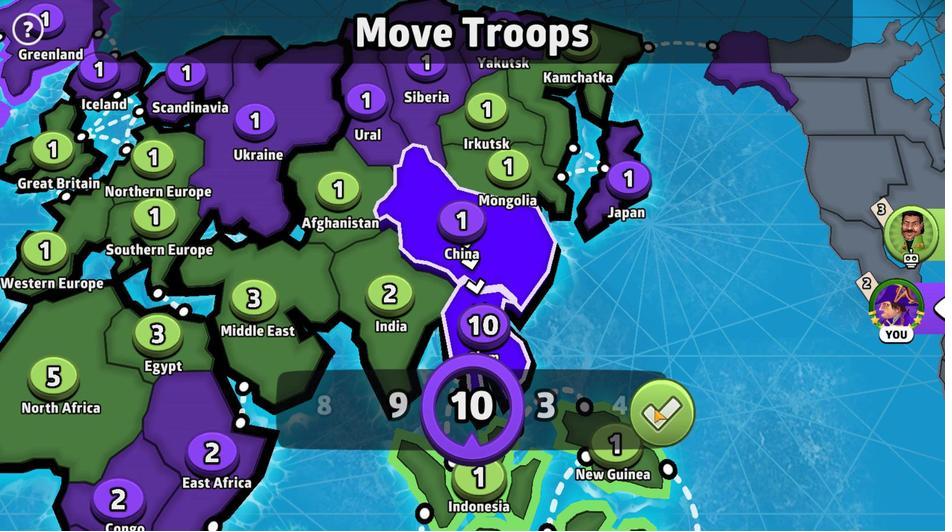 
Action: Mouse pressed left at (651, 407)
Screenshot: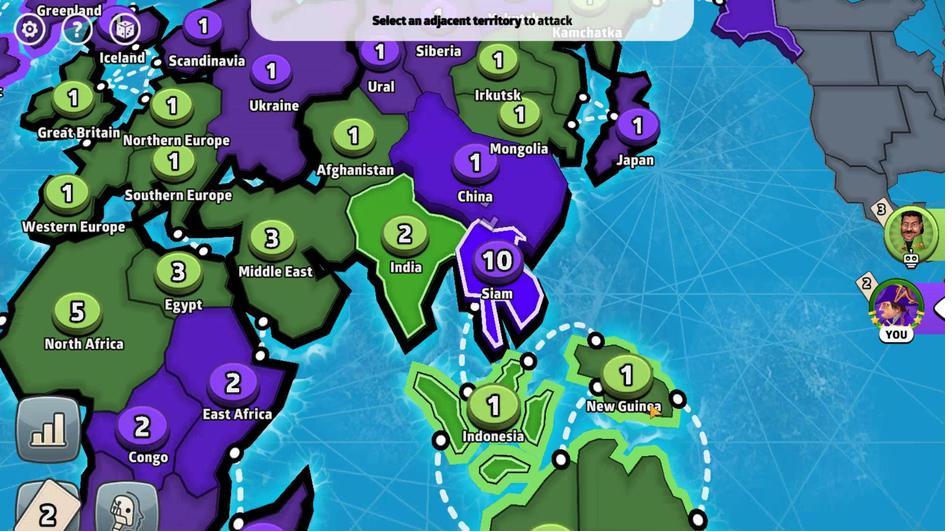 
Action: Mouse moved to (519, 282)
Screenshot: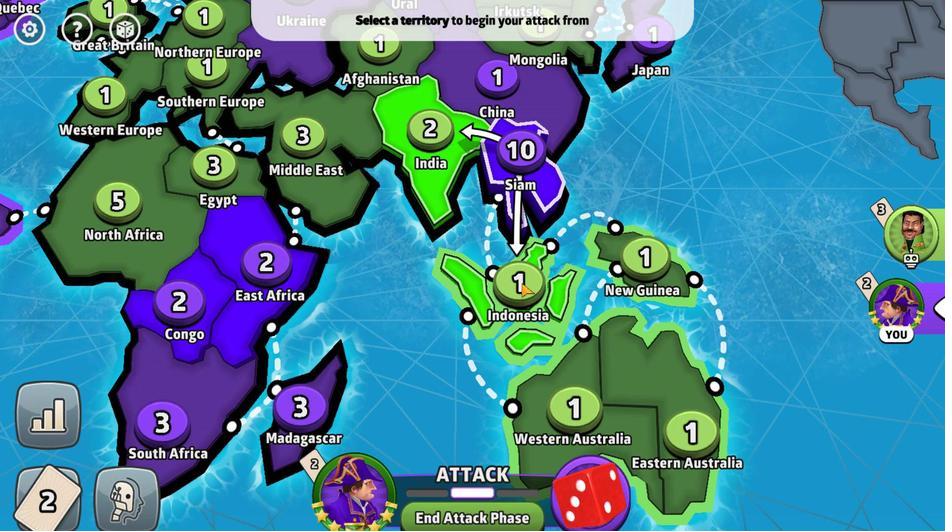 
Action: Mouse pressed left at (519, 282)
Screenshot: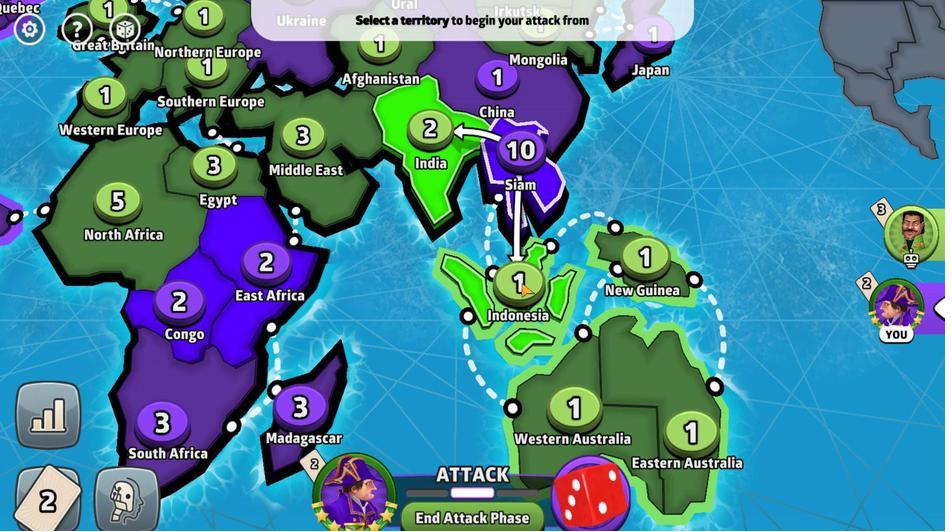 
Action: Mouse moved to (488, 411)
Screenshot: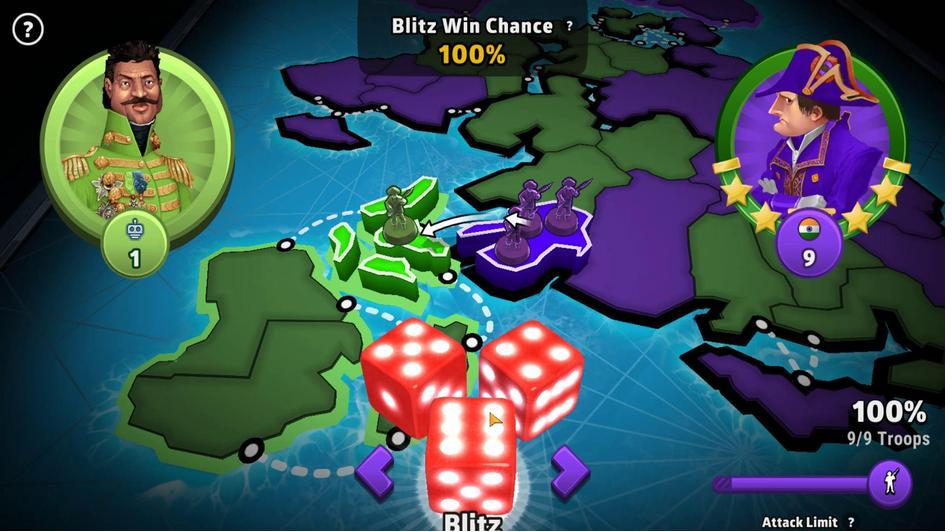 
Action: Mouse pressed left at (488, 411)
Screenshot: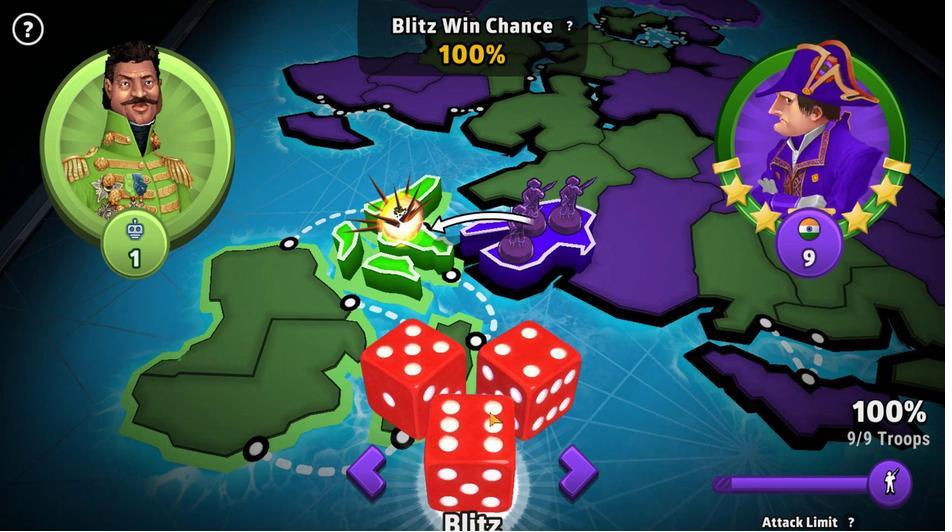 
Action: Mouse moved to (652, 406)
Screenshot: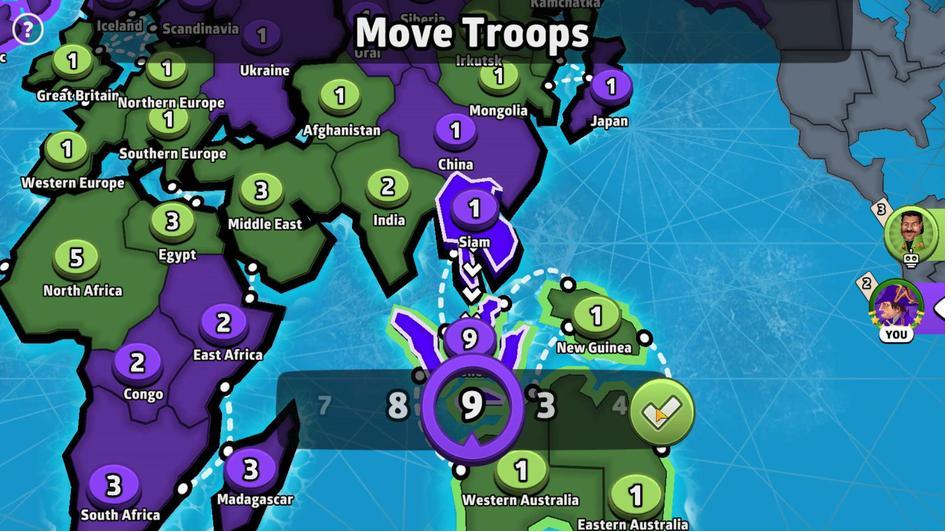 
Action: Mouse pressed left at (652, 406)
Screenshot: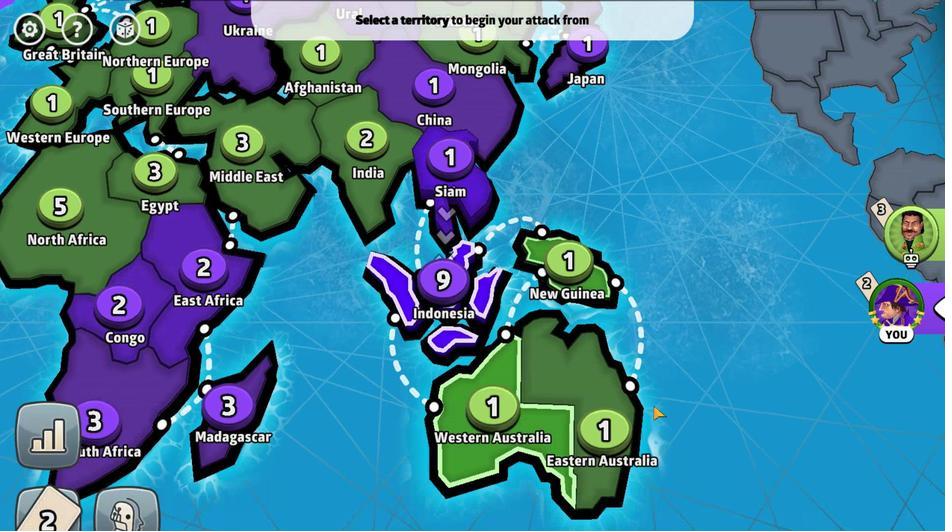 
Action: Mouse moved to (449, 289)
Screenshot: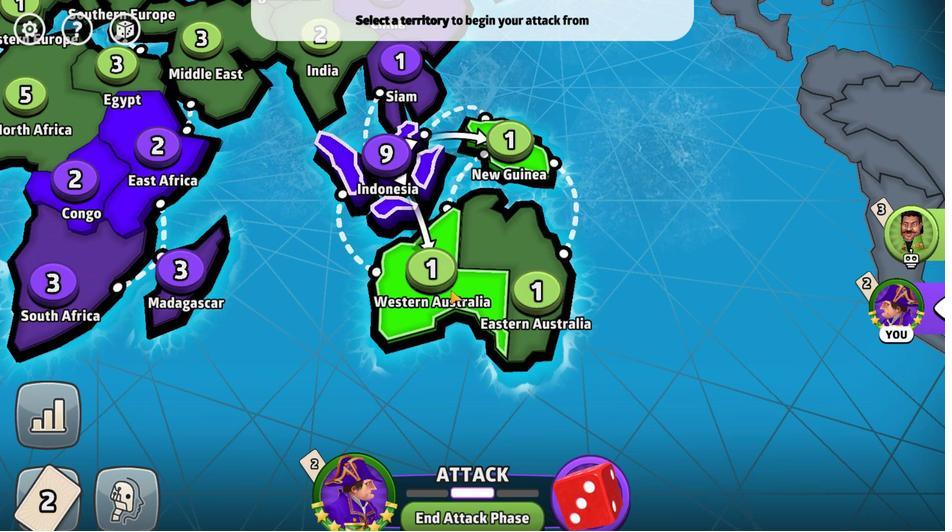 
Action: Mouse pressed left at (449, 289)
Screenshot: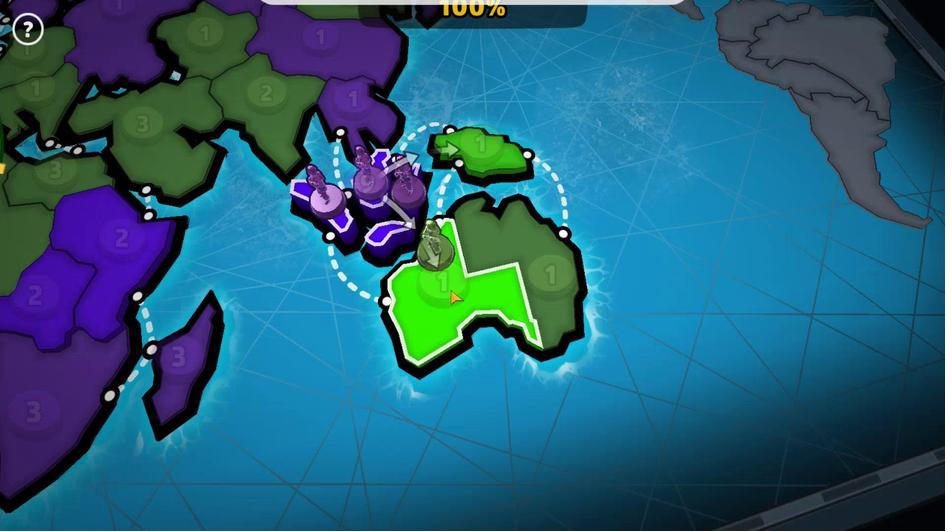 
Action: Mouse moved to (471, 444)
Screenshot: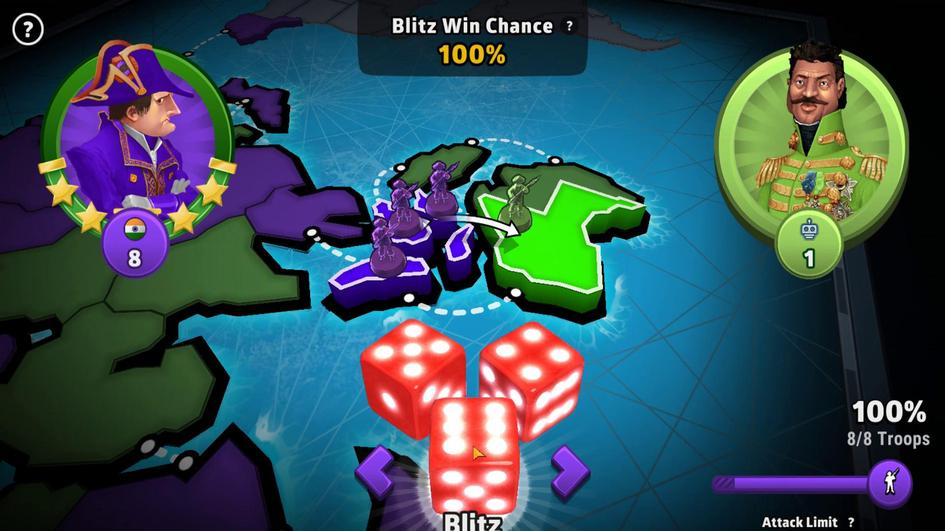 
Action: Mouse pressed left at (471, 444)
Screenshot: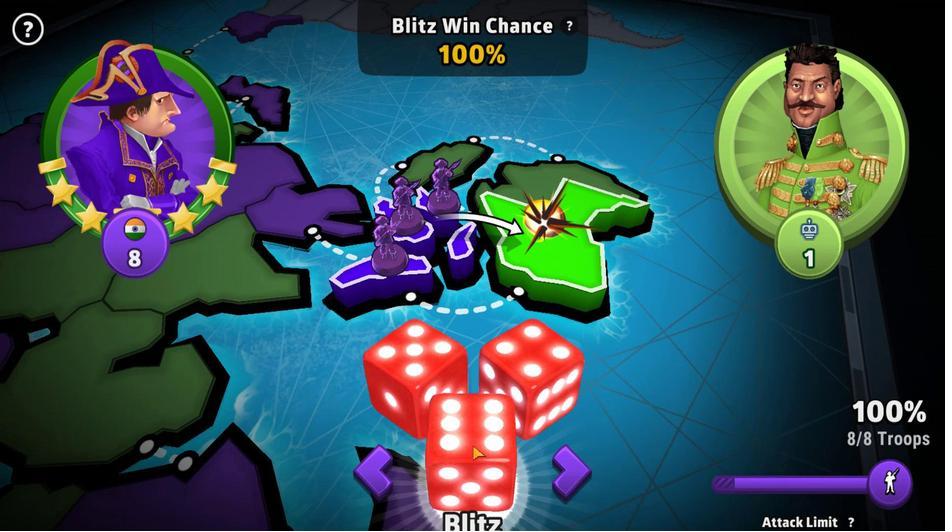 
Action: Mouse moved to (658, 413)
Screenshot: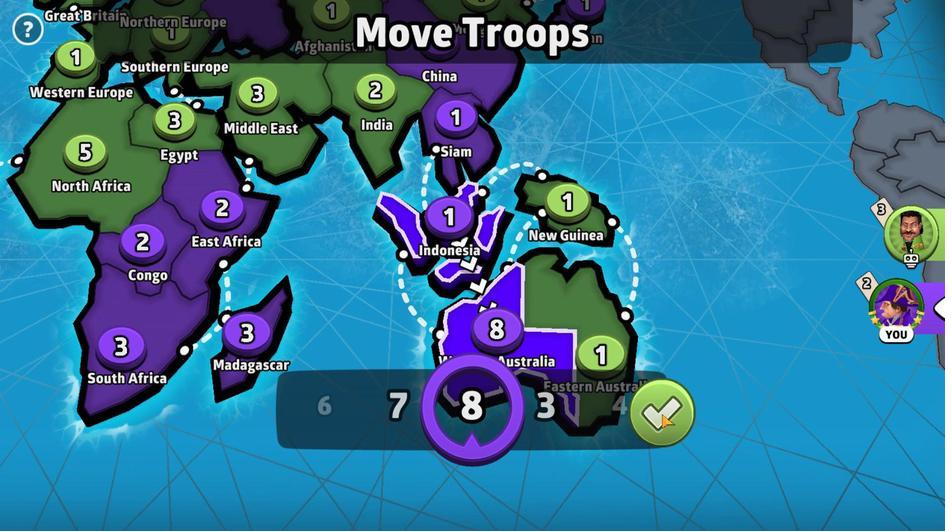 
Action: Mouse pressed left at (658, 413)
Screenshot: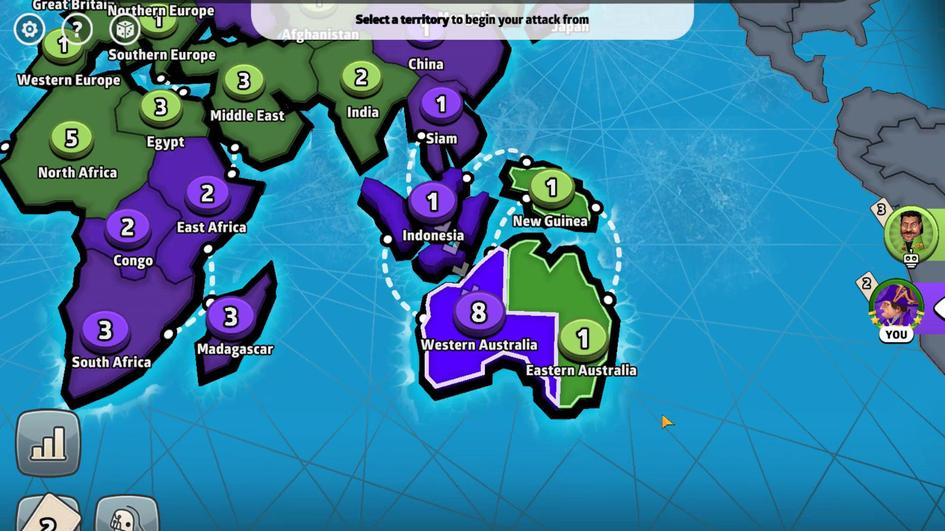 
Action: Mouse moved to (517, 263)
Screenshot: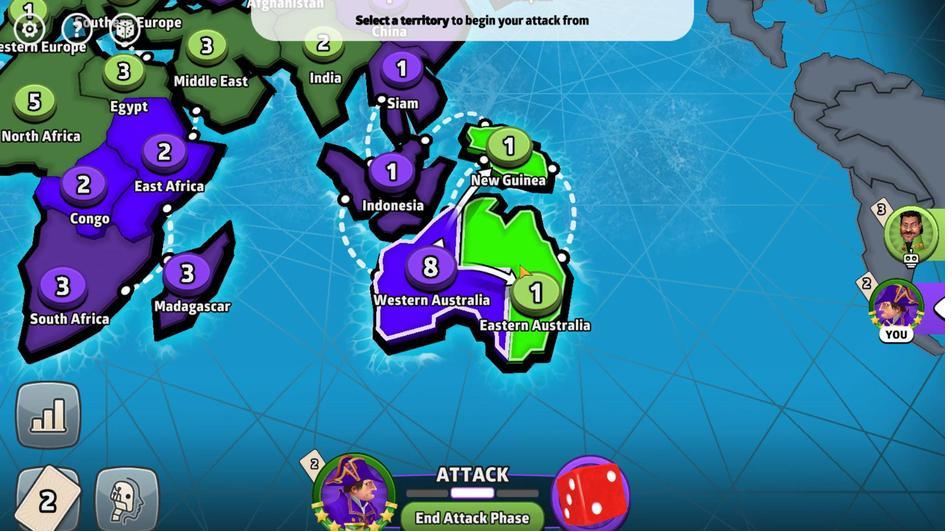 
Action: Mouse pressed left at (517, 263)
Screenshot: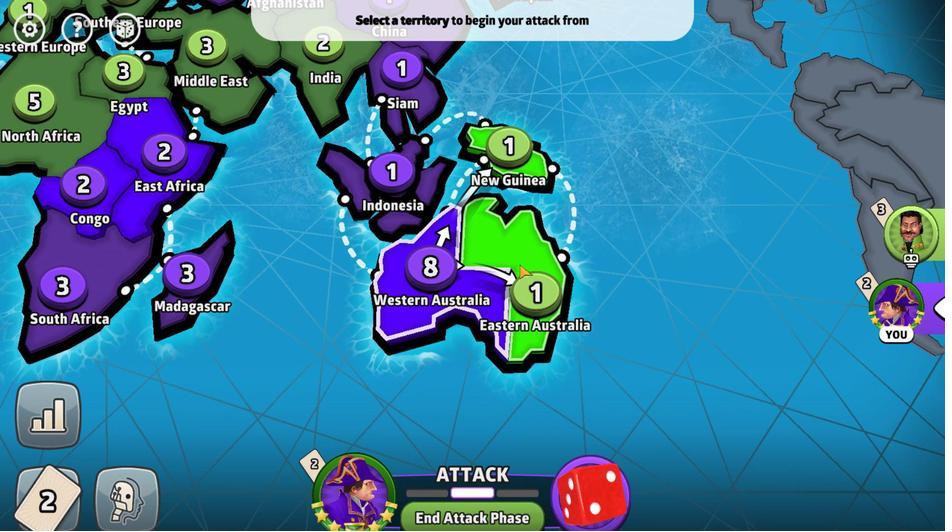 
Action: Mouse moved to (501, 426)
Screenshot: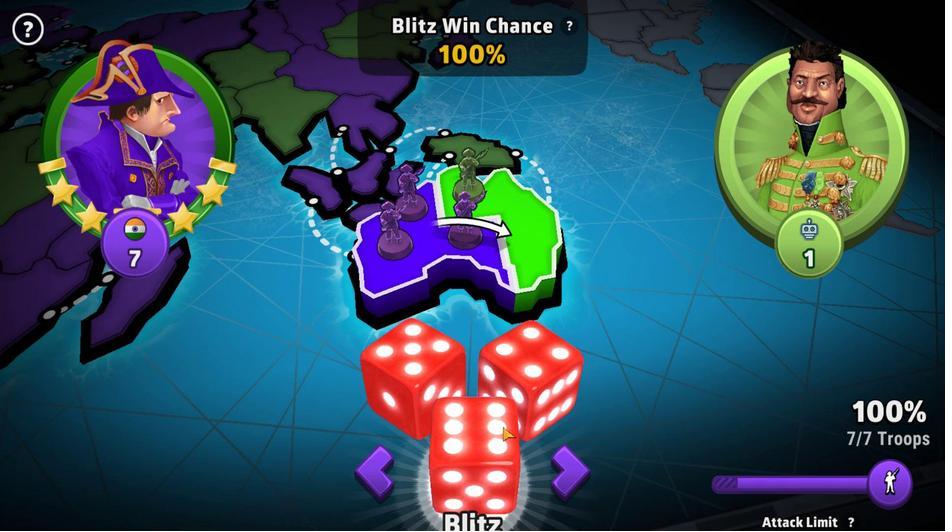 
Action: Mouse pressed left at (501, 426)
Screenshot: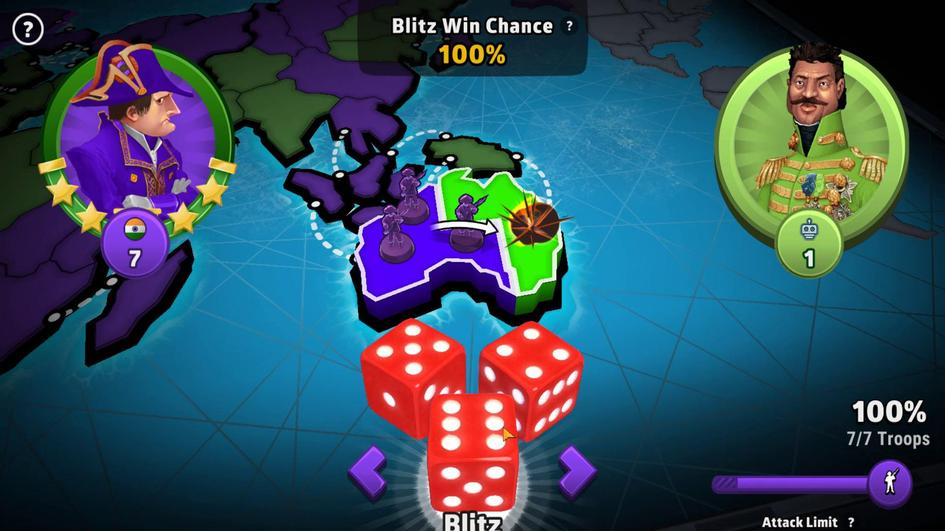 
Action: Mouse moved to (669, 417)
Screenshot: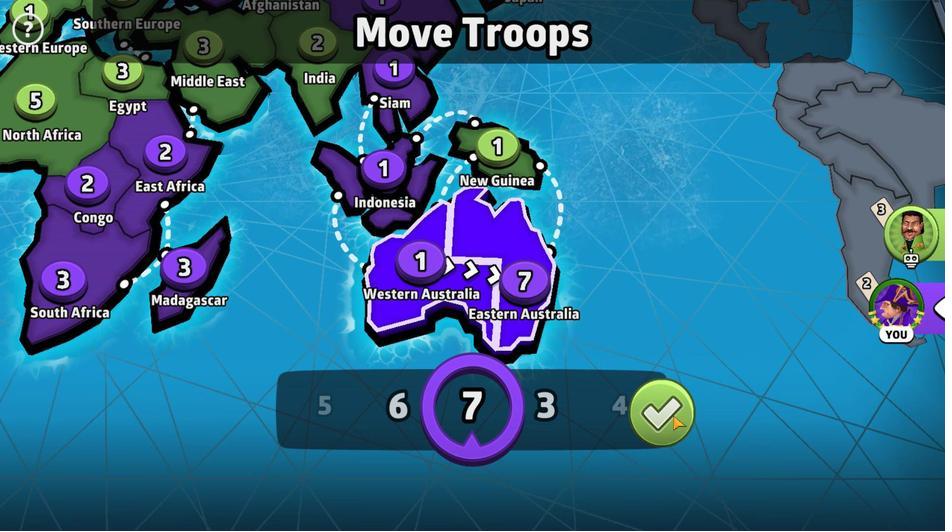 
Action: Mouse pressed left at (669, 417)
Screenshot: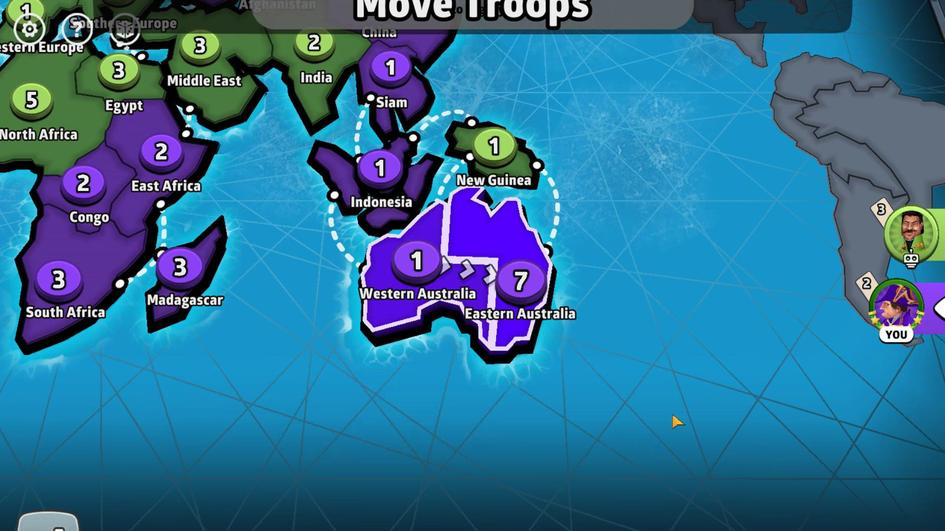 
Action: Mouse moved to (447, 150)
Screenshot: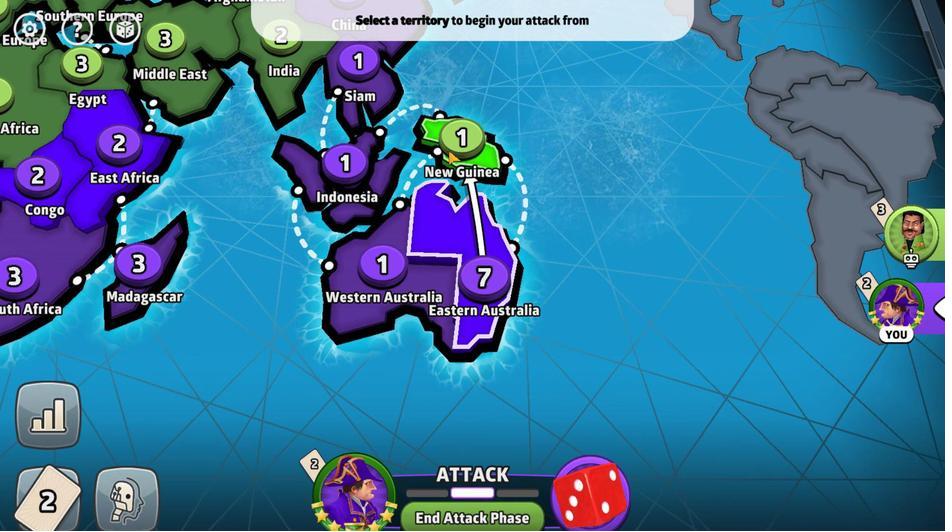 
Action: Mouse pressed left at (447, 150)
Screenshot: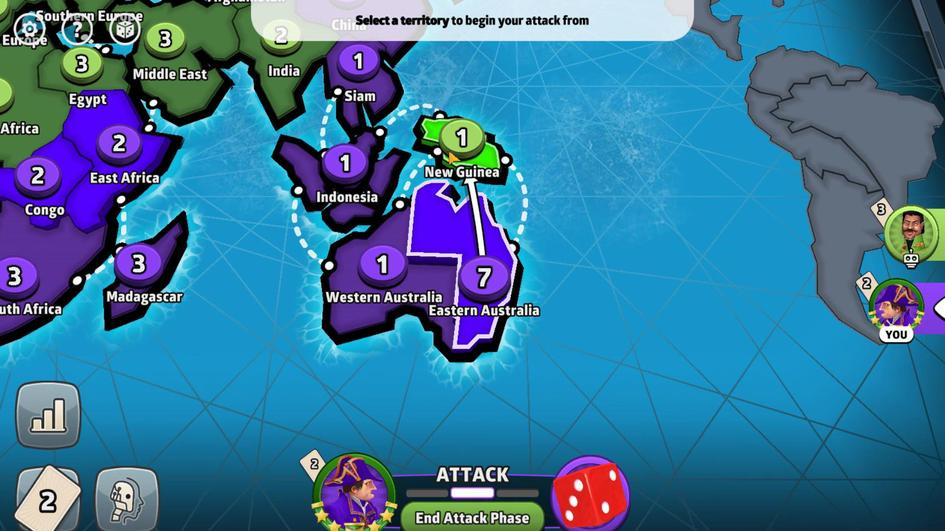 
Action: Mouse moved to (487, 411)
Screenshot: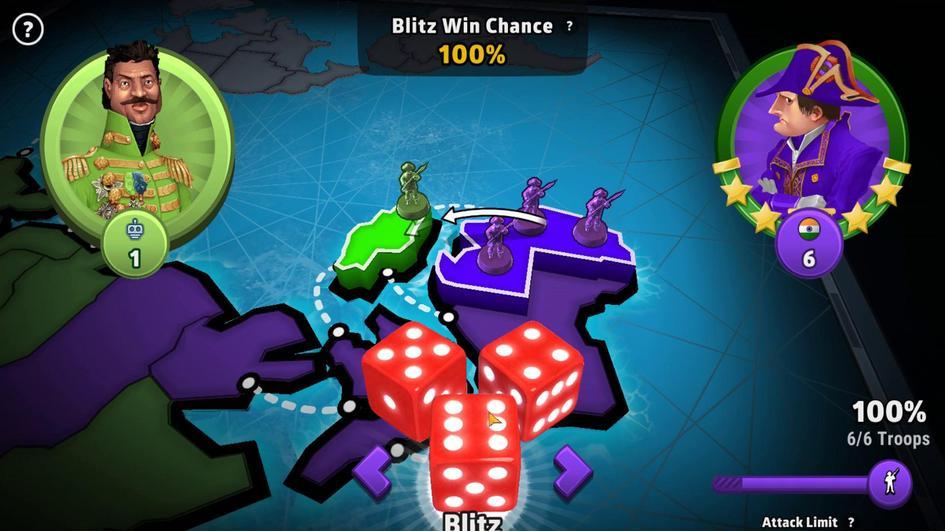 
Action: Mouse pressed left at (487, 411)
Screenshot: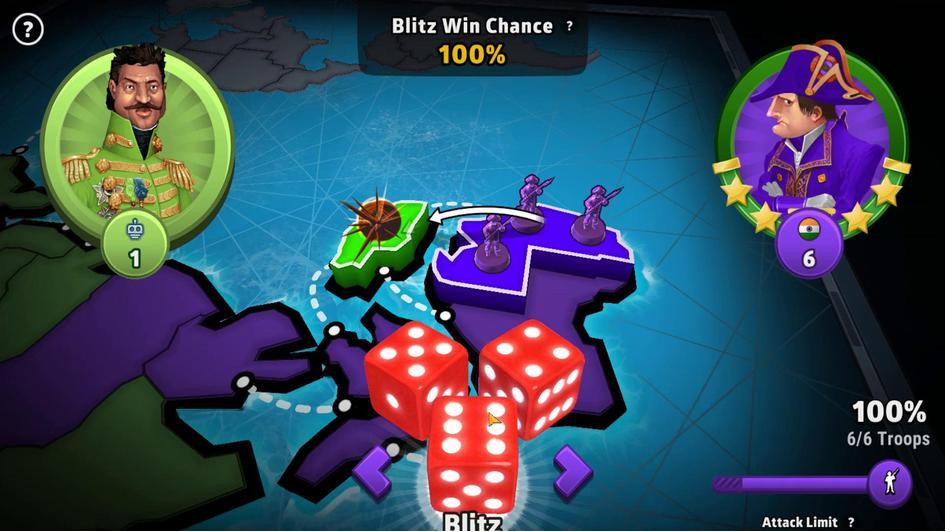 
Action: Mouse moved to (660, 400)
Screenshot: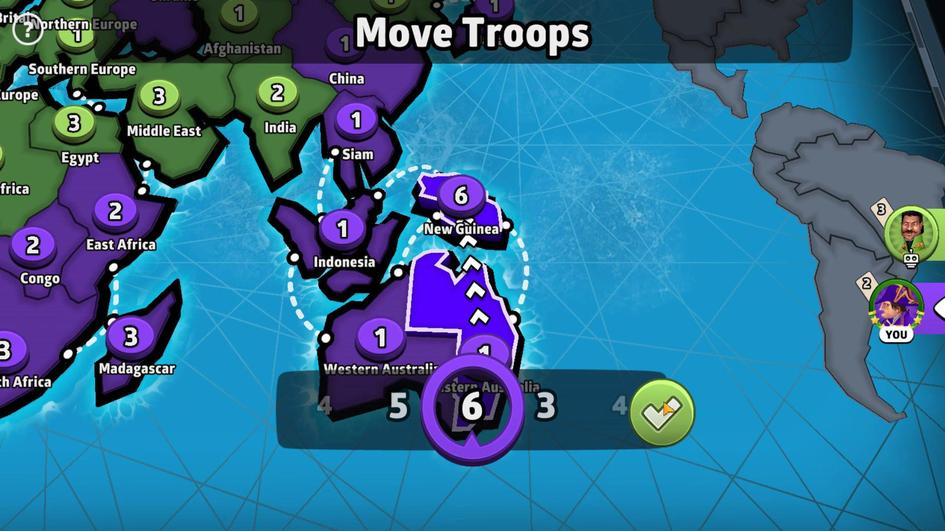 
Action: Mouse pressed left at (660, 400)
Screenshot: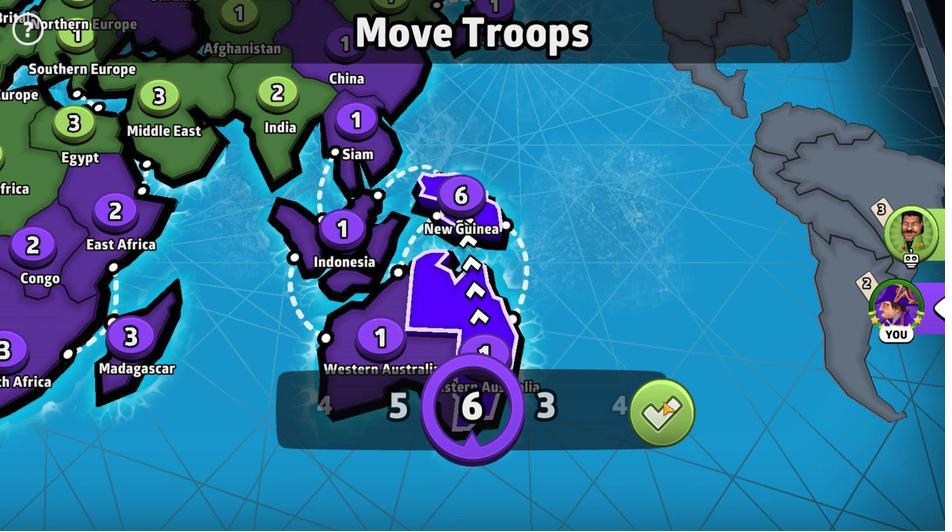 
Action: Mouse moved to (479, 514)
Screenshot: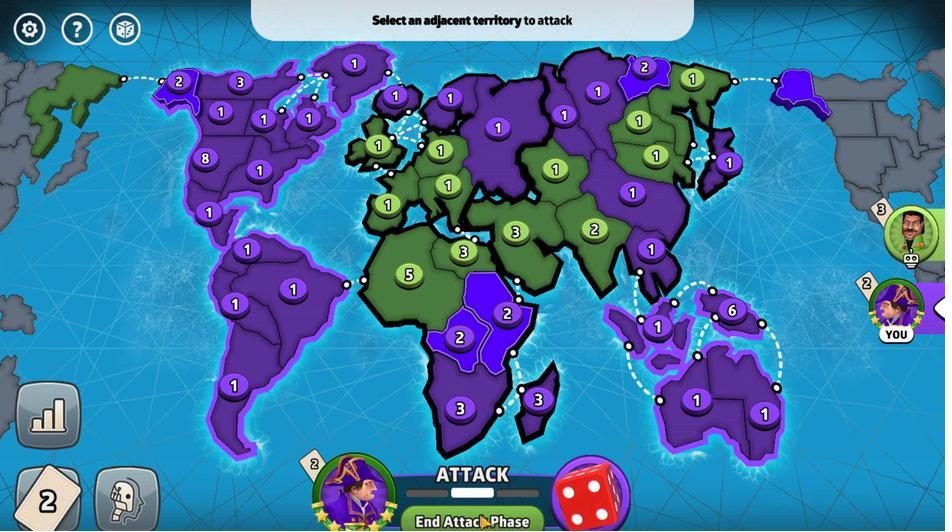 
Action: Mouse pressed left at (479, 514)
Screenshot: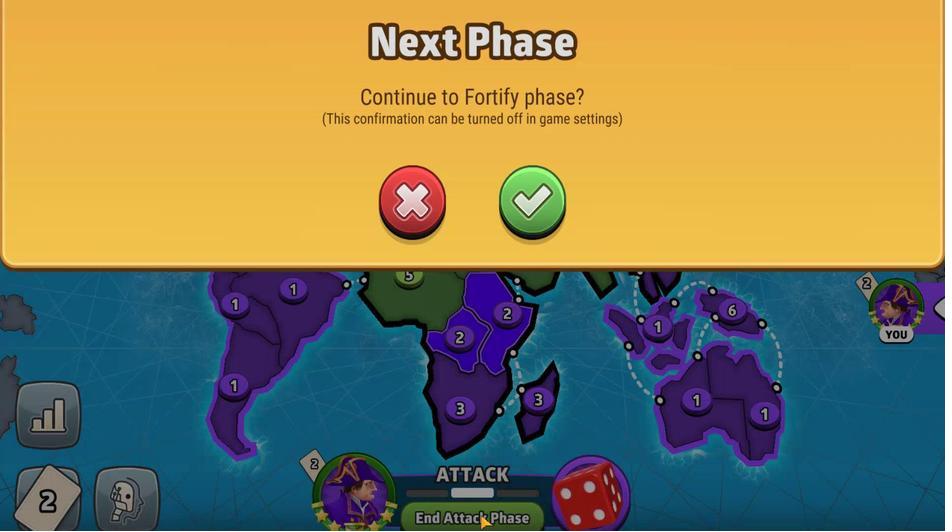 
Action: Mouse moved to (547, 224)
Screenshot: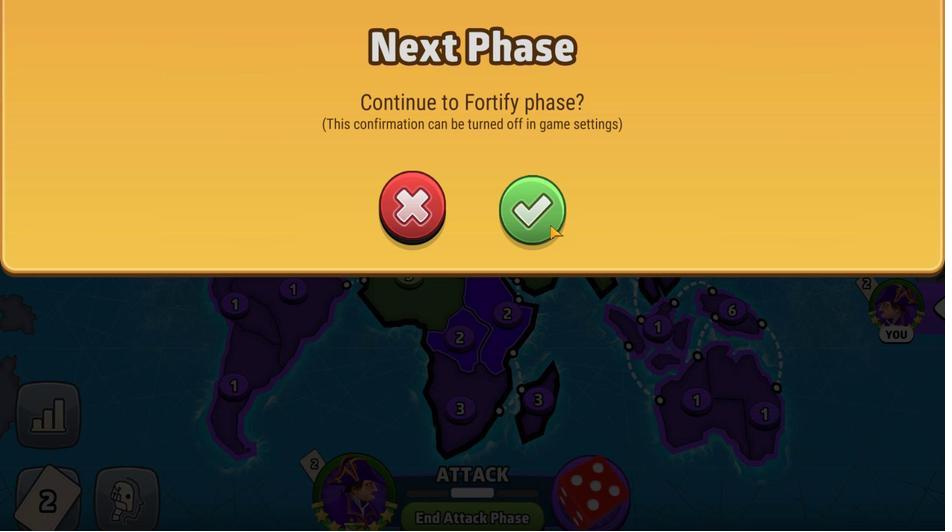 
Action: Mouse pressed left at (547, 224)
Screenshot: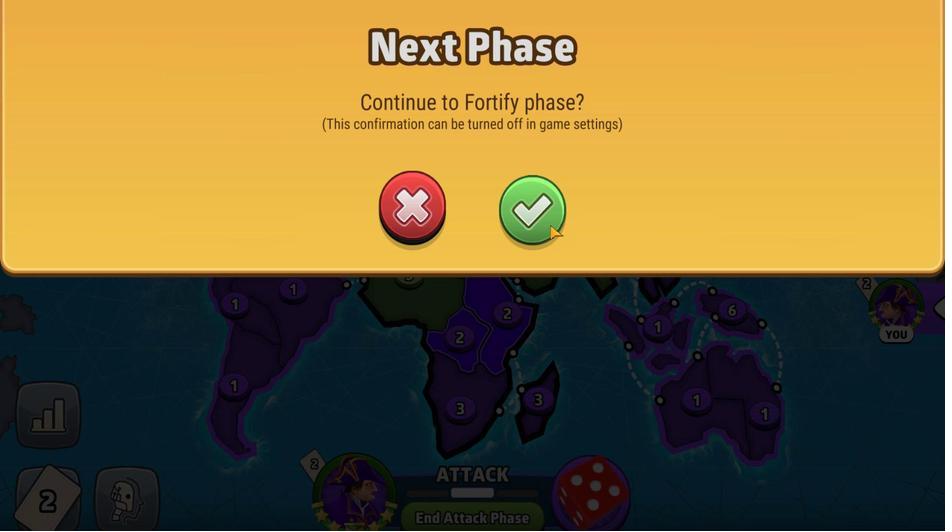 
Action: Mouse moved to (733, 309)
Screenshot: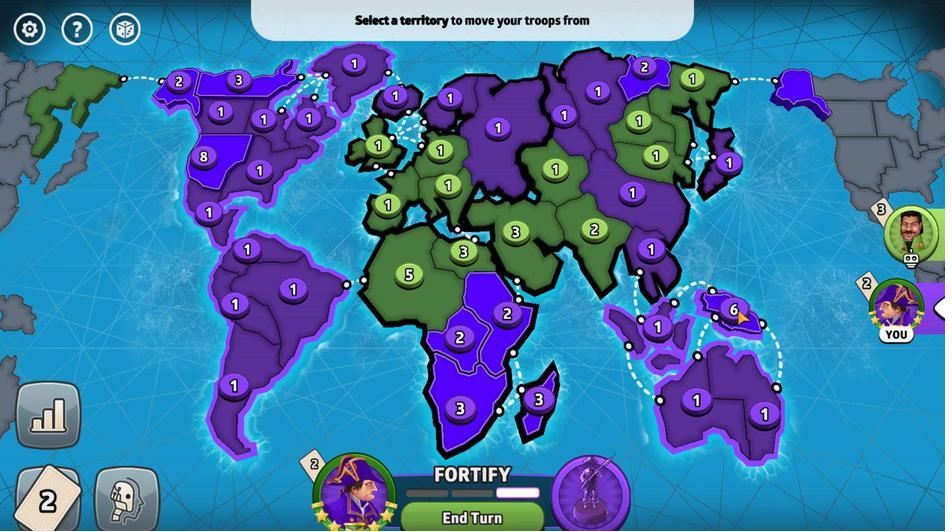 
Action: Mouse pressed left at (733, 309)
Screenshot: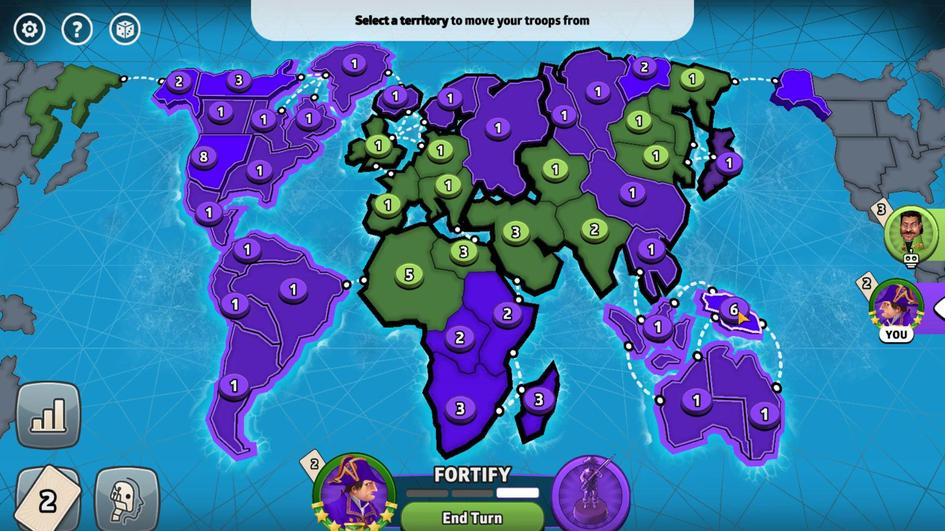 
Action: Mouse moved to (611, 193)
Screenshot: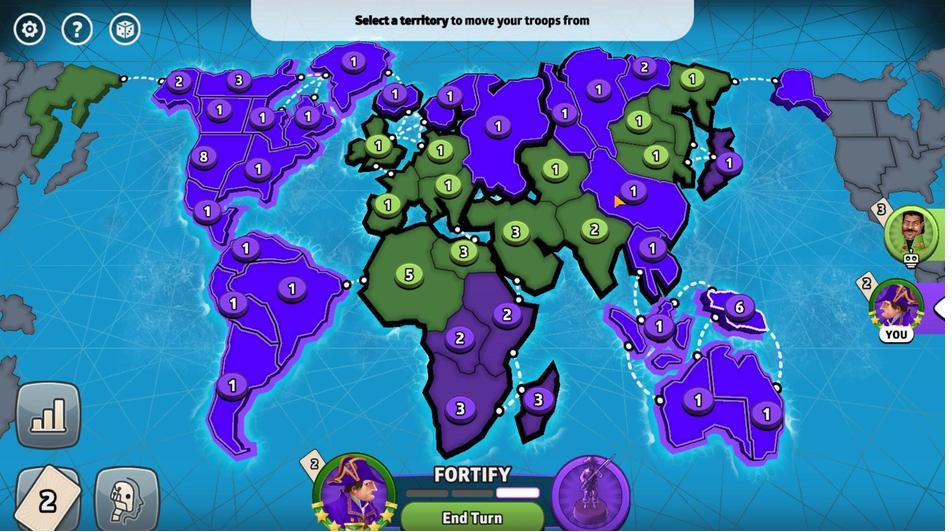 
Action: Mouse pressed left at (611, 193)
Screenshot: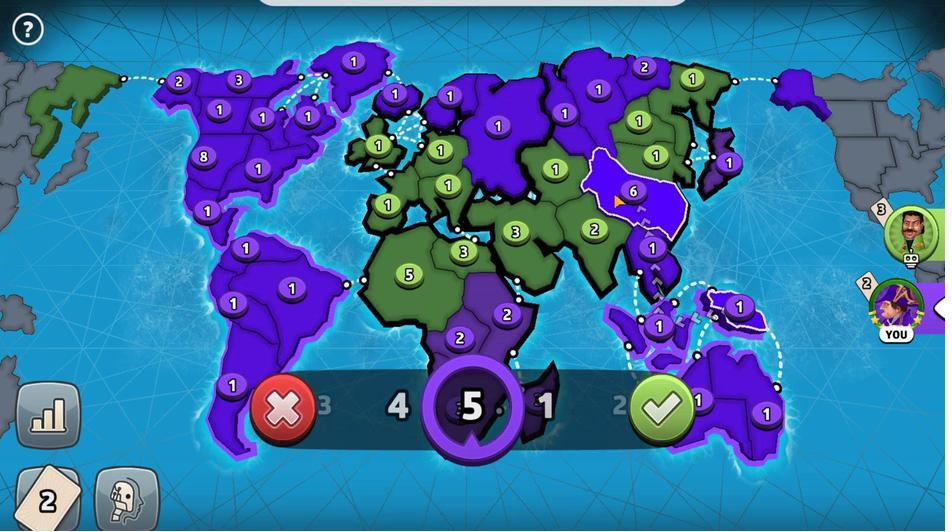 
Action: Mouse moved to (665, 398)
Screenshot: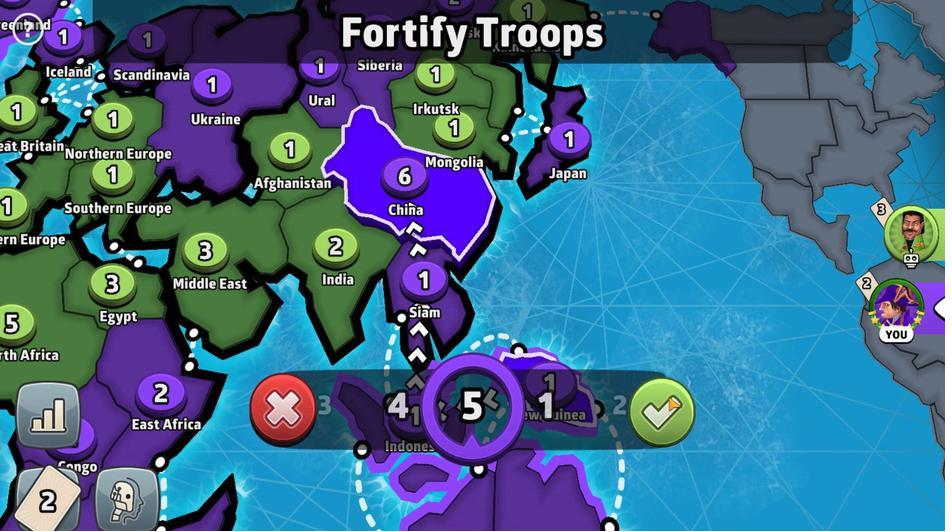
Action: Mouse pressed left at (665, 398)
Screenshot: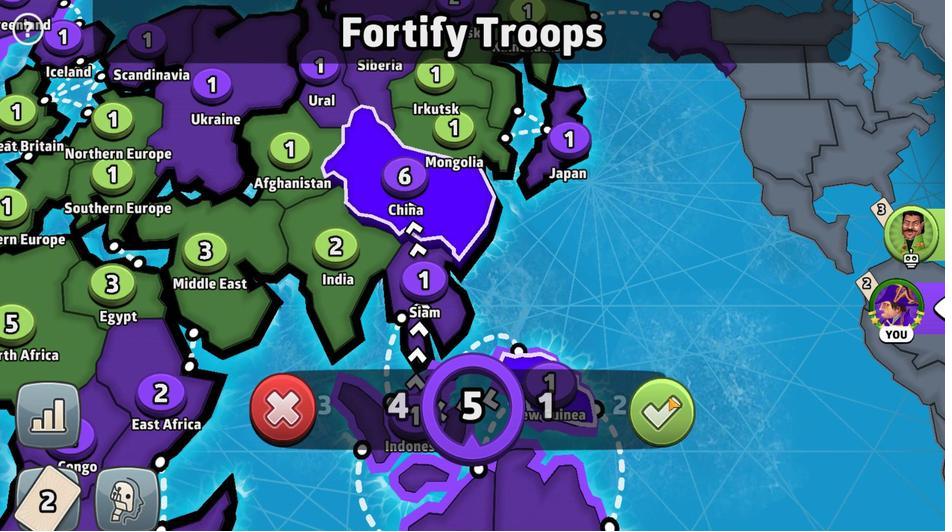 
Action: Mouse moved to (461, 389)
Screenshot: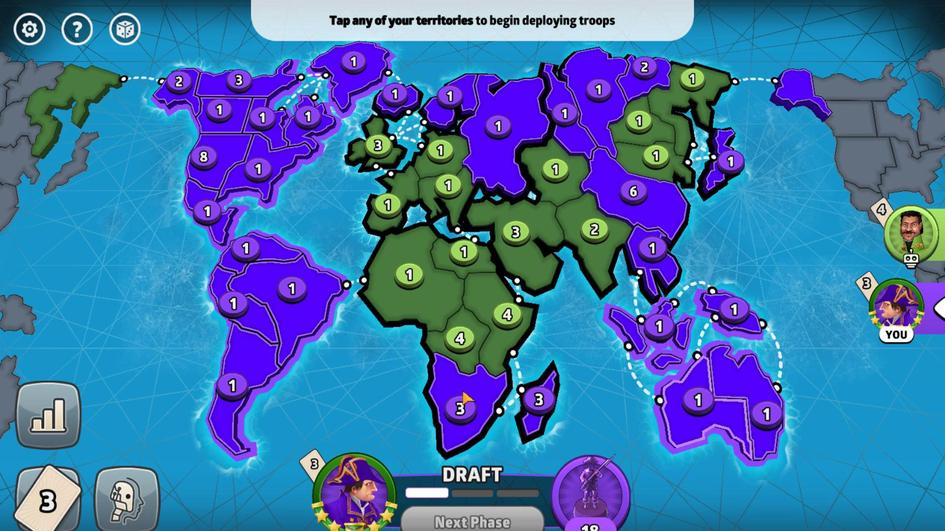 
Action: Mouse pressed left at (461, 389)
Screenshot: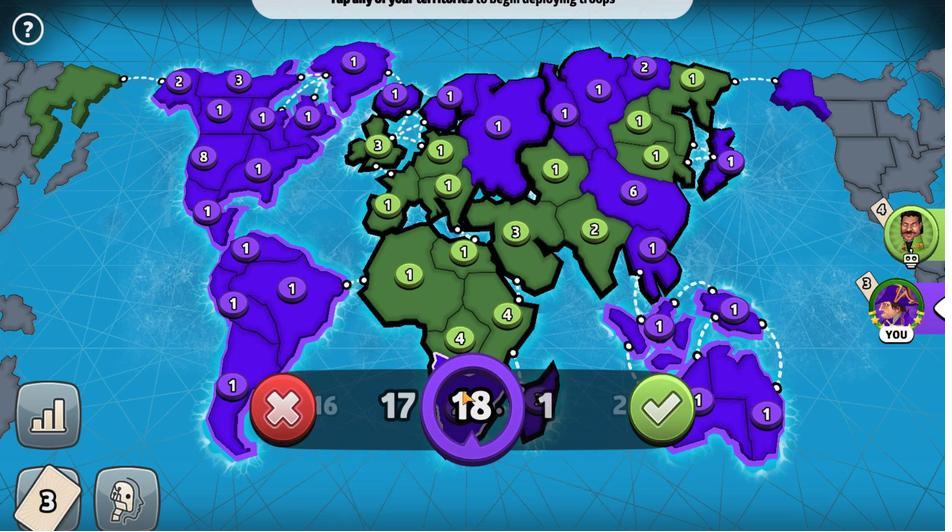 
Action: Mouse moved to (683, 308)
Screenshot: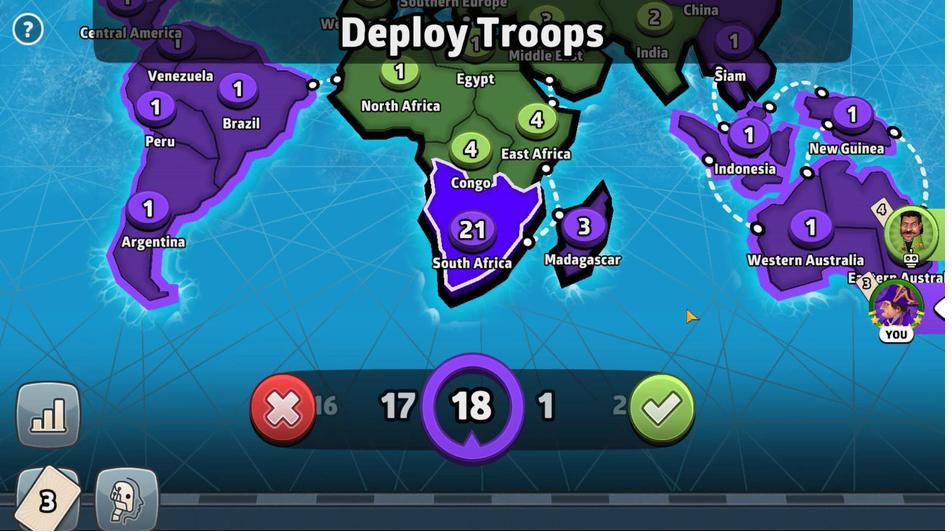 
Action: Mouse pressed left at (683, 308)
Screenshot: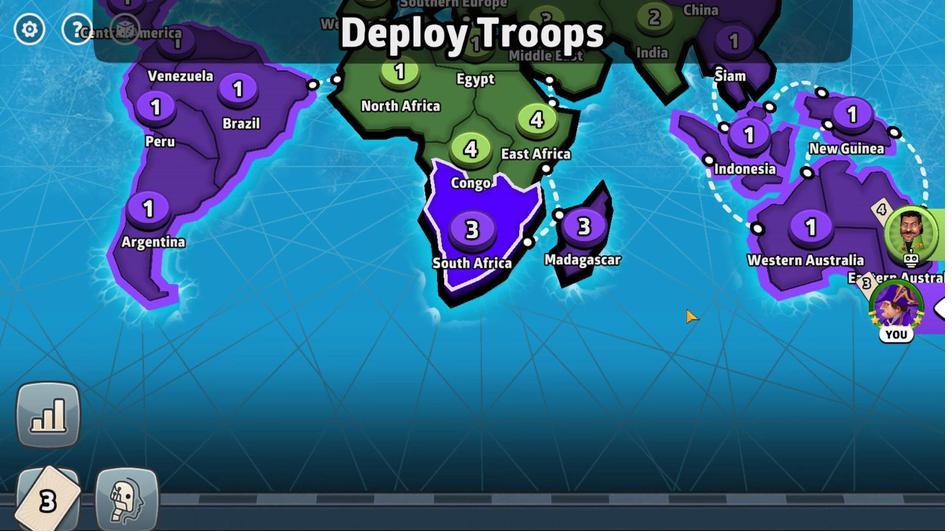 
Action: Mouse moved to (613, 193)
Screenshot: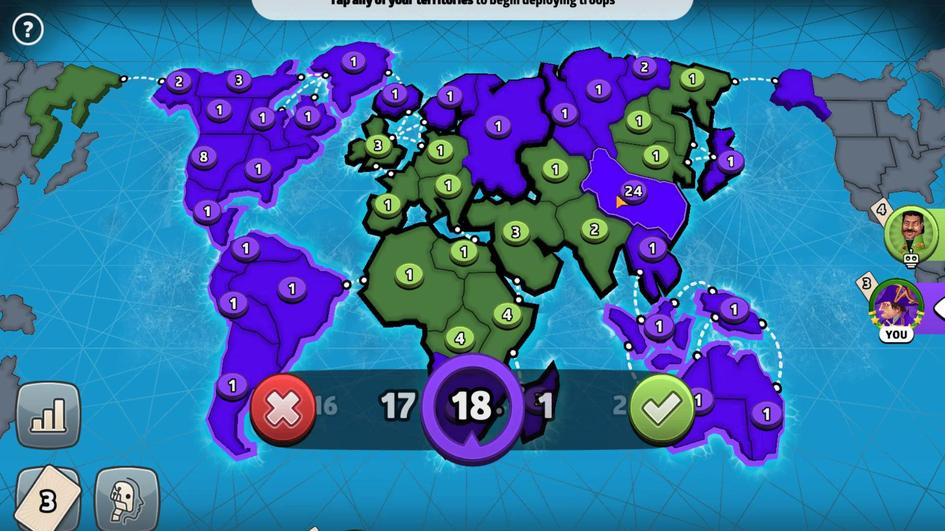 
Action: Mouse pressed left at (613, 193)
Screenshot: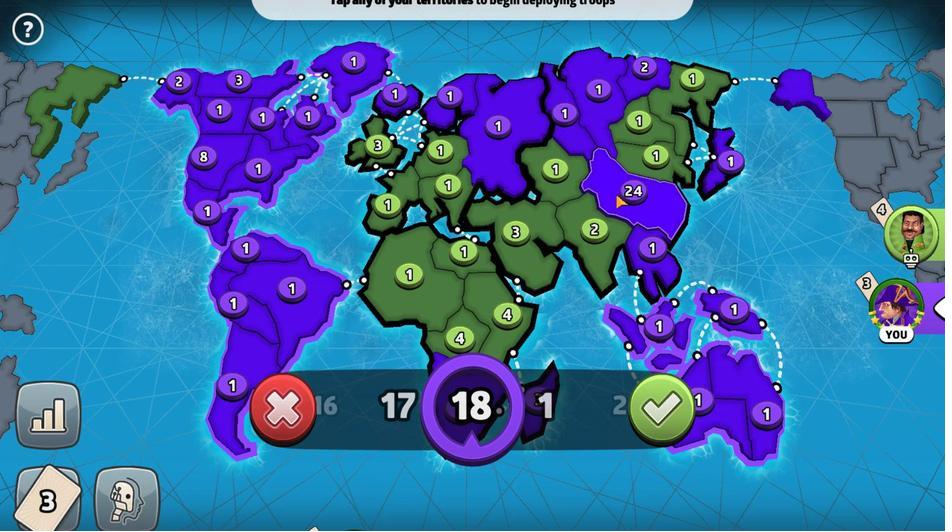 
Action: Mouse moved to (656, 402)
Screenshot: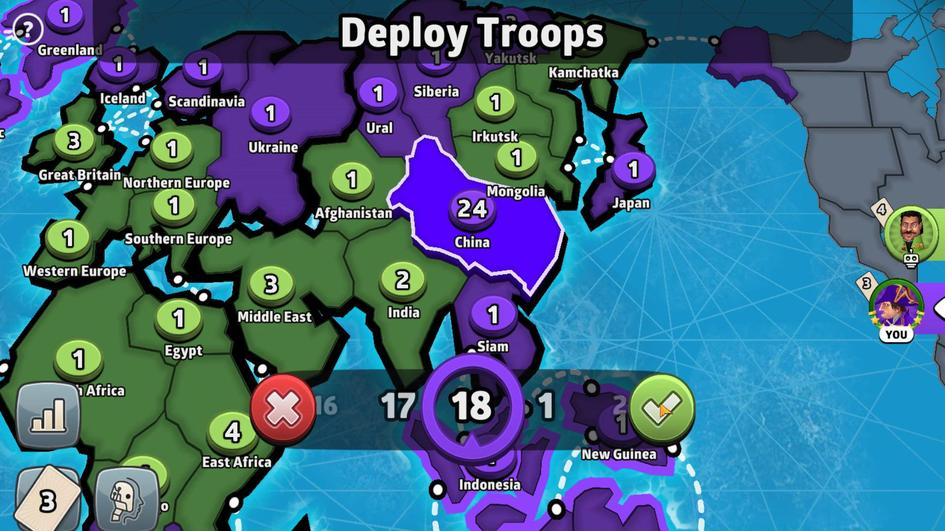 
Action: Mouse pressed left at (656, 402)
Screenshot: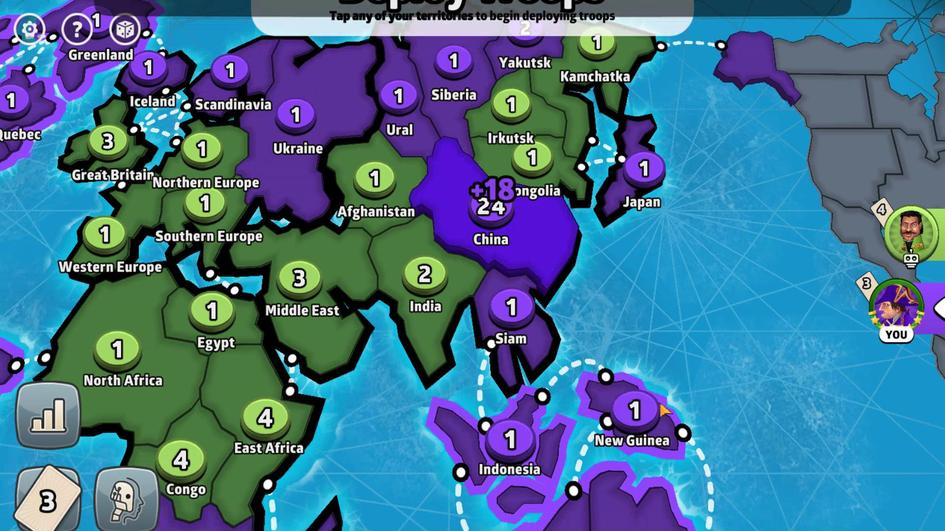 
Action: Mouse moved to (495, 514)
Screenshot: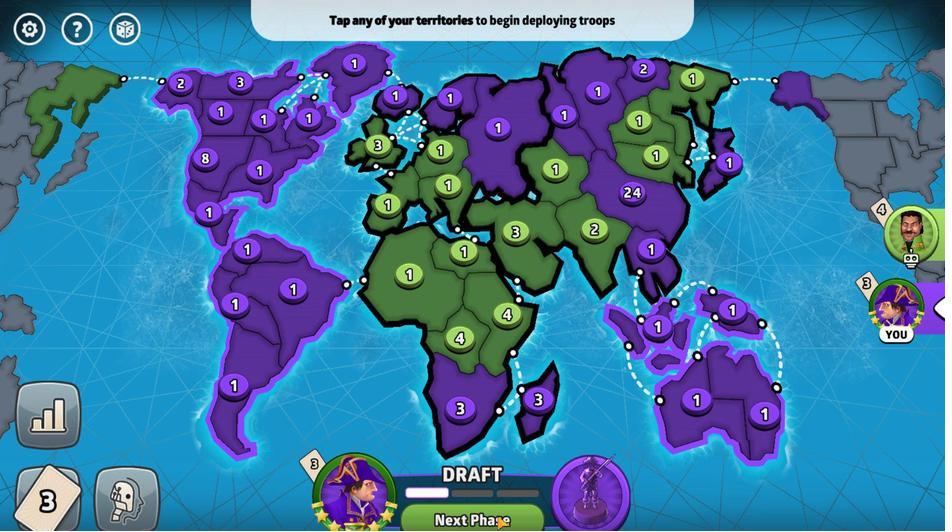 
Action: Mouse pressed left at (495, 514)
Screenshot: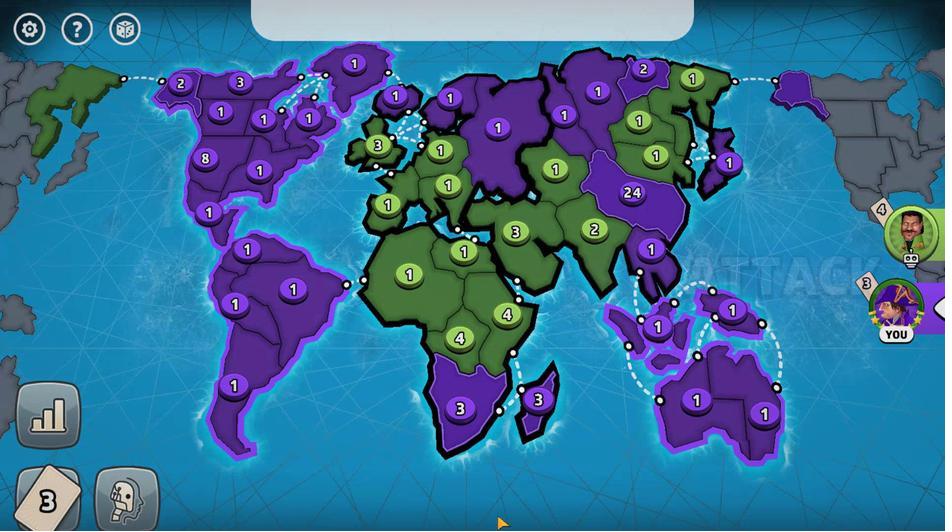 
Action: Mouse moved to (544, 165)
Screenshot: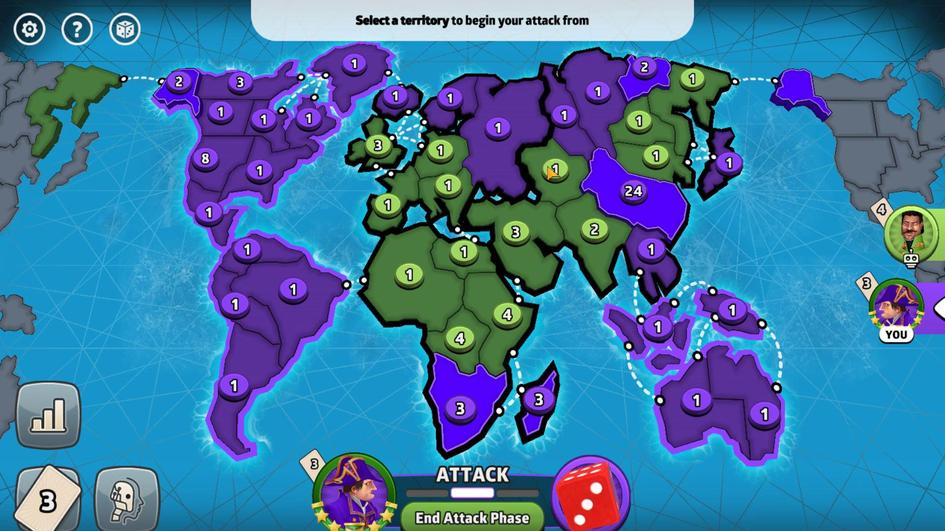 
Action: Mouse pressed left at (544, 165)
Screenshot: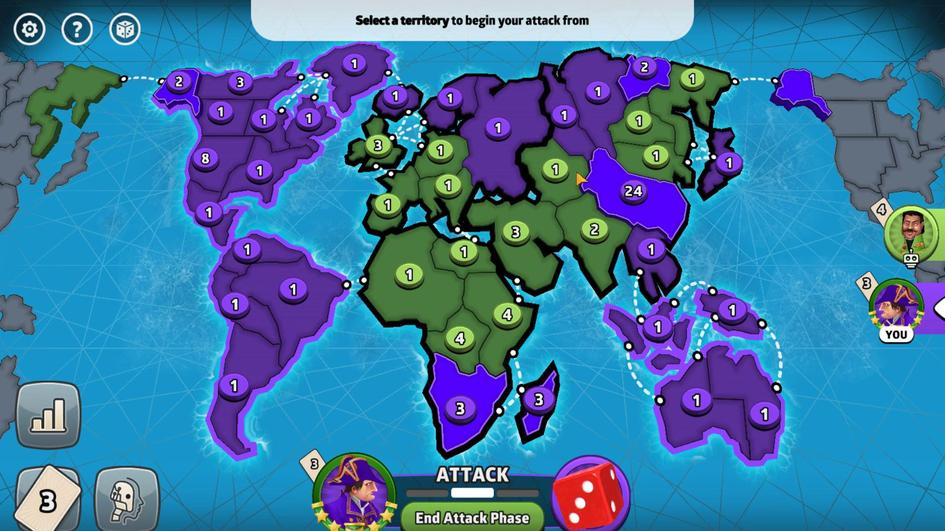 
Action: Mouse moved to (598, 177)
Screenshot: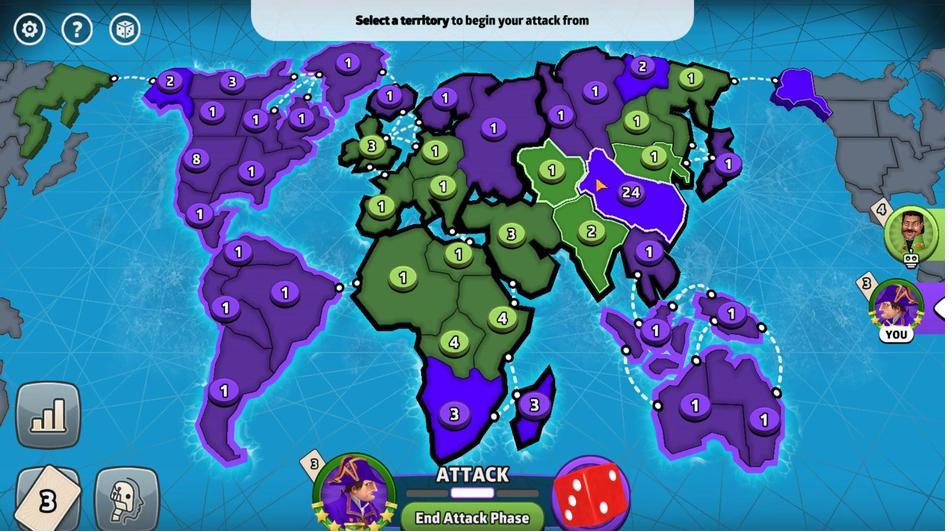
Action: Mouse pressed left at (598, 177)
Screenshot: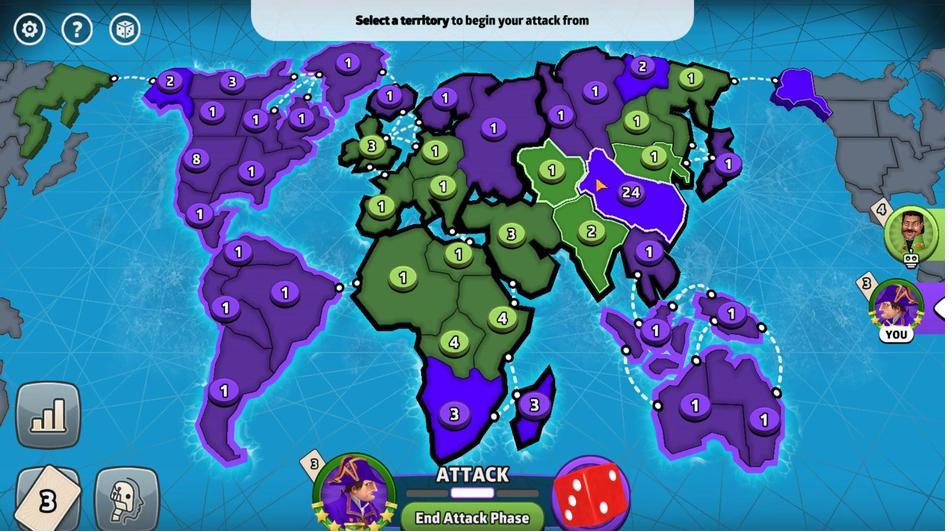 
Action: Mouse moved to (437, 324)
Screenshot: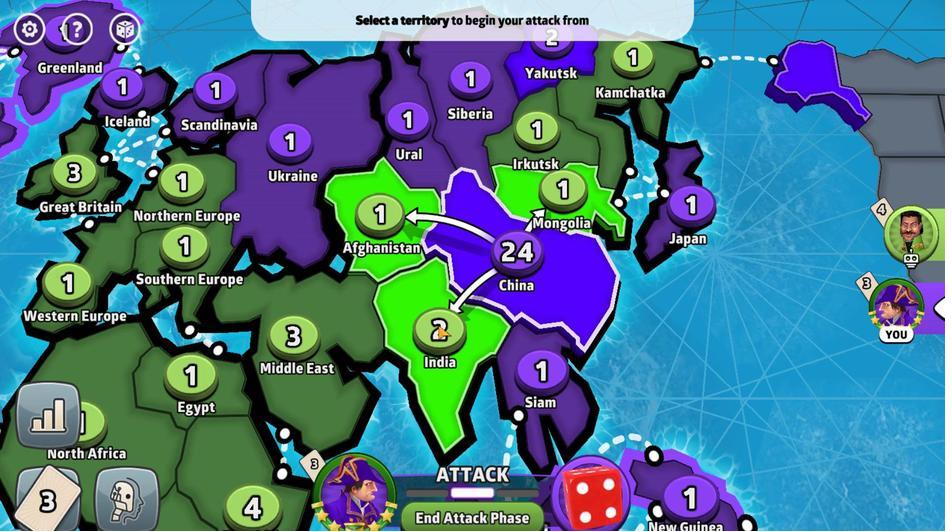 
Action: Mouse pressed left at (437, 324)
Screenshot: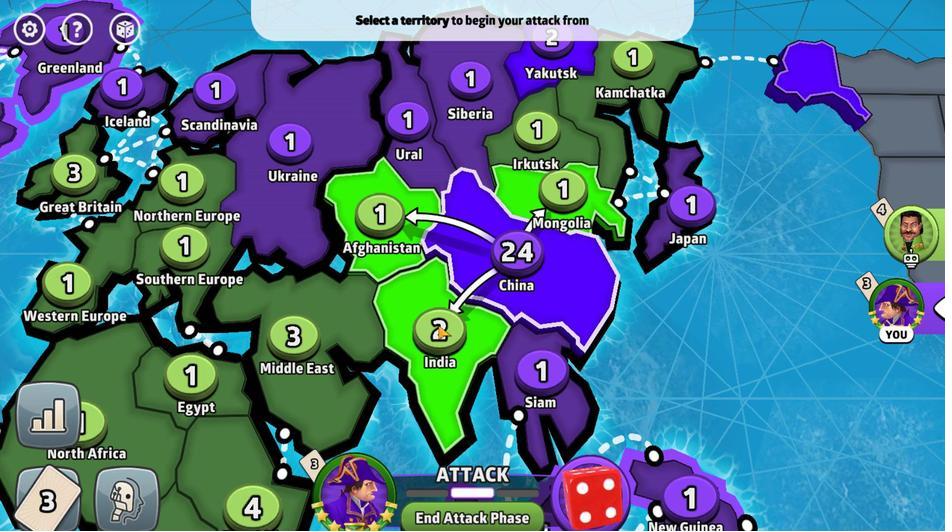 
Action: Mouse moved to (649, 360)
Screenshot: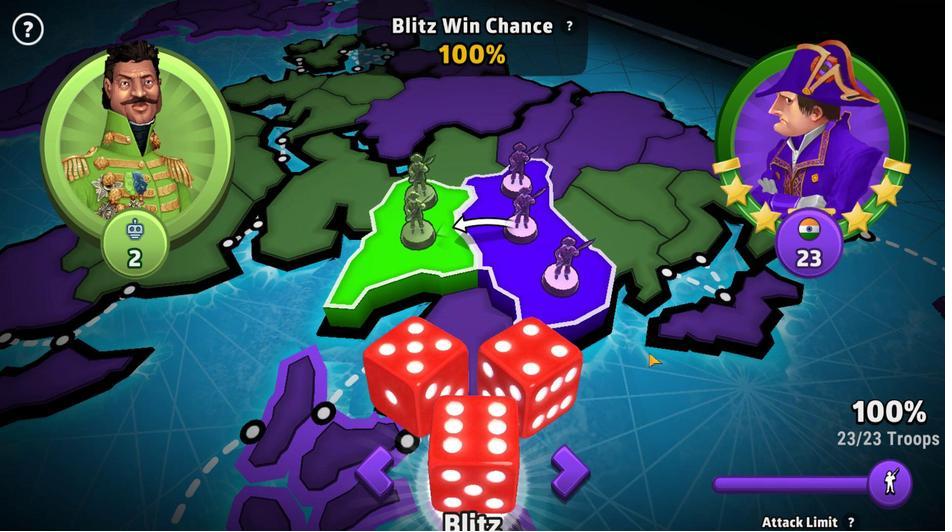 
Action: Mouse pressed left at (649, 360)
Screenshot: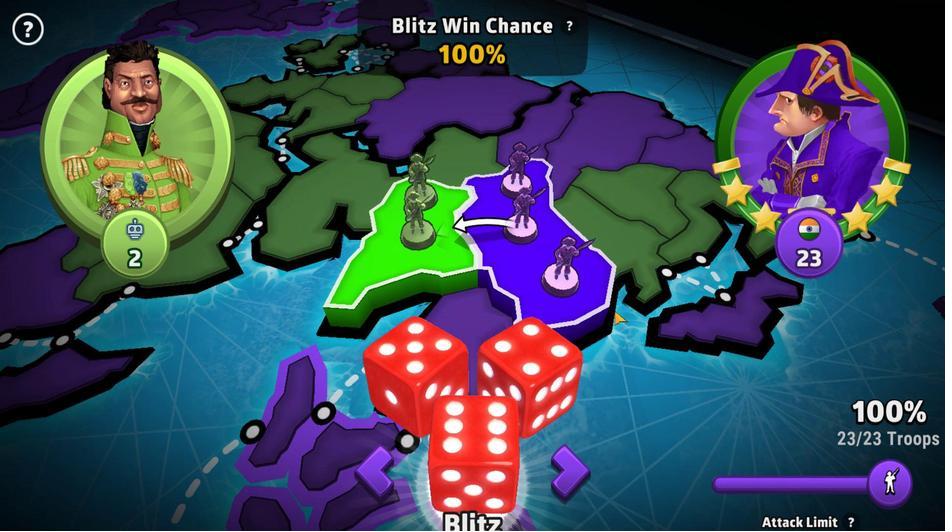 
Action: Mouse moved to (543, 183)
Screenshot: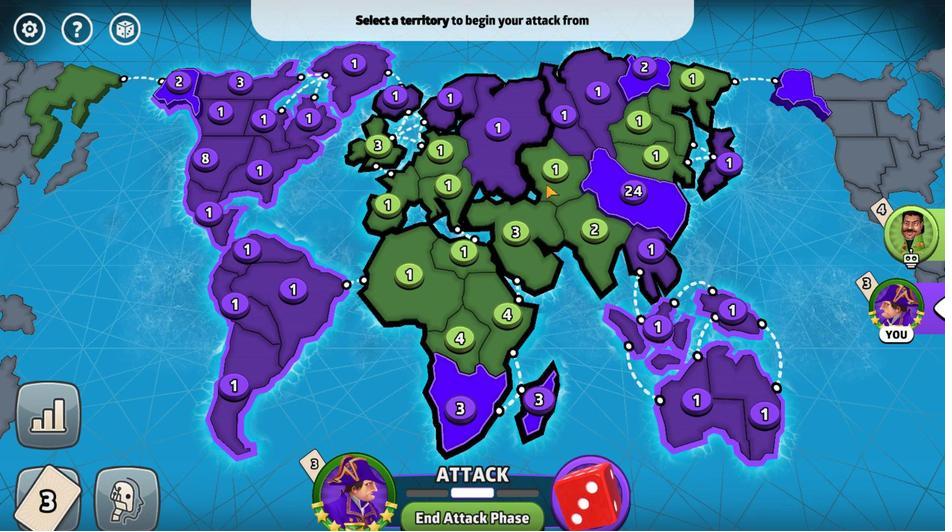 
Action: Mouse pressed left at (543, 183)
Screenshot: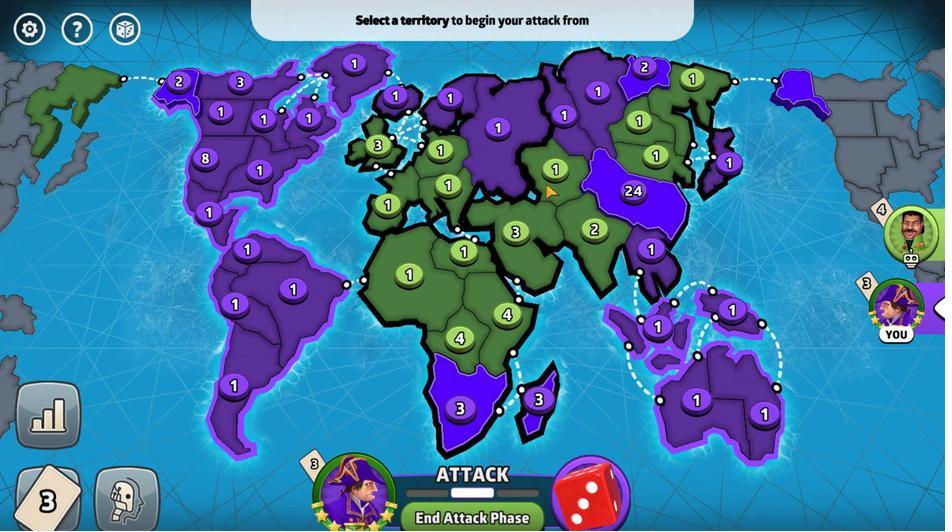 
Action: Mouse pressed left at (543, 183)
Screenshot: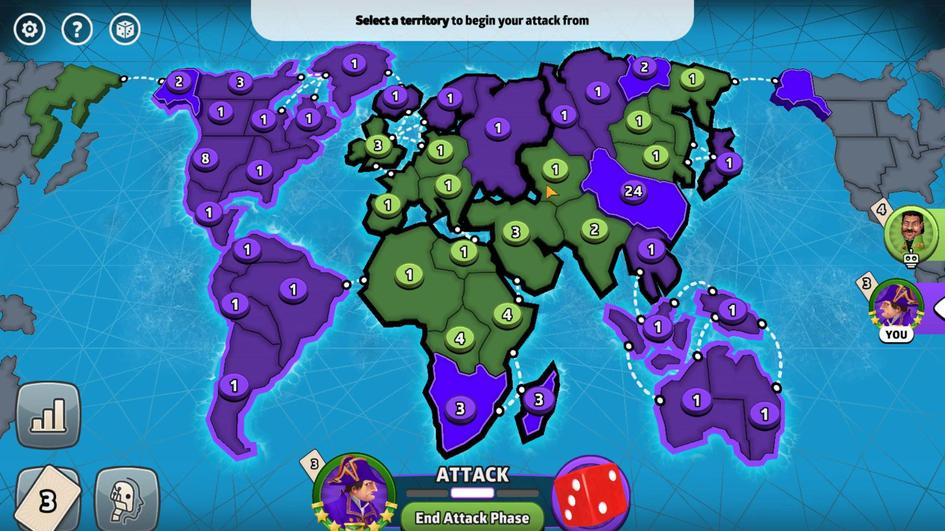 
Action: Mouse moved to (653, 188)
Screenshot: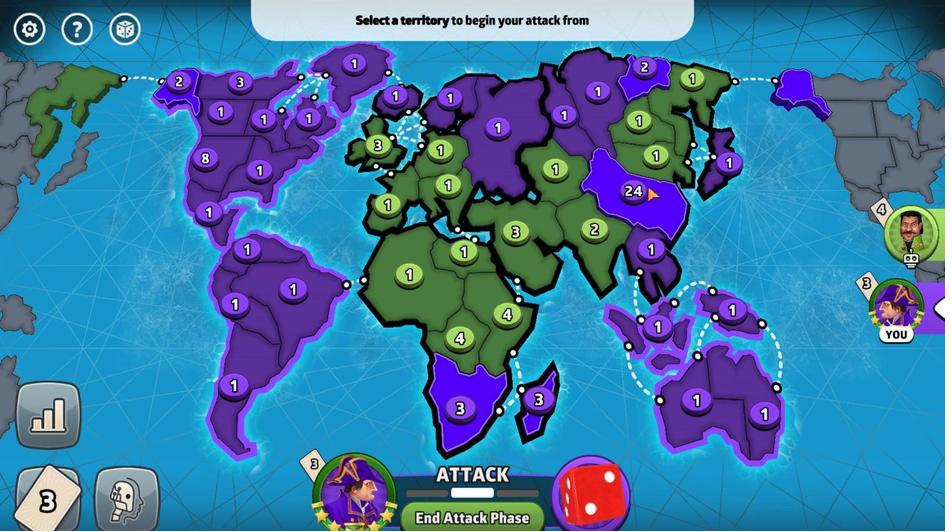 
Action: Mouse pressed left at (653, 188)
Screenshot: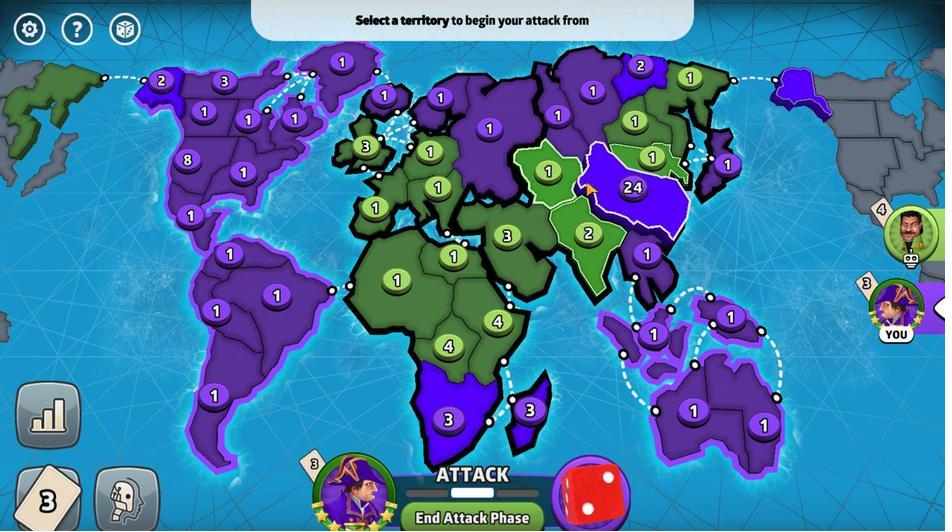 
Action: Mouse moved to (386, 222)
Screenshot: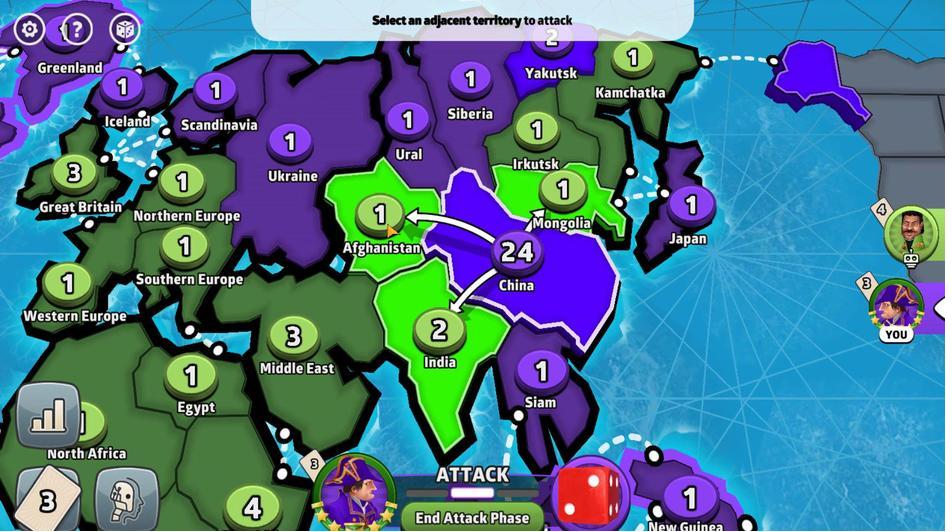 
Action: Mouse pressed left at (386, 222)
Screenshot: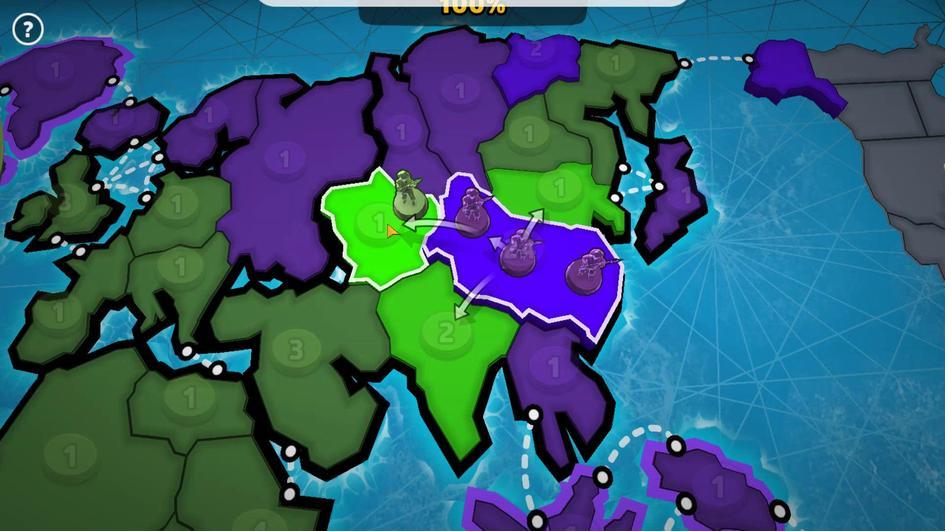 
Action: Mouse moved to (489, 430)
Screenshot: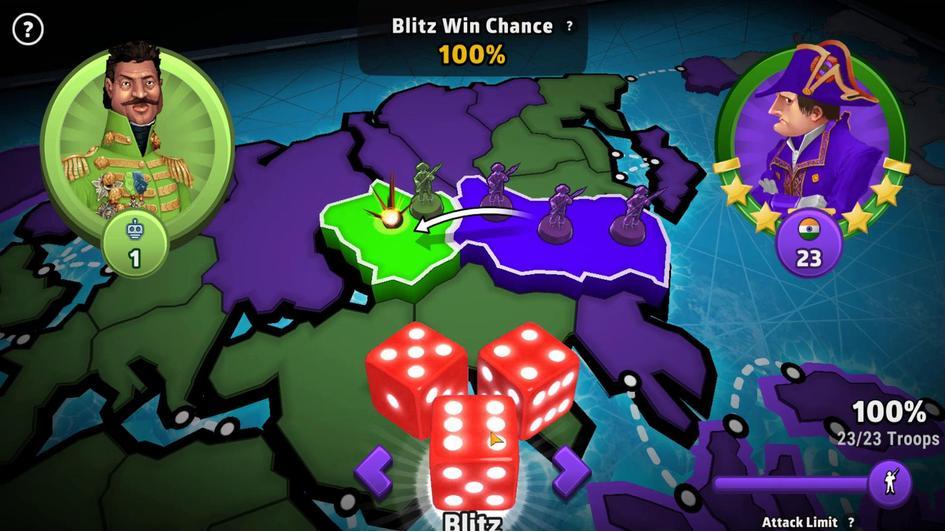 
Action: Mouse pressed left at (489, 430)
Screenshot: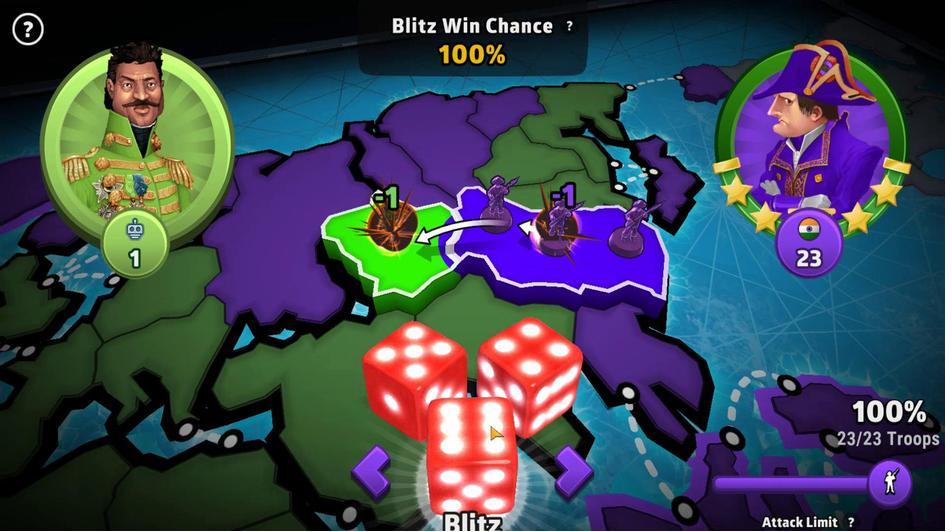 
Action: Mouse moved to (642, 396)
Screenshot: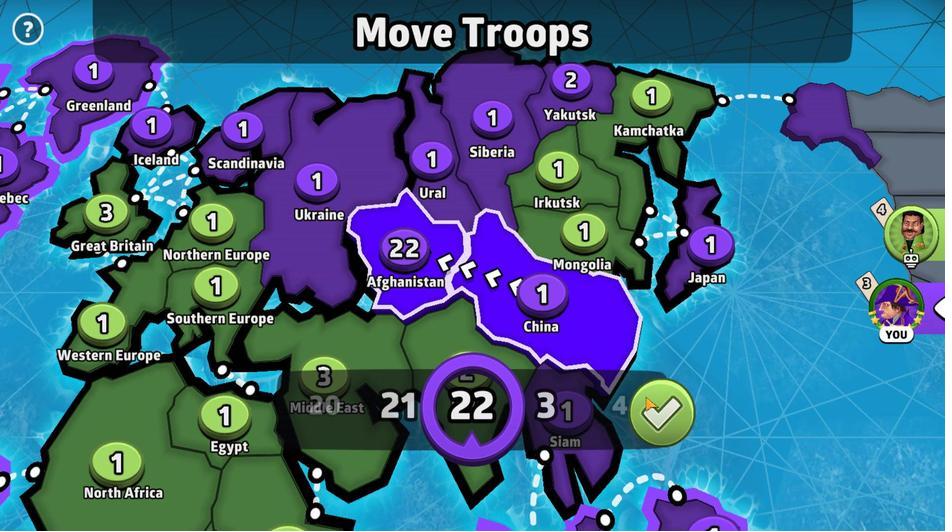 
Action: Mouse pressed left at (642, 396)
Screenshot: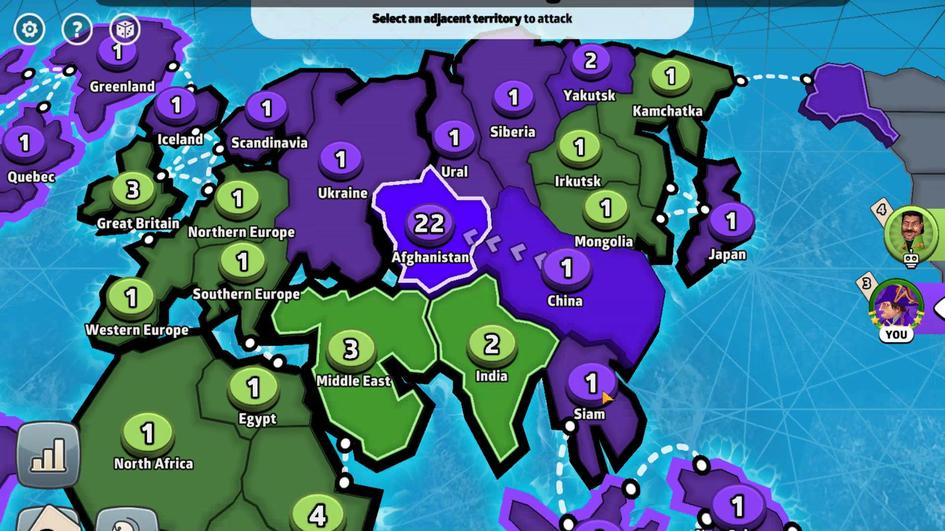 
Action: Mouse moved to (454, 268)
Screenshot: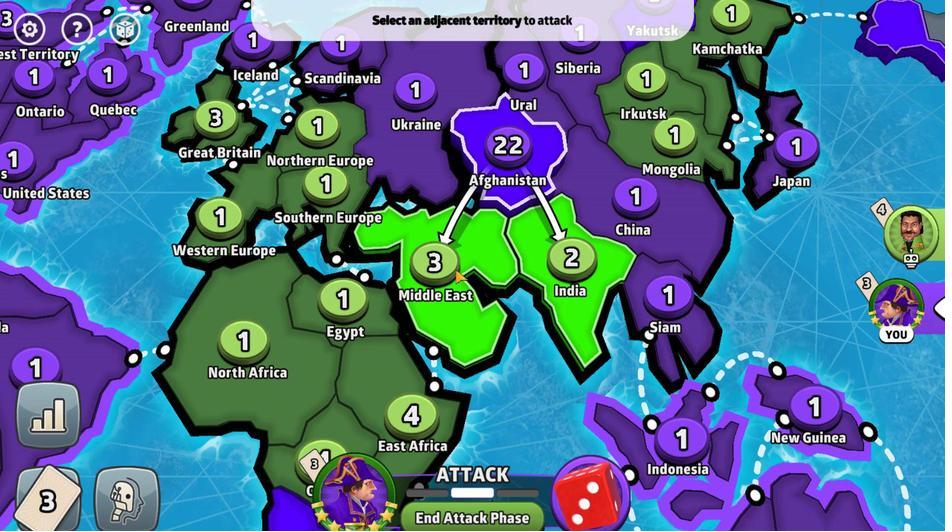 
Action: Mouse pressed left at (454, 268)
Screenshot: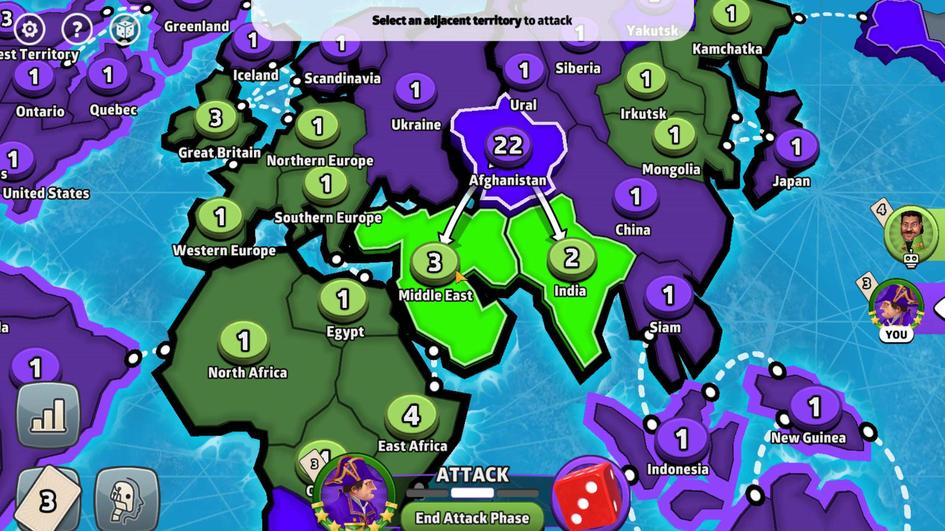 
Action: Mouse moved to (478, 438)
Screenshot: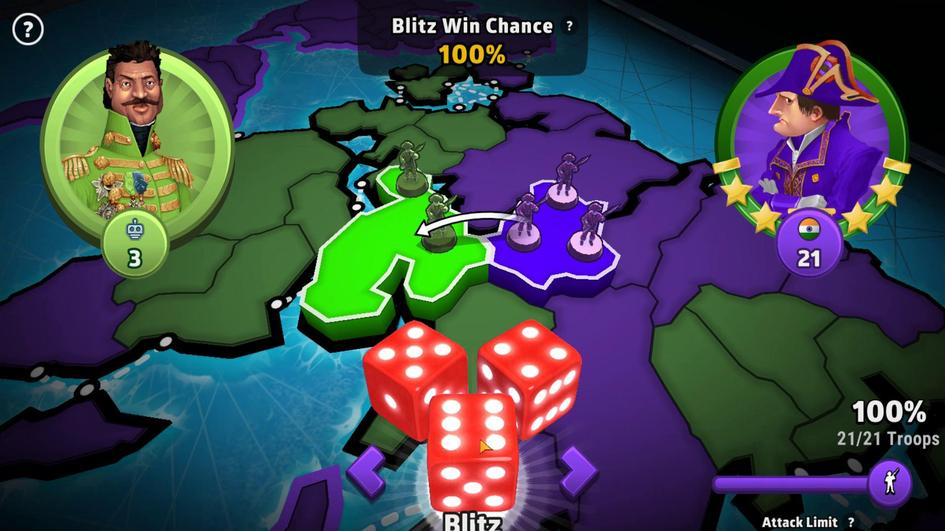 
Action: Mouse pressed left at (478, 438)
Screenshot: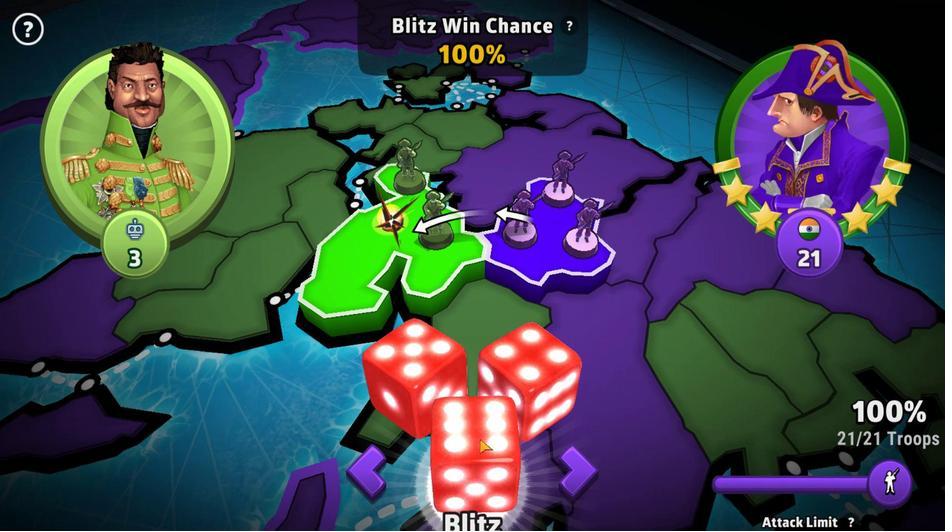
Action: Mouse moved to (669, 405)
Screenshot: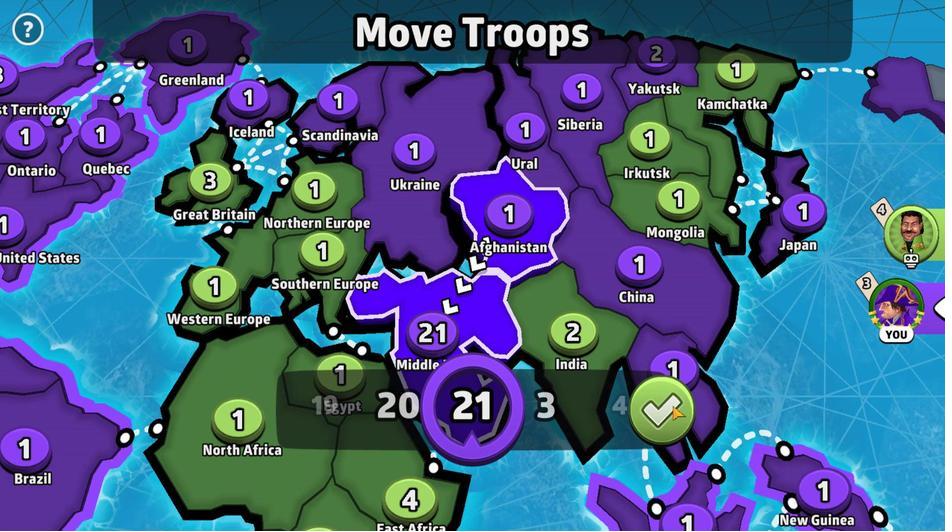 
Action: Mouse pressed left at (669, 405)
Screenshot: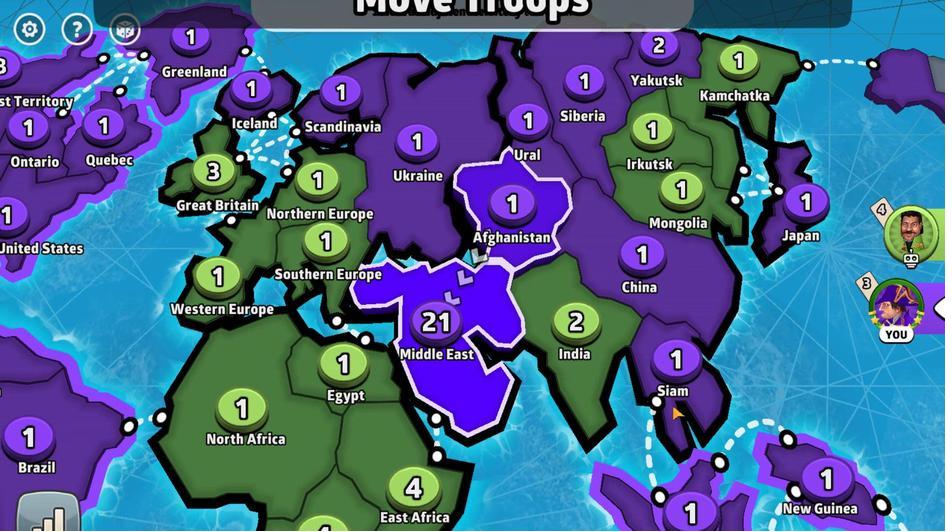 
Action: Mouse moved to (442, 402)
Screenshot: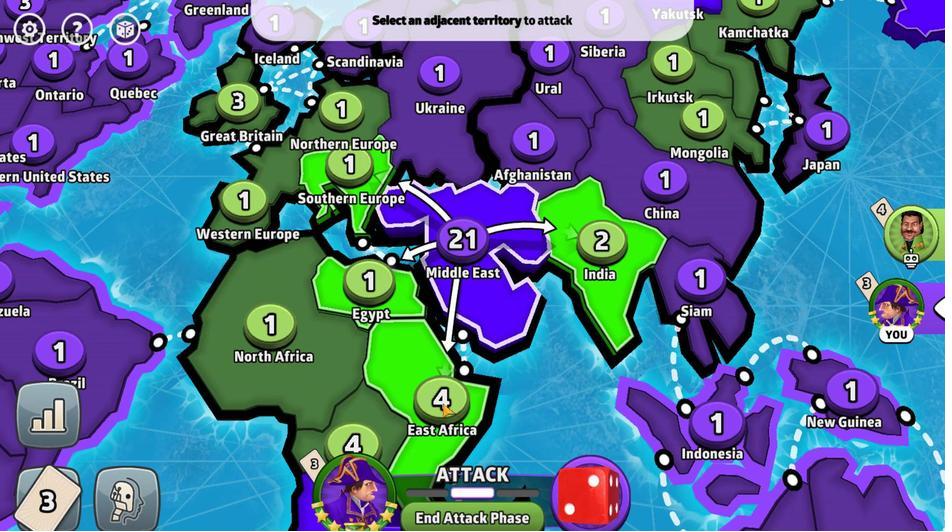 
Action: Mouse pressed left at (442, 402)
Screenshot: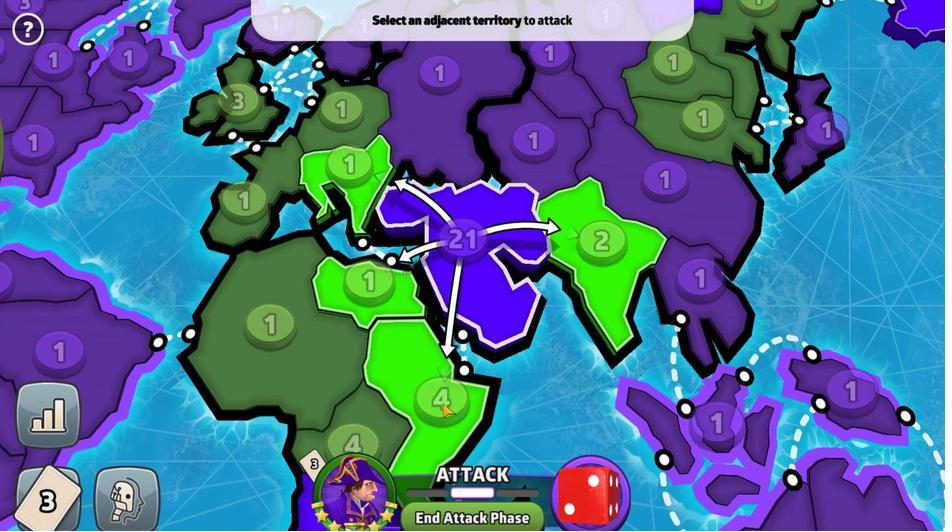 
Action: Mouse moved to (463, 442)
Screenshot: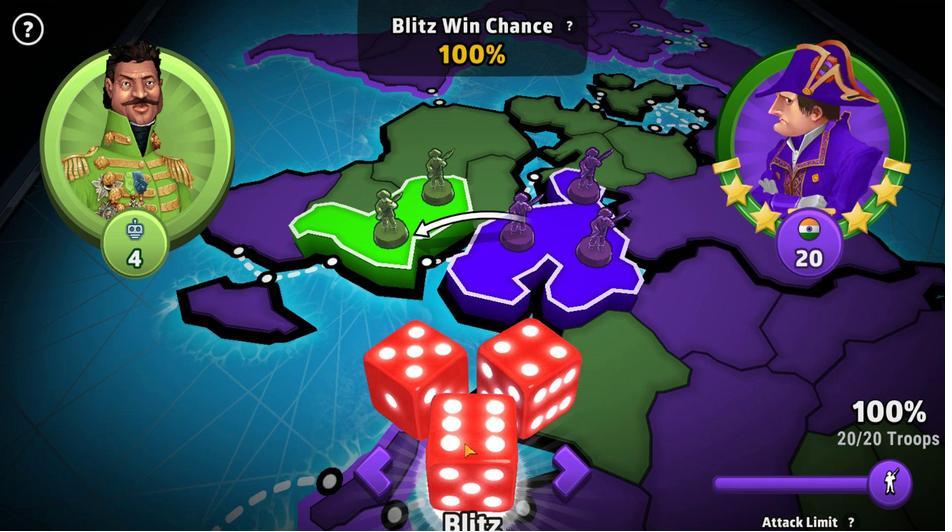 
Action: Mouse pressed left at (463, 442)
Screenshot: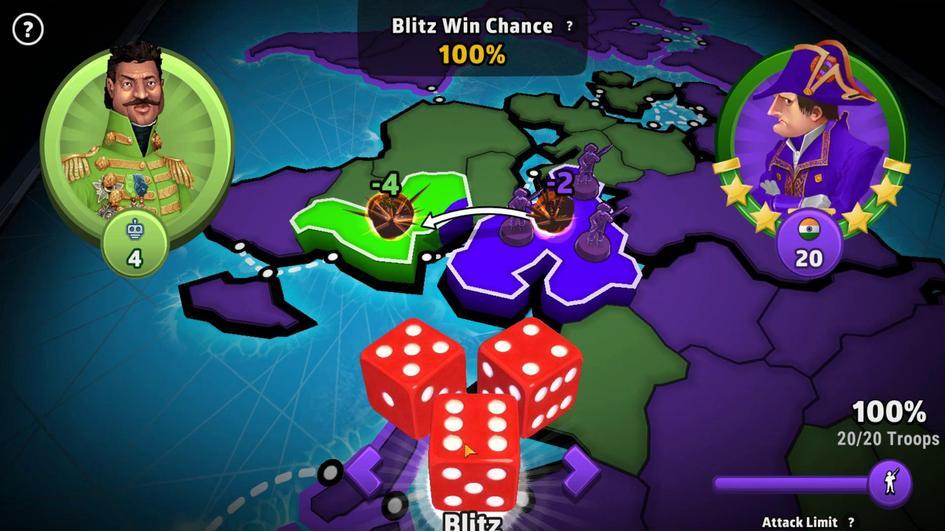 
Action: Mouse moved to (665, 408)
Screenshot: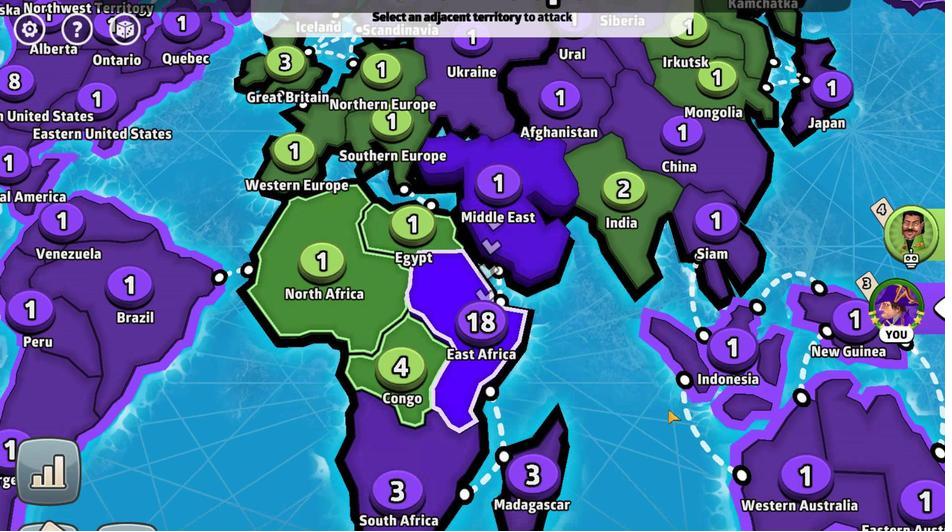 
Action: Mouse pressed left at (665, 408)
Screenshot: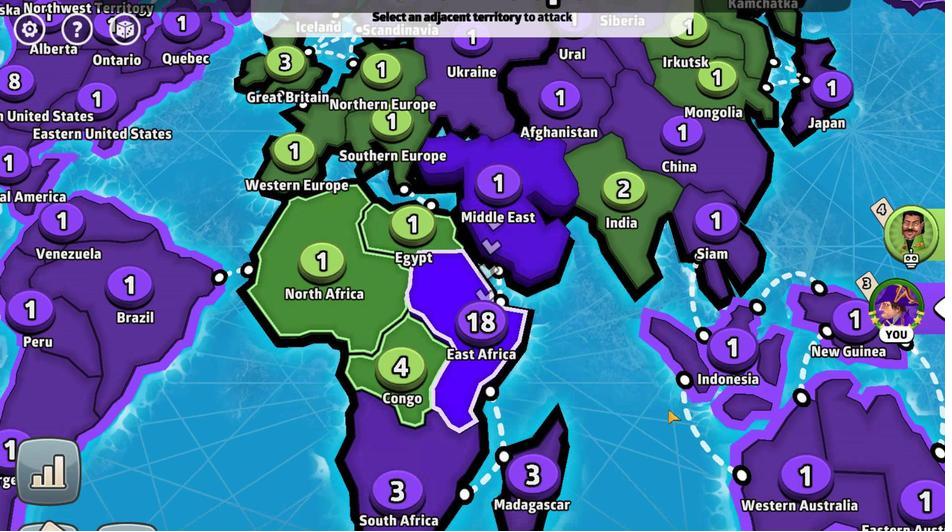 
Action: Mouse moved to (476, 272)
Screenshot: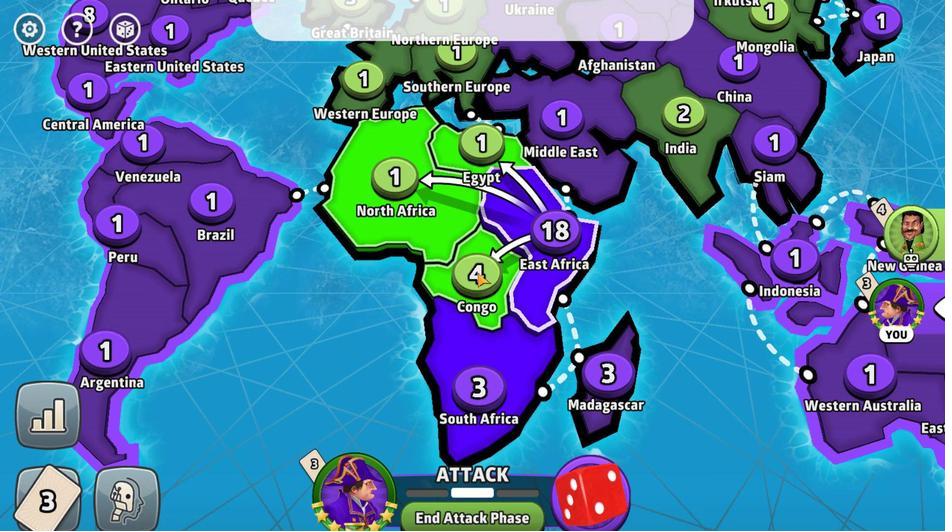 
Action: Mouse pressed left at (476, 272)
Screenshot: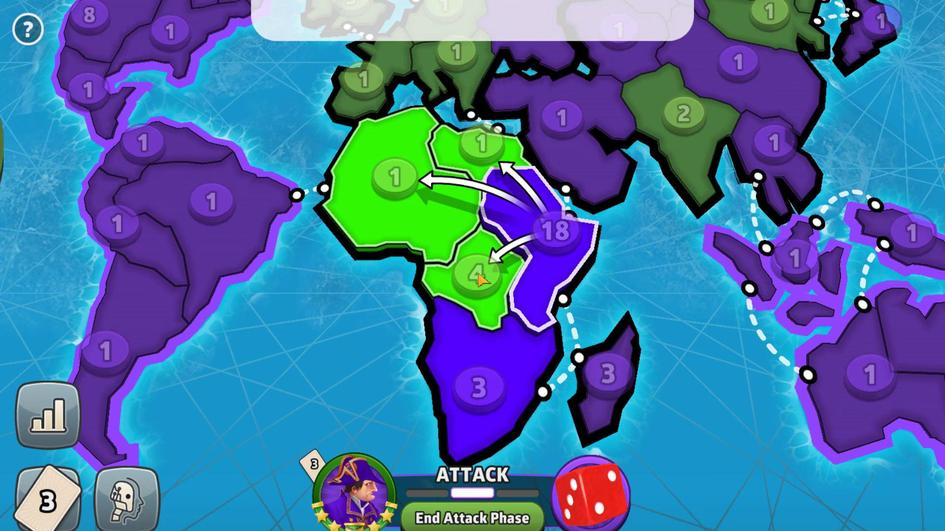 
Action: Mouse moved to (468, 414)
Screenshot: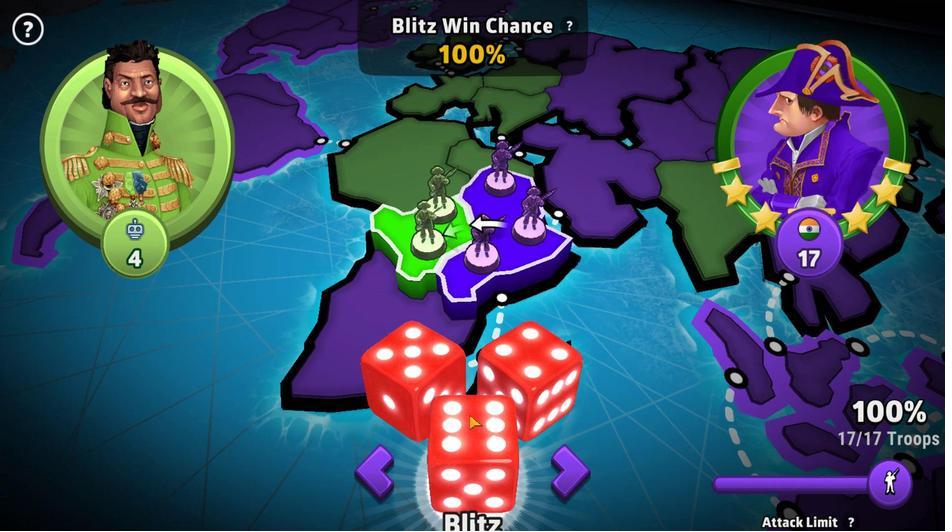 
Action: Mouse pressed left at (468, 414)
Screenshot: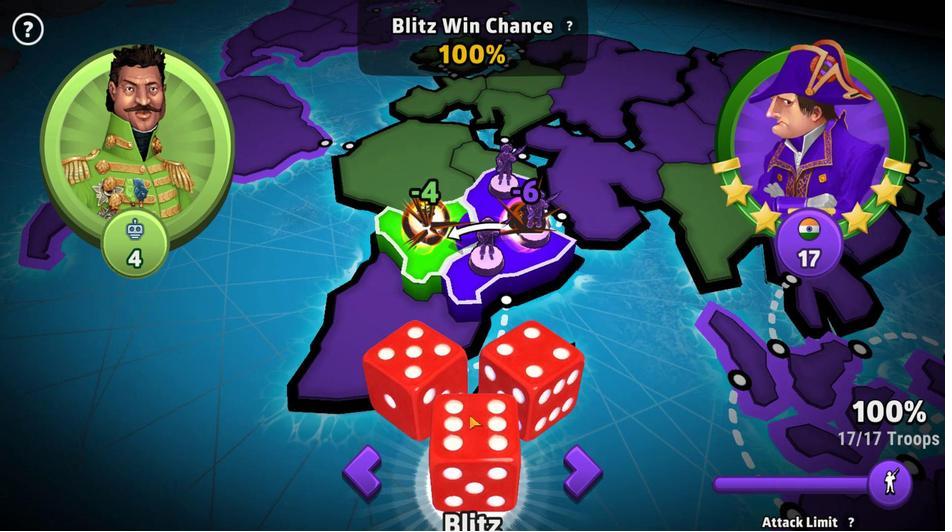 
Action: Mouse moved to (650, 420)
Screenshot: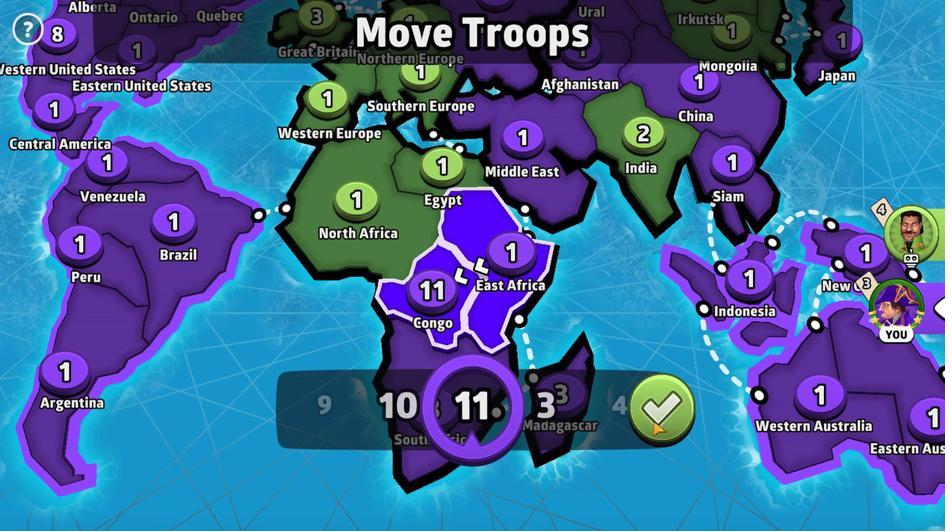 
Action: Mouse pressed left at (650, 420)
Screenshot: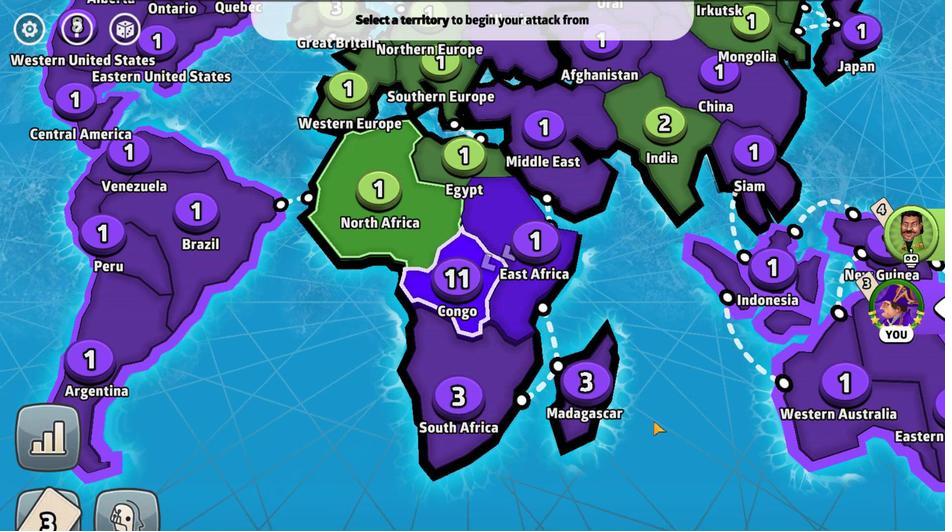 
Action: Mouse pressed left at (650, 420)
Screenshot: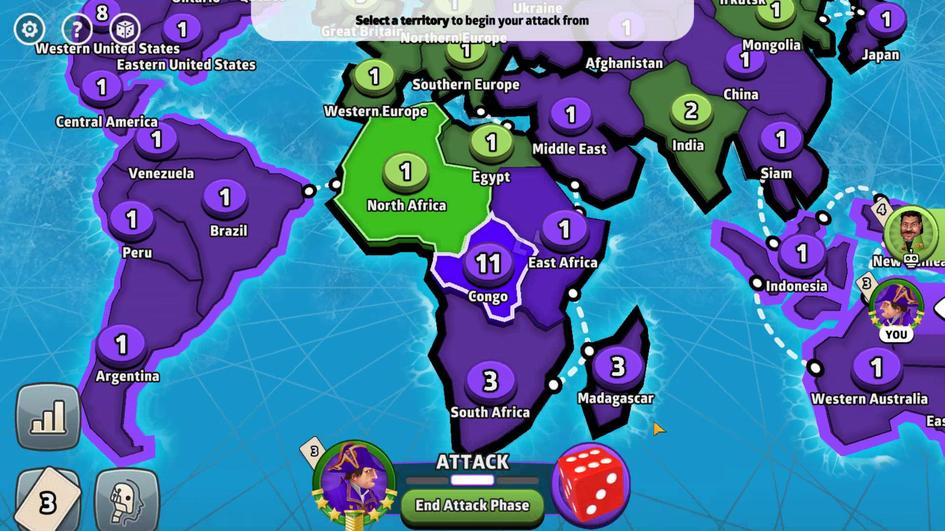 
Action: Mouse moved to (500, 244)
Screenshot: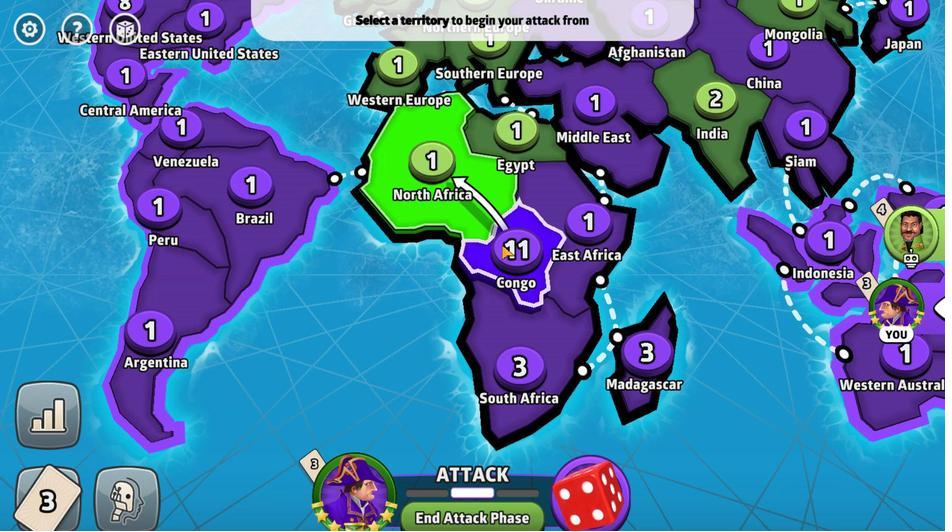 
Action: Mouse pressed left at (500, 244)
Screenshot: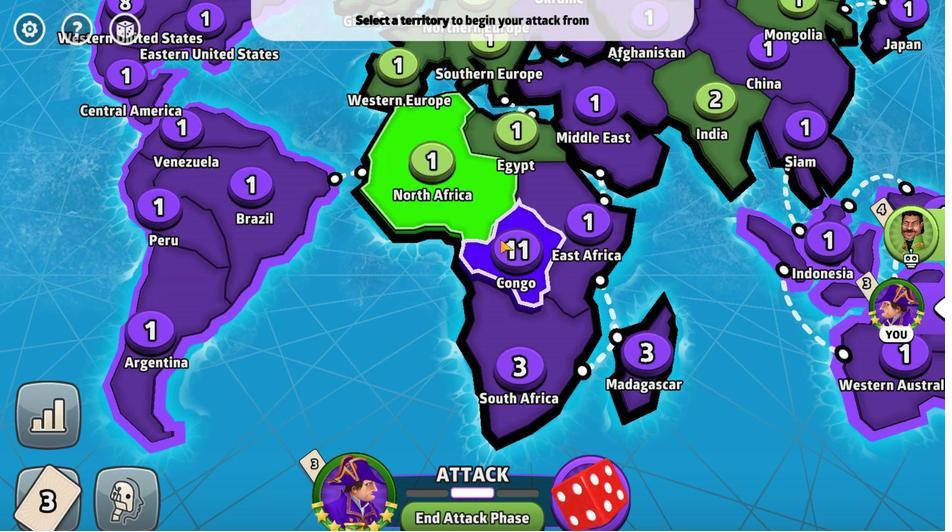 
Action: Mouse moved to (461, 193)
Screenshot: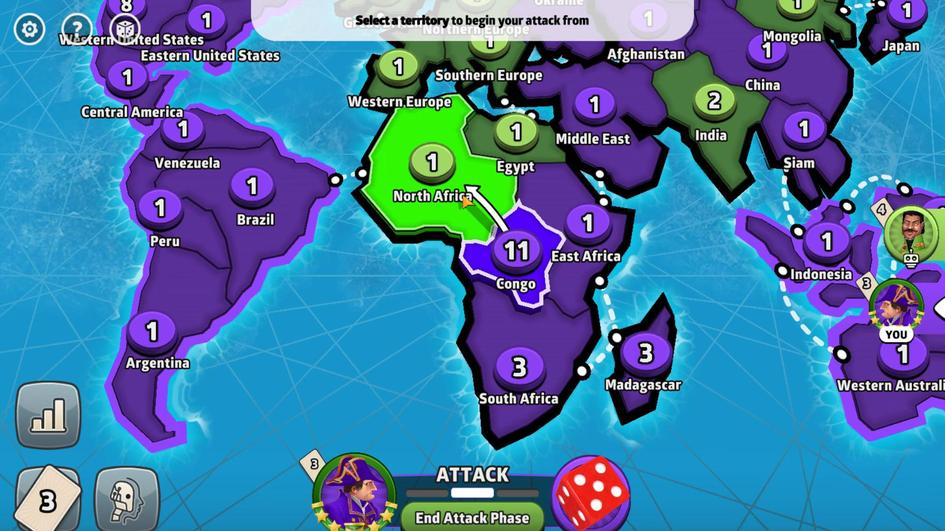 
Action: Mouse pressed left at (461, 193)
Screenshot: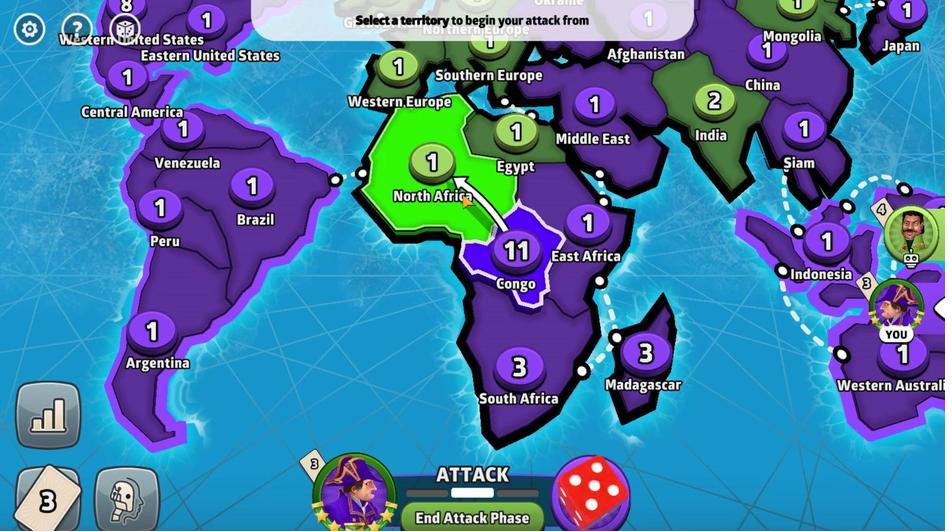 
Action: Mouse moved to (476, 426)
Screenshot: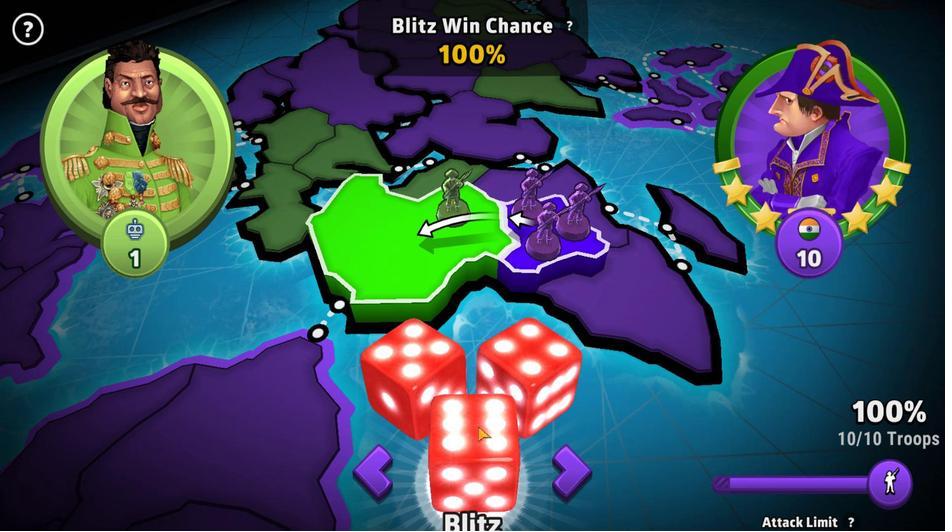 
Action: Mouse pressed left at (476, 426)
Screenshot: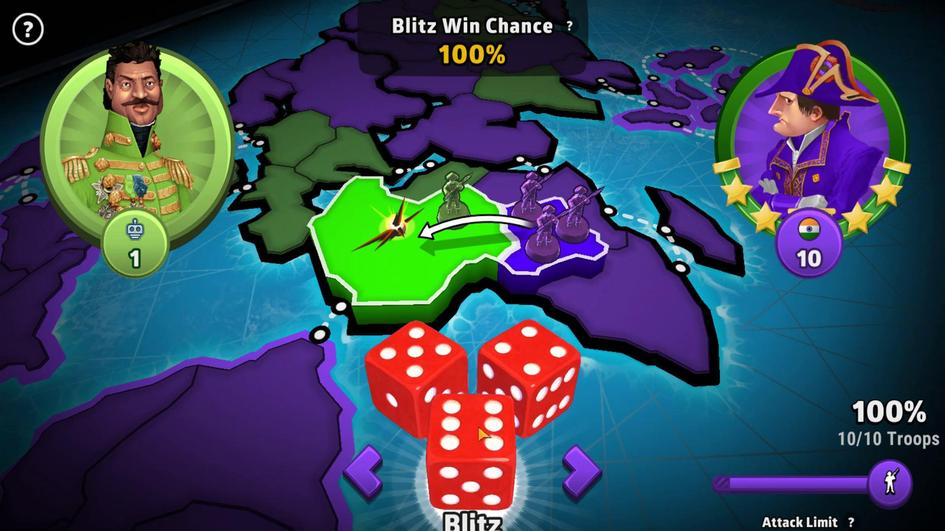 
Action: Mouse moved to (642, 408)
Screenshot: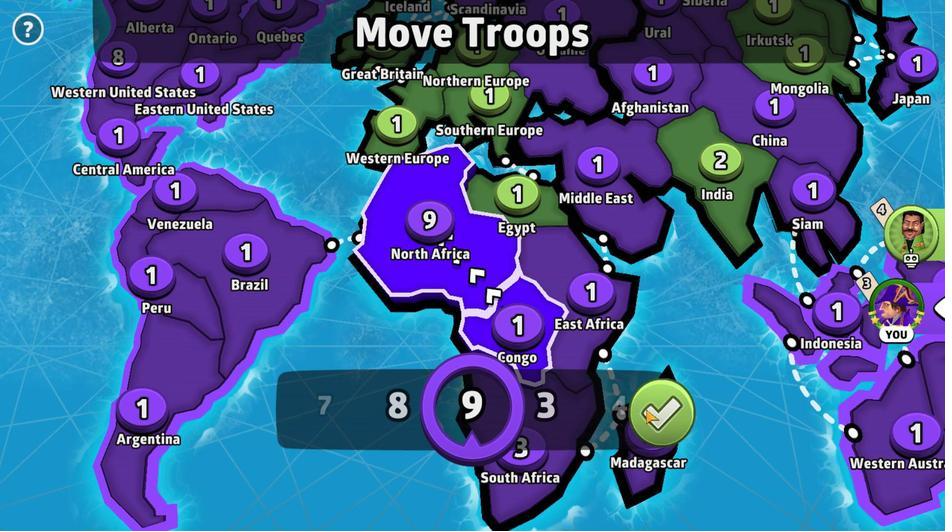 
Action: Mouse pressed left at (642, 408)
Screenshot: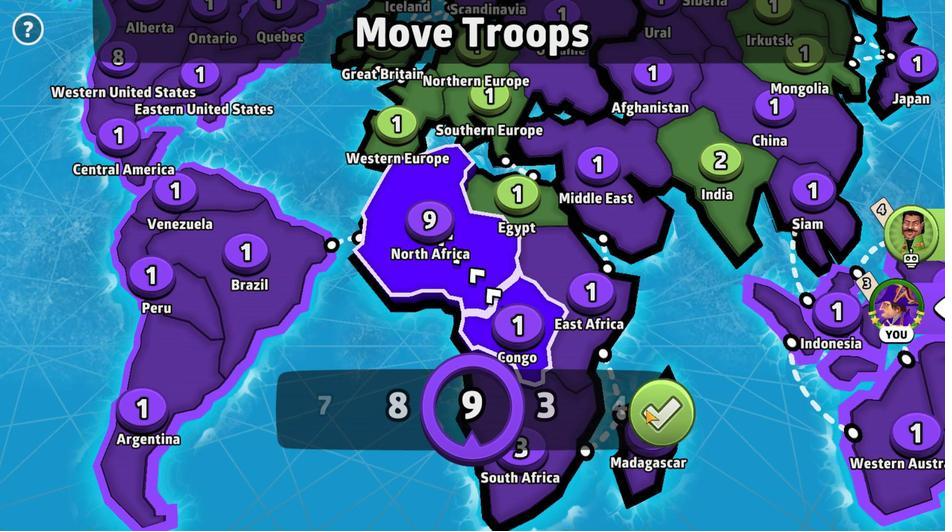 
Action: Mouse moved to (548, 248)
Screenshot: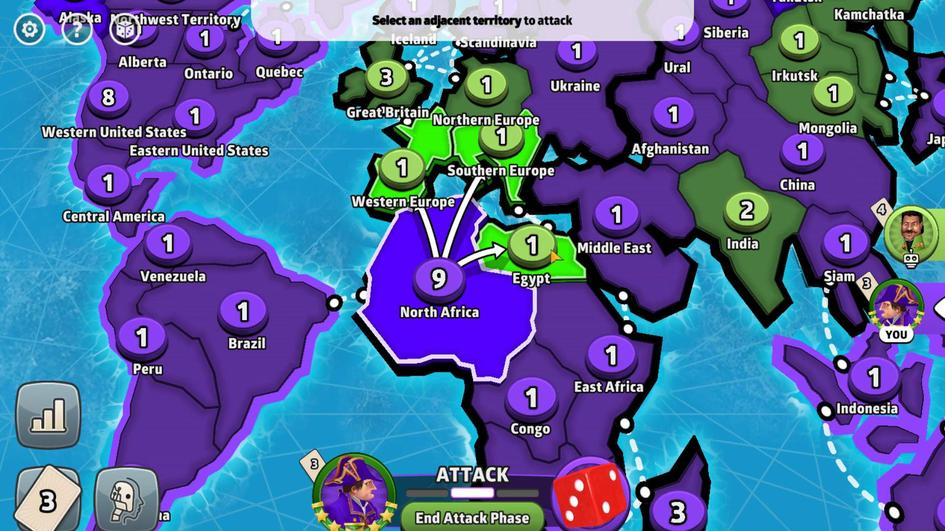 
Action: Mouse pressed left at (548, 248)
Screenshot: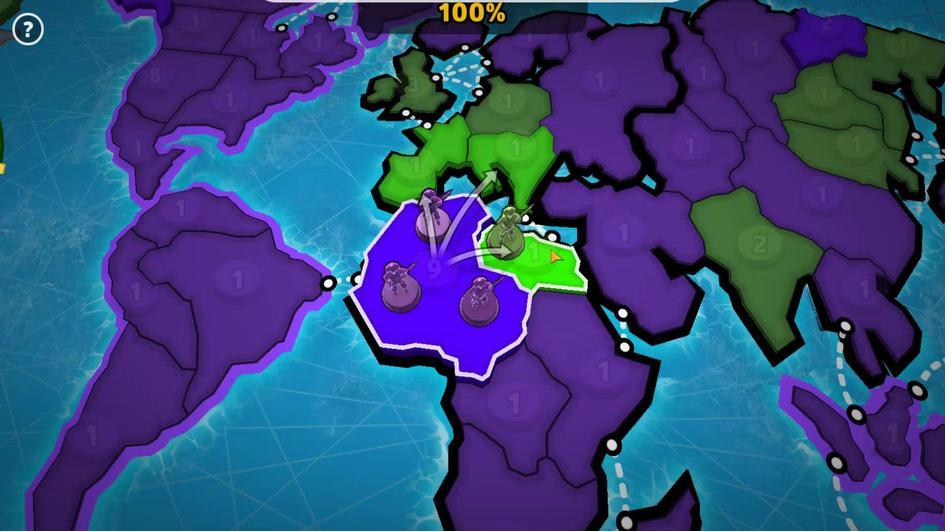 
Action: Mouse moved to (507, 411)
Screenshot: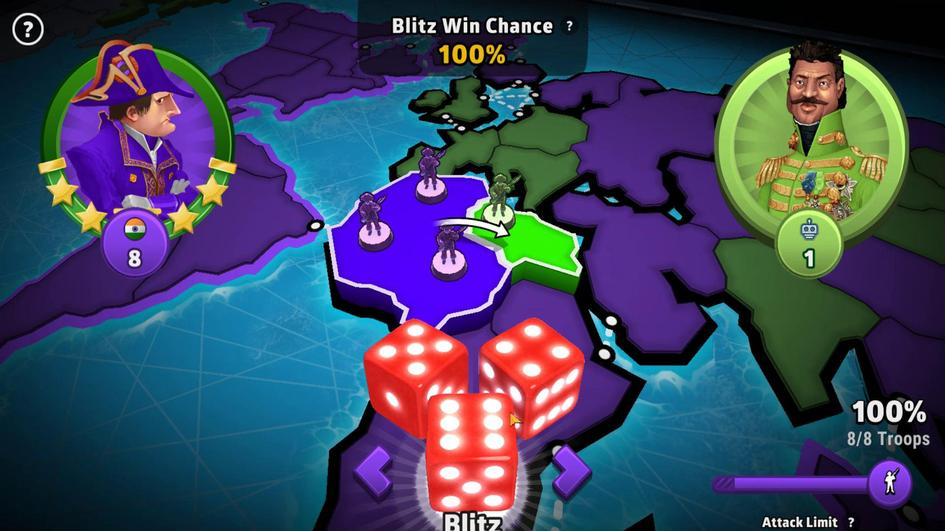 
Action: Mouse pressed left at (507, 411)
Screenshot: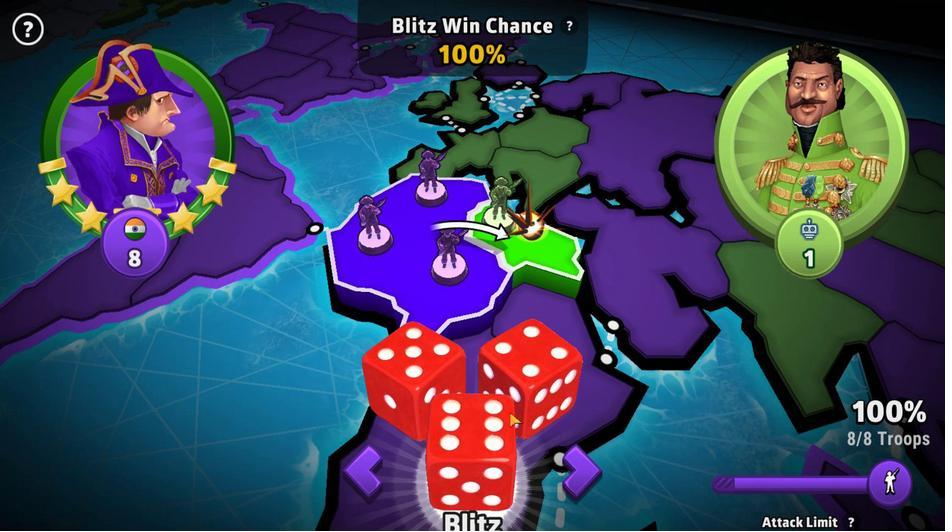 
Action: Mouse moved to (664, 404)
Screenshot: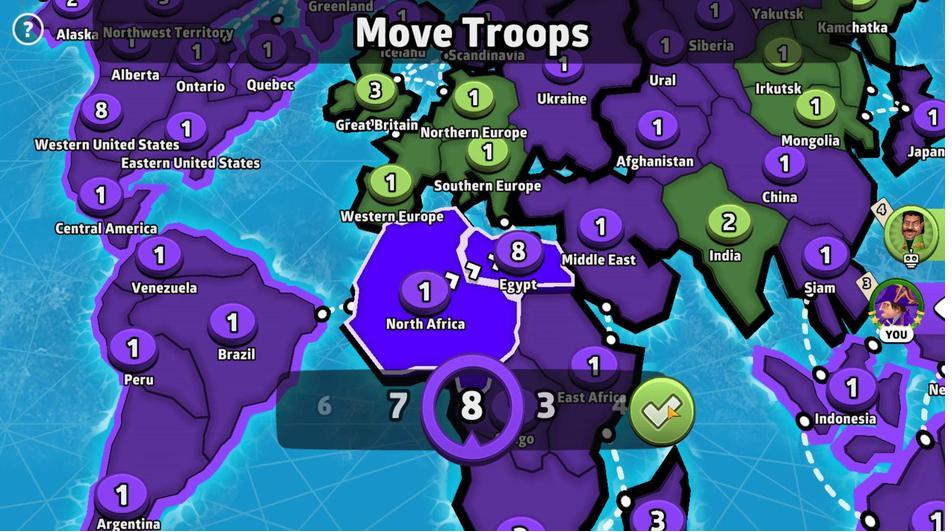 
Action: Mouse pressed left at (664, 404)
Screenshot: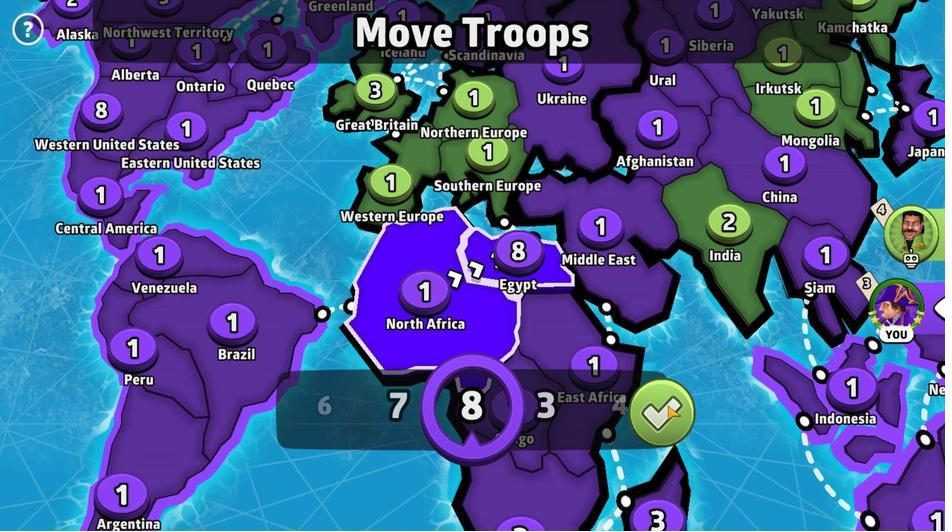 
Action: Mouse moved to (468, 167)
Screenshot: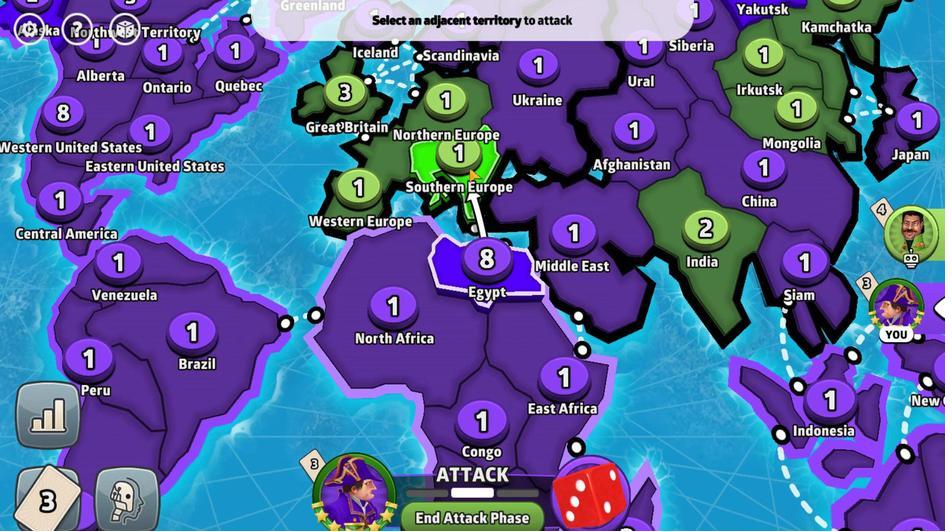 
Action: Mouse pressed left at (468, 167)
Screenshot: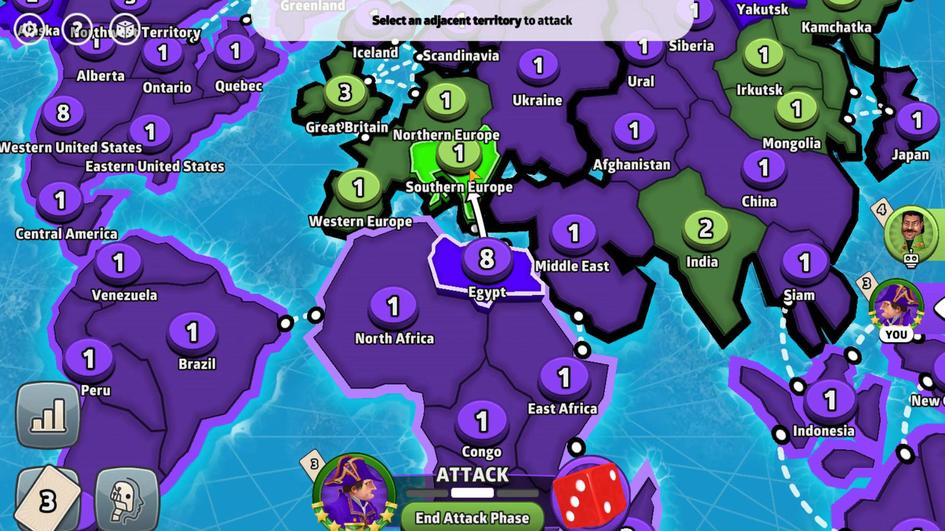 
Action: Mouse moved to (471, 414)
Screenshot: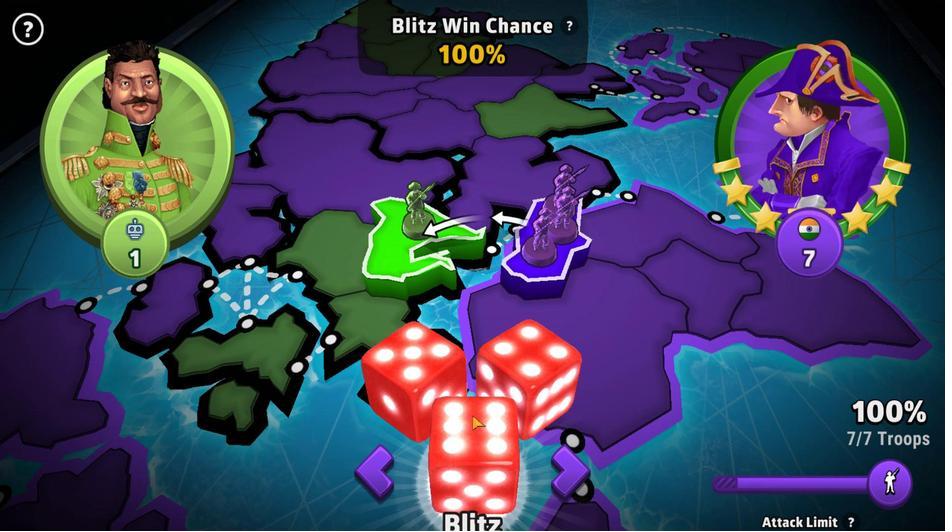 
Action: Mouse pressed left at (471, 414)
Screenshot: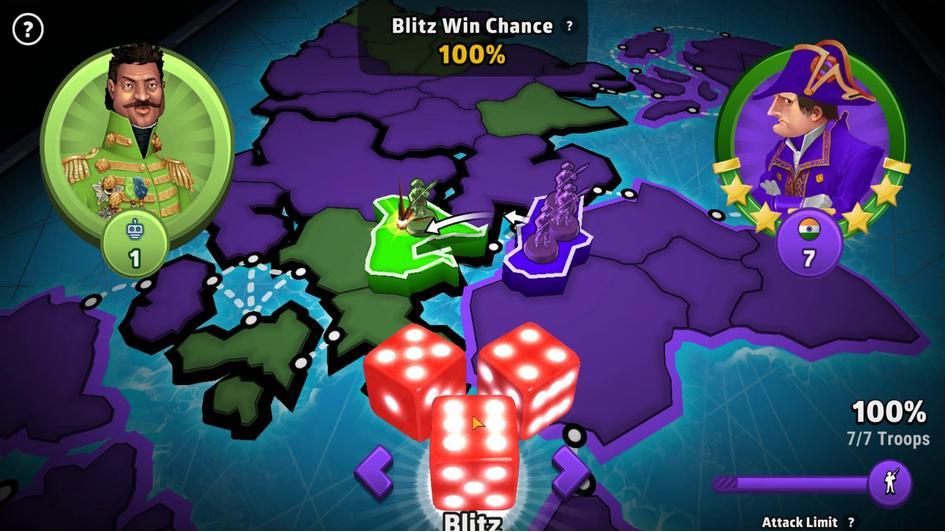 
Action: Mouse moved to (647, 405)
Screenshot: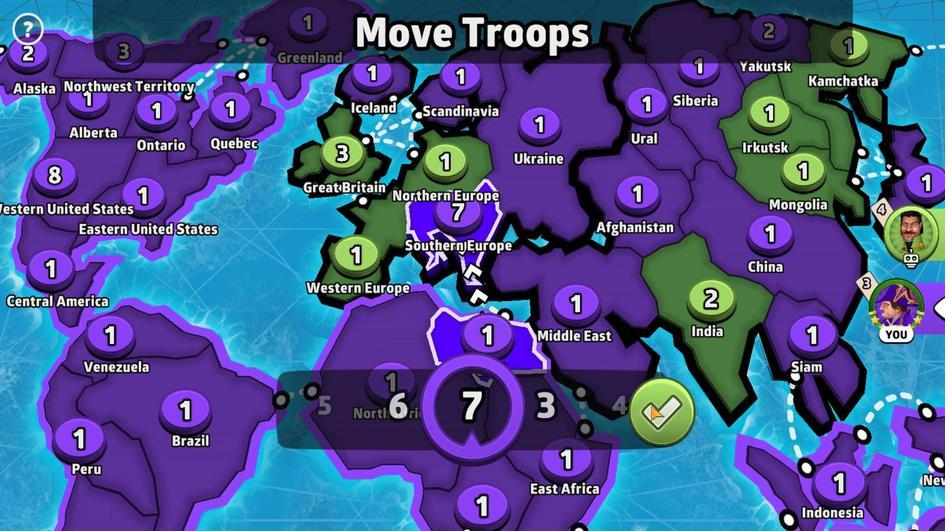 
Action: Mouse pressed left at (647, 405)
Screenshot: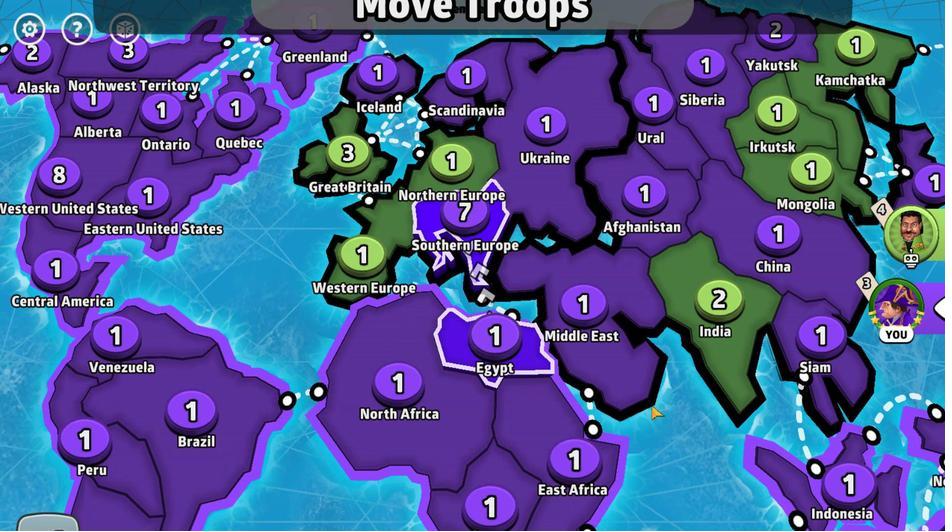 
Action: Mouse moved to (440, 254)
Screenshot: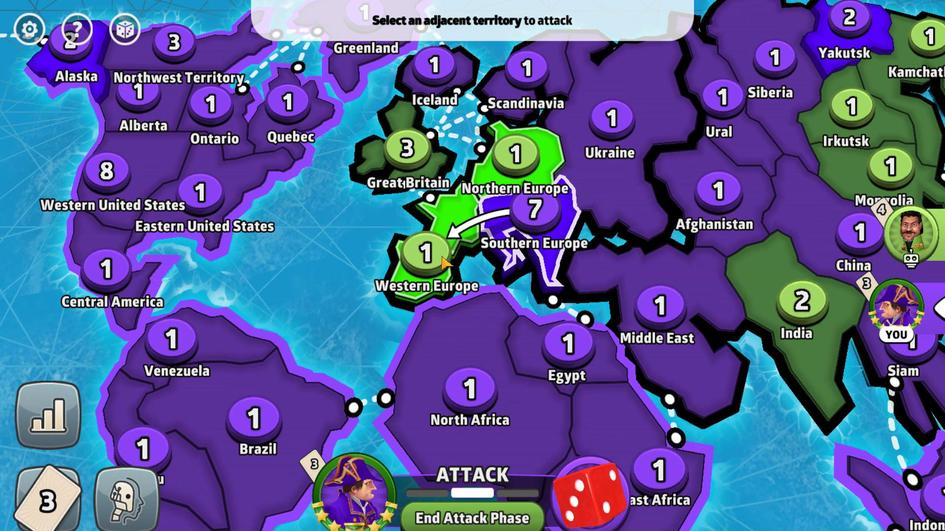 
Action: Mouse pressed left at (440, 254)
